 Task: Find connections with filter location Monte Azul Paulista with filter topic #Humanresourcewith filter profile language French with filter current company Awfis Space Solutions Private Limited with filter school Babu Banarsi Das University, Lucknow with filter industry Personal and Laundry Services with filter service category Event Planning with filter keywords title Meals on Wheels Driver
Action: Mouse moved to (637, 114)
Screenshot: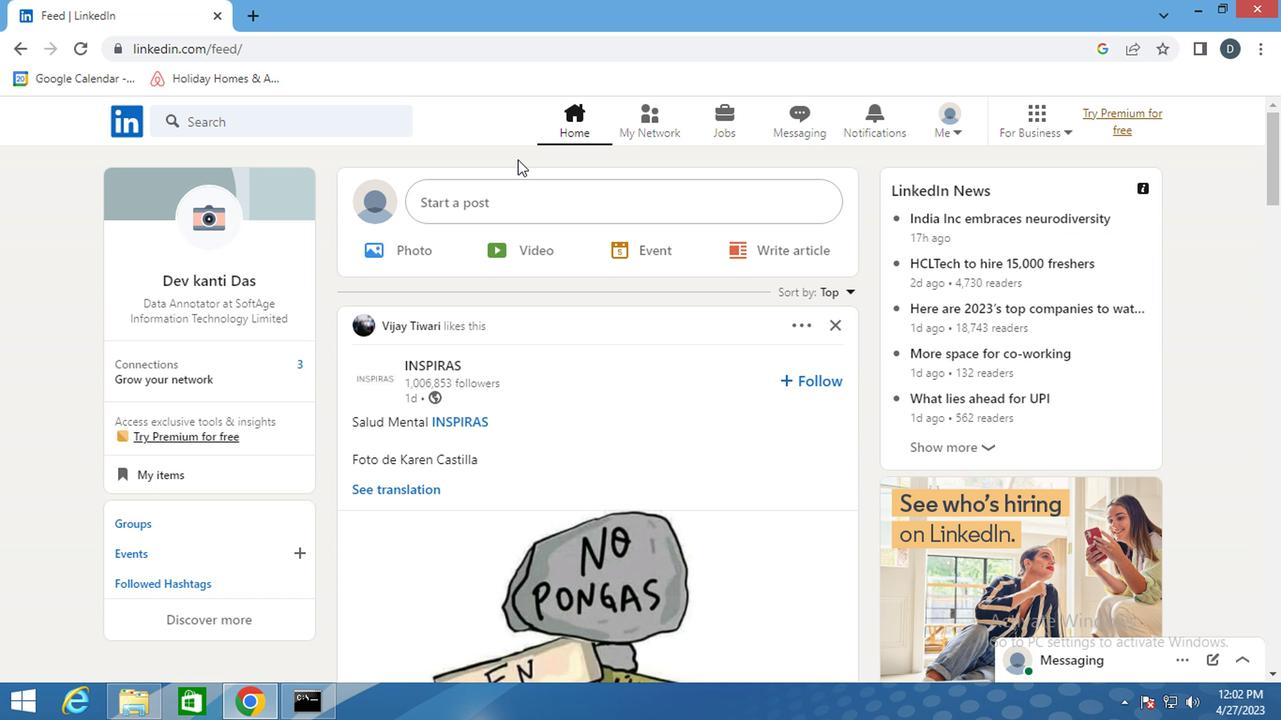 
Action: Mouse pressed left at (637, 114)
Screenshot: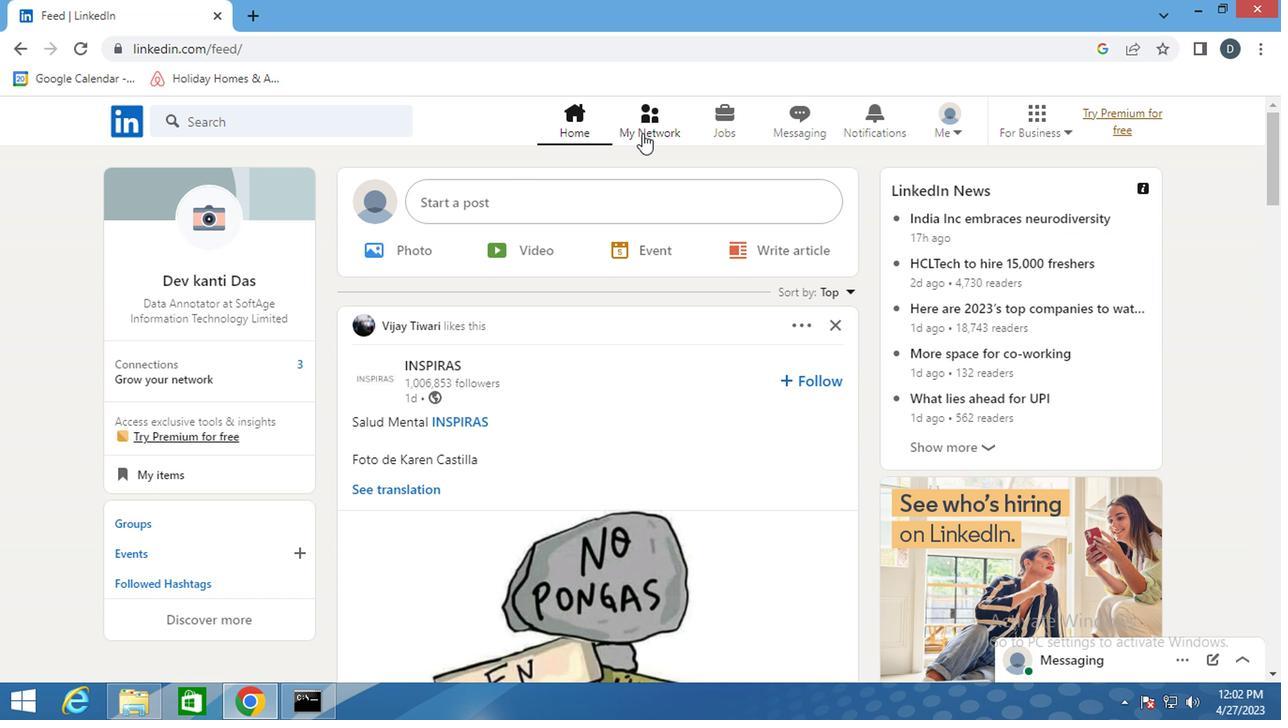
Action: Mouse moved to (342, 199)
Screenshot: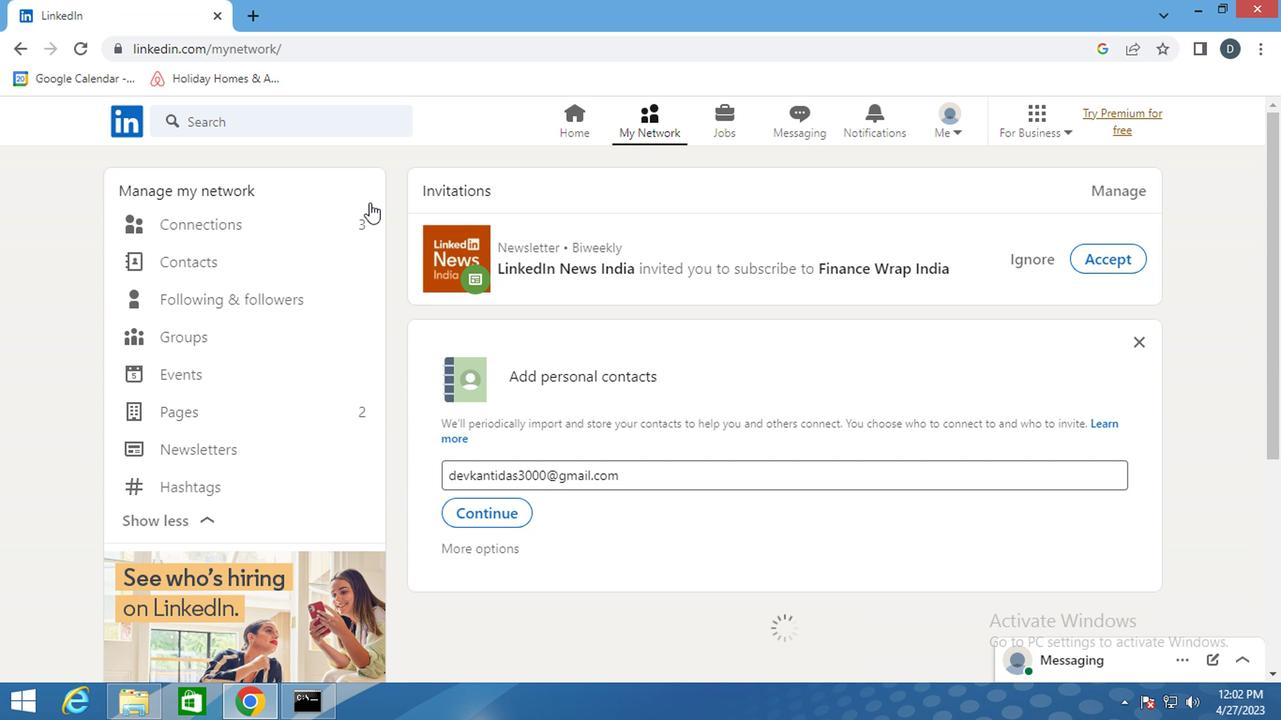 
Action: Mouse pressed left at (342, 199)
Screenshot: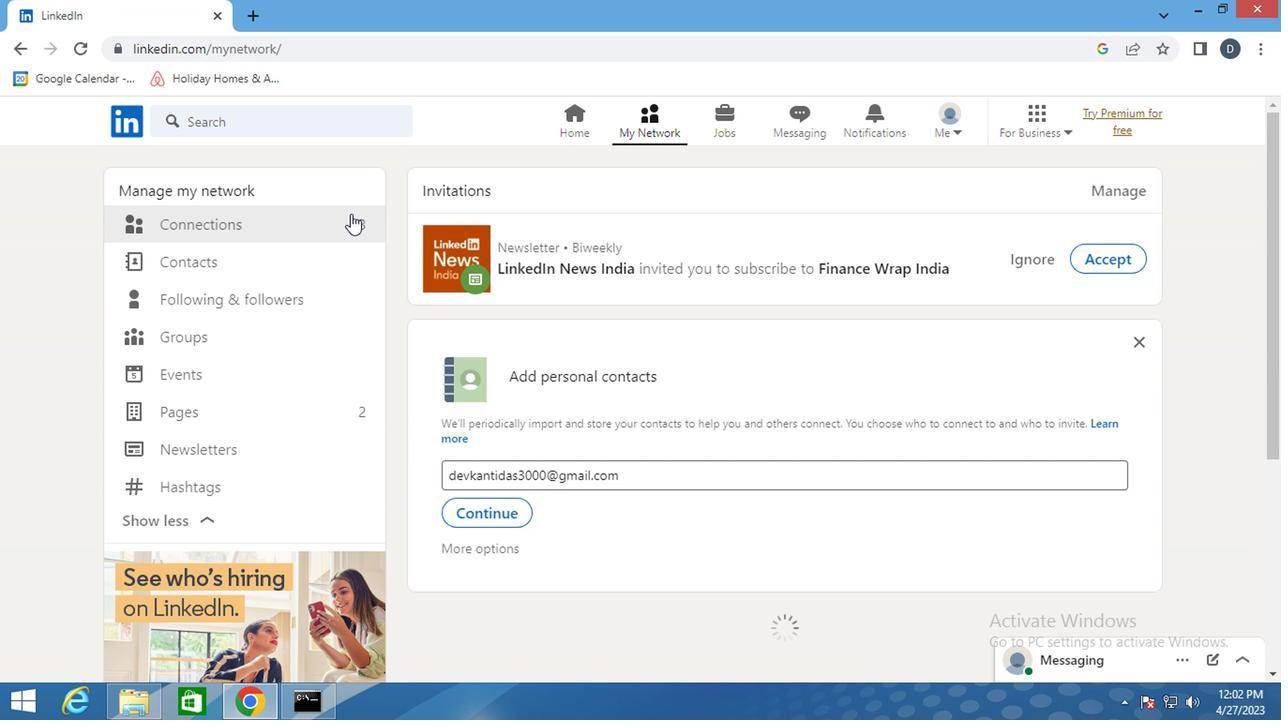 
Action: Mouse pressed left at (342, 199)
Screenshot: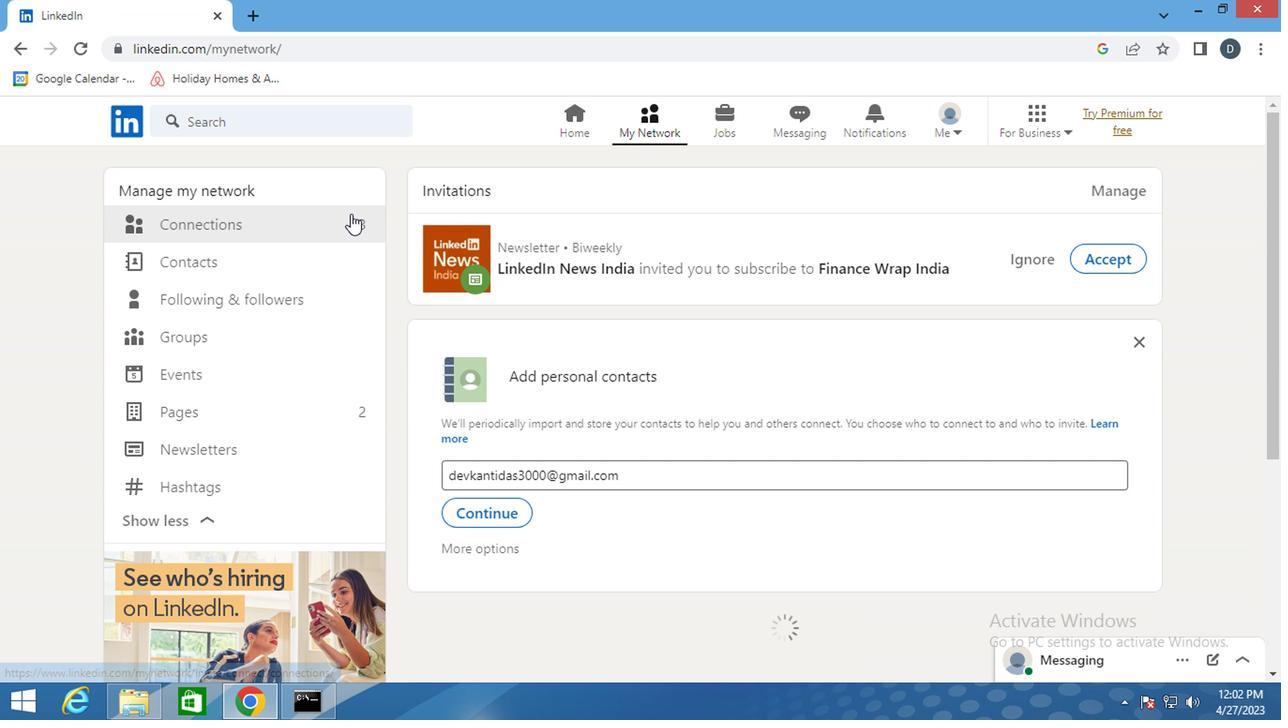 
Action: Mouse moved to (775, 210)
Screenshot: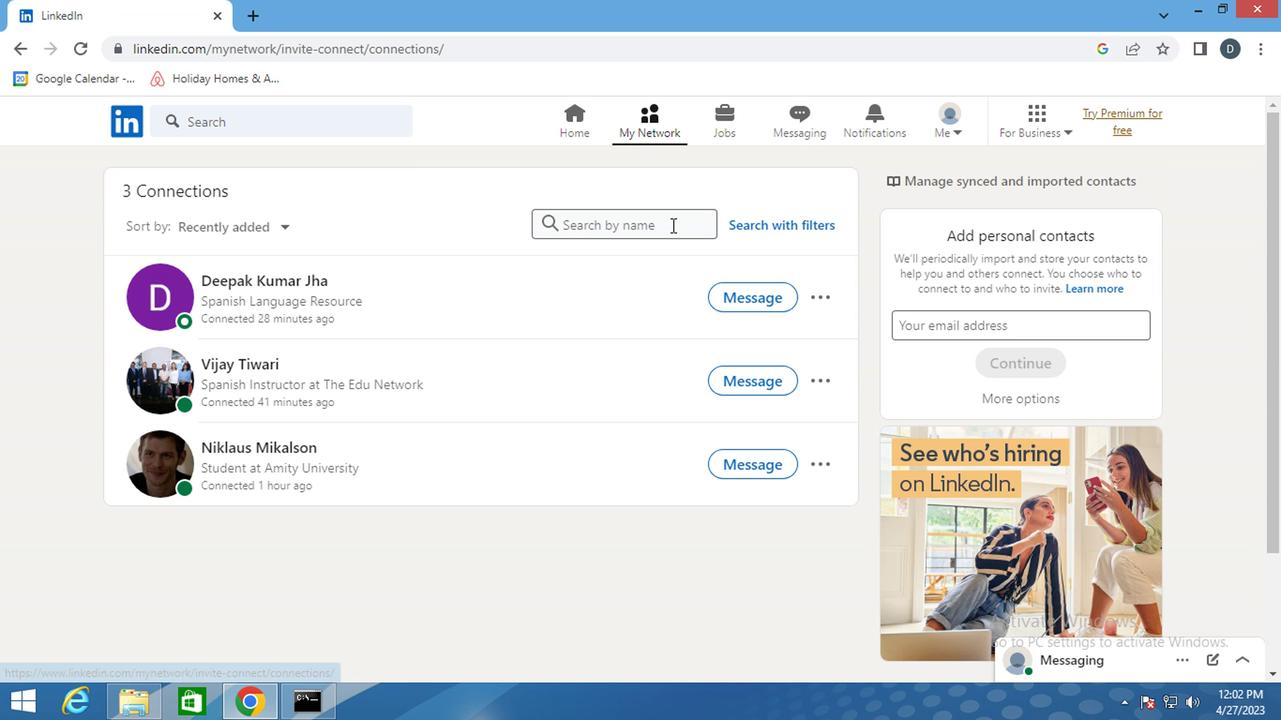 
Action: Mouse pressed left at (775, 210)
Screenshot: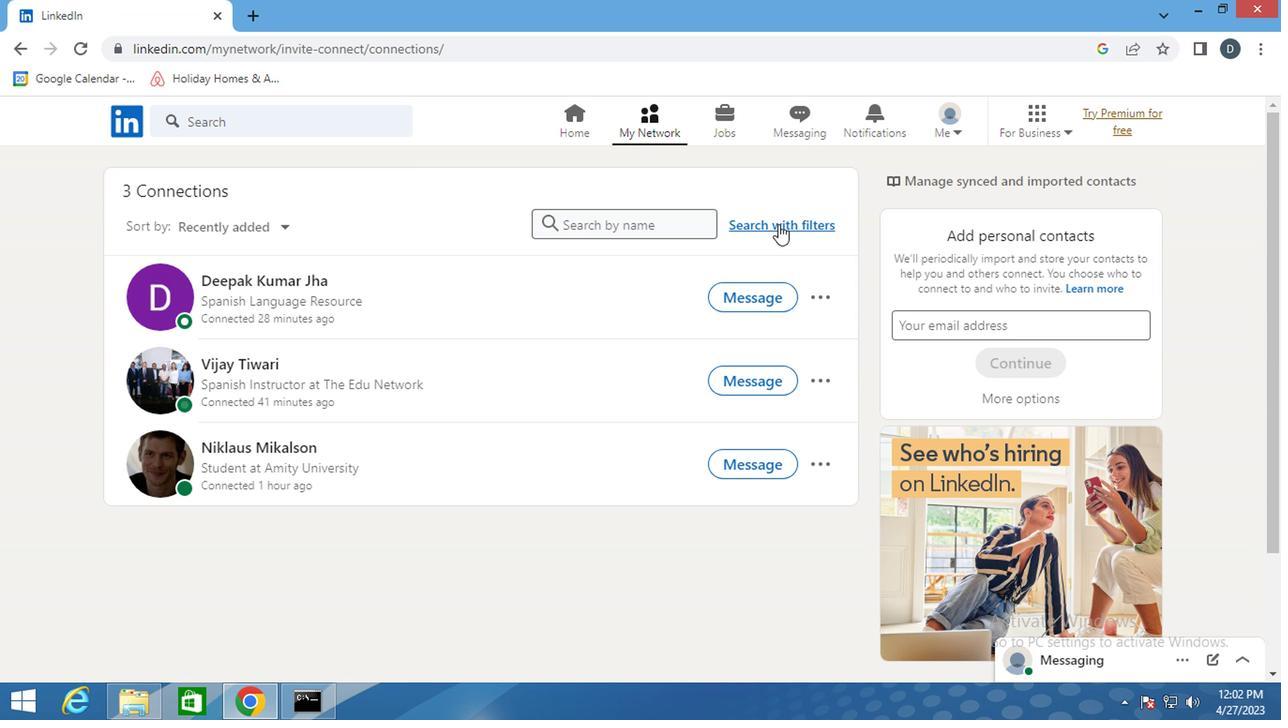 
Action: Mouse moved to (688, 162)
Screenshot: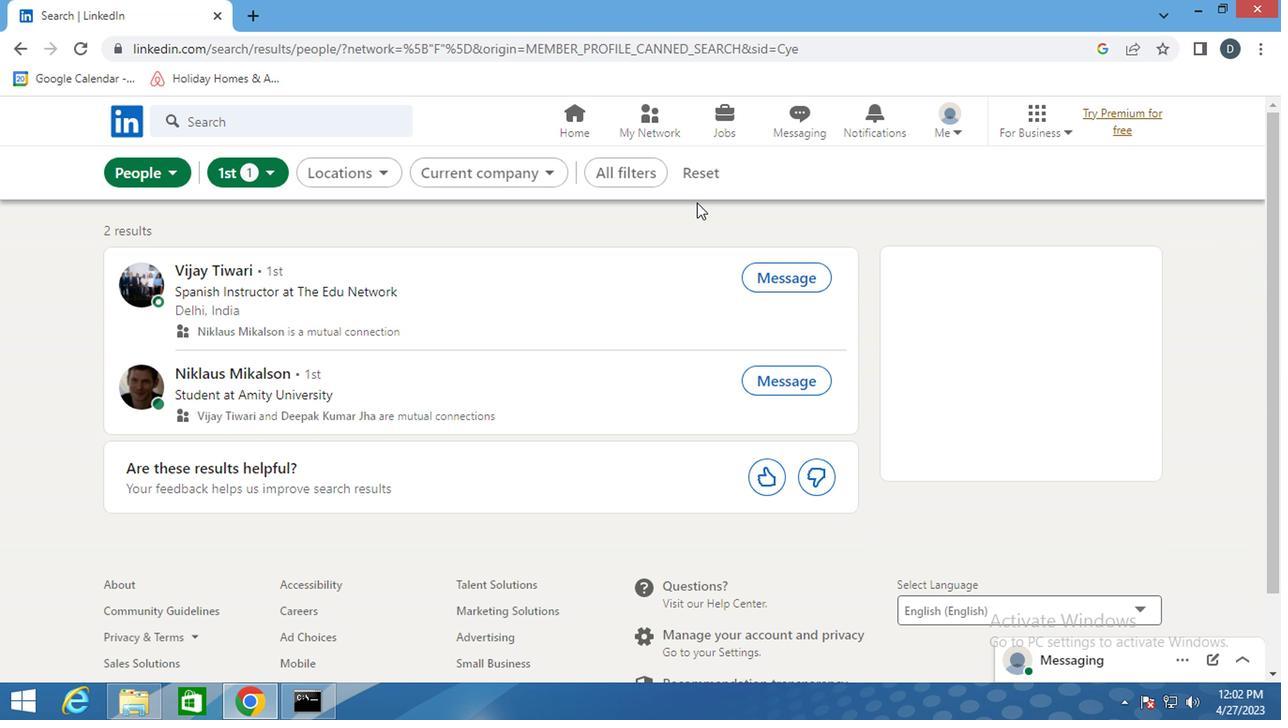 
Action: Mouse pressed left at (688, 162)
Screenshot: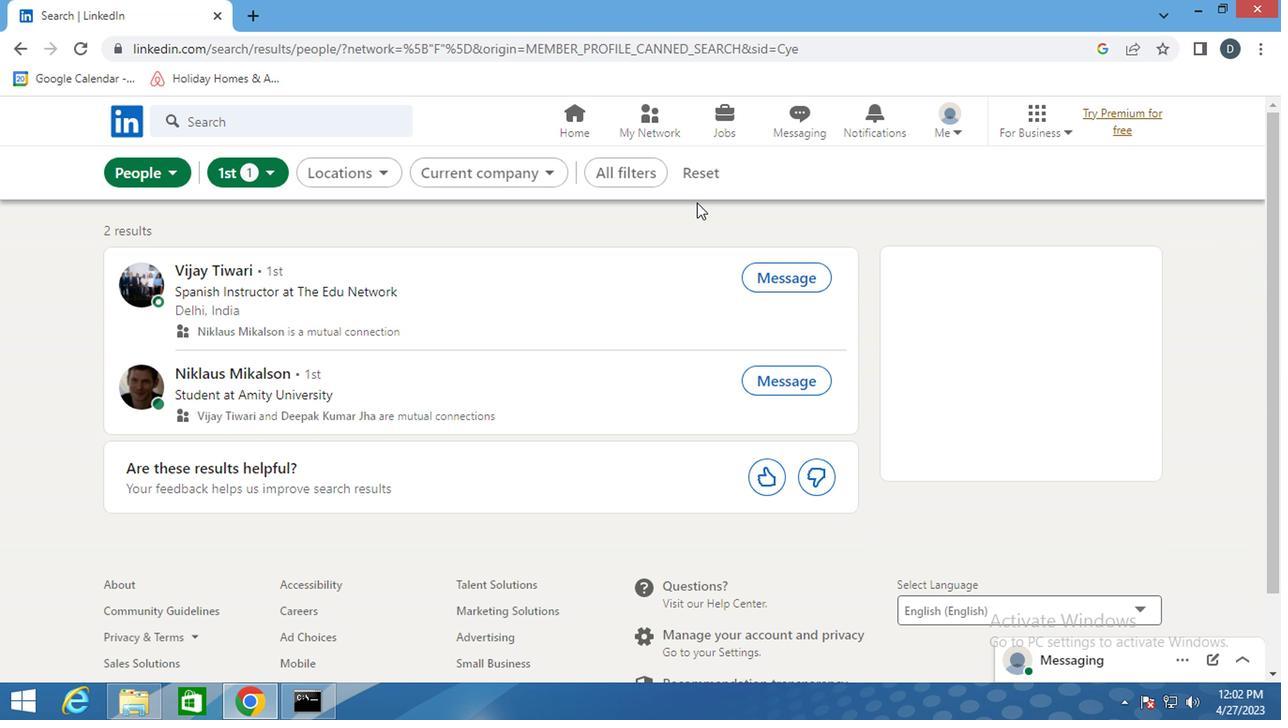 
Action: Mouse moved to (694, 155)
Screenshot: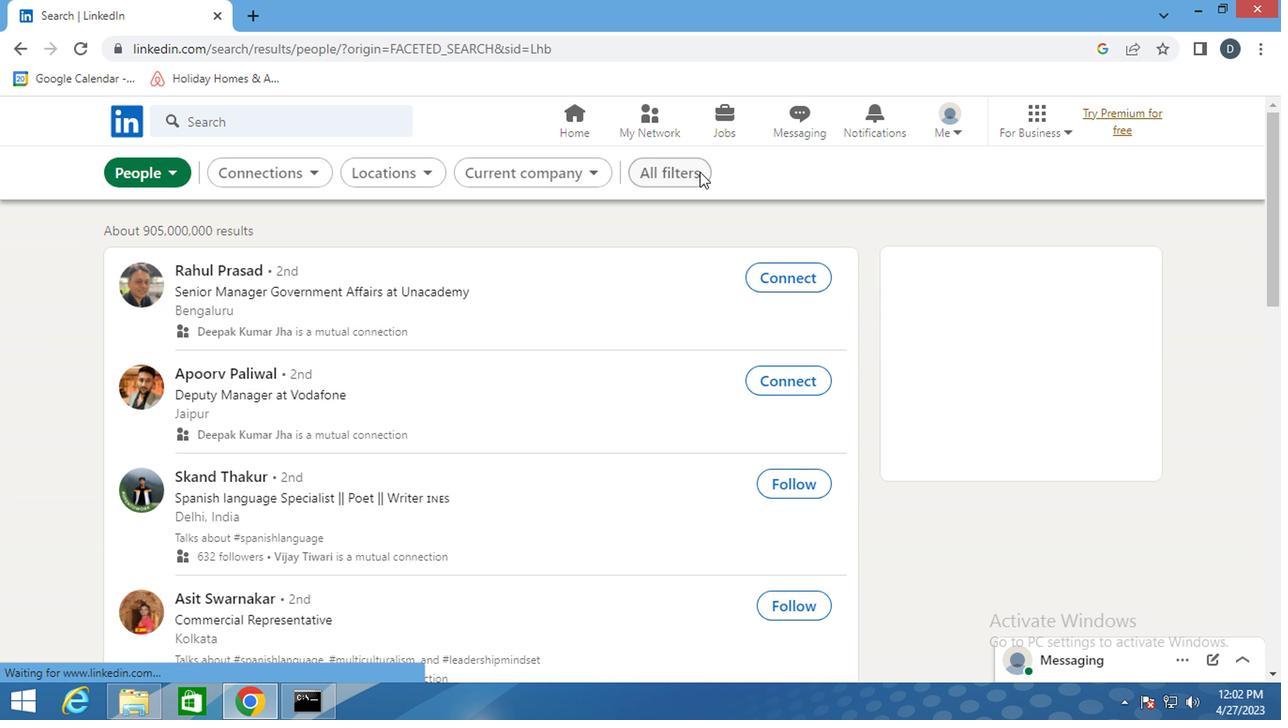 
Action: Mouse pressed left at (694, 155)
Screenshot: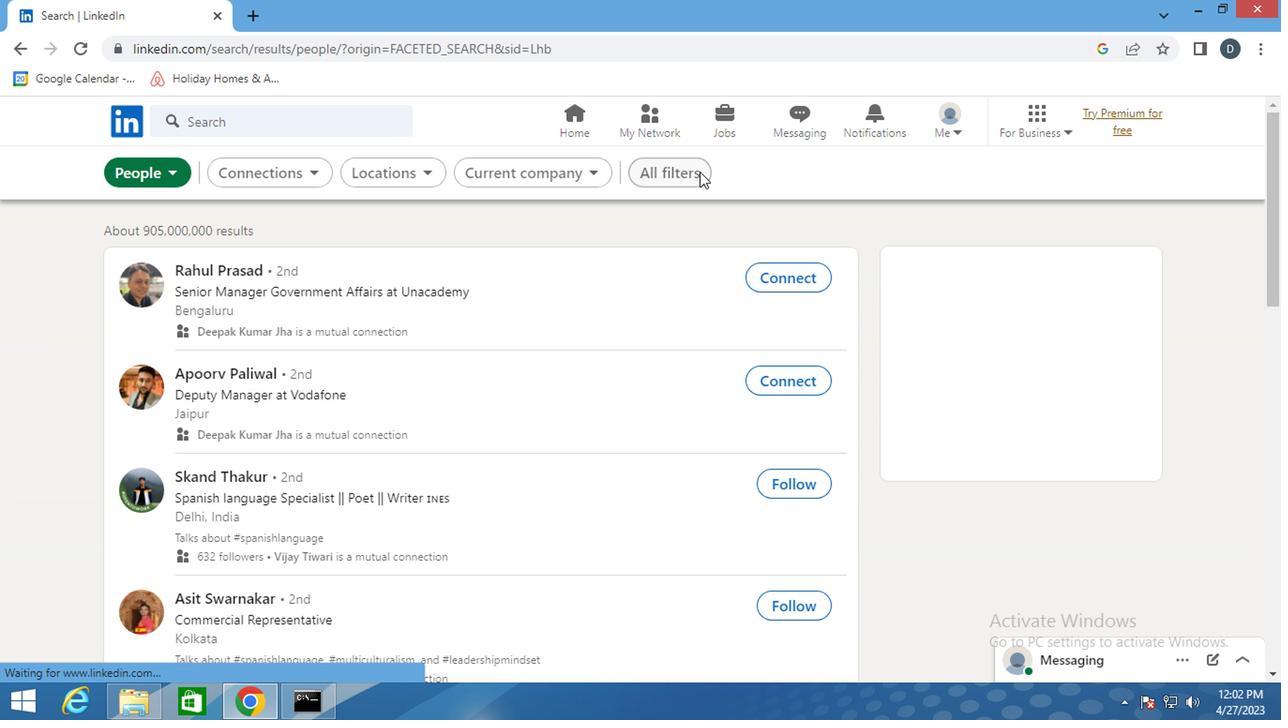 
Action: Mouse moved to (1014, 419)
Screenshot: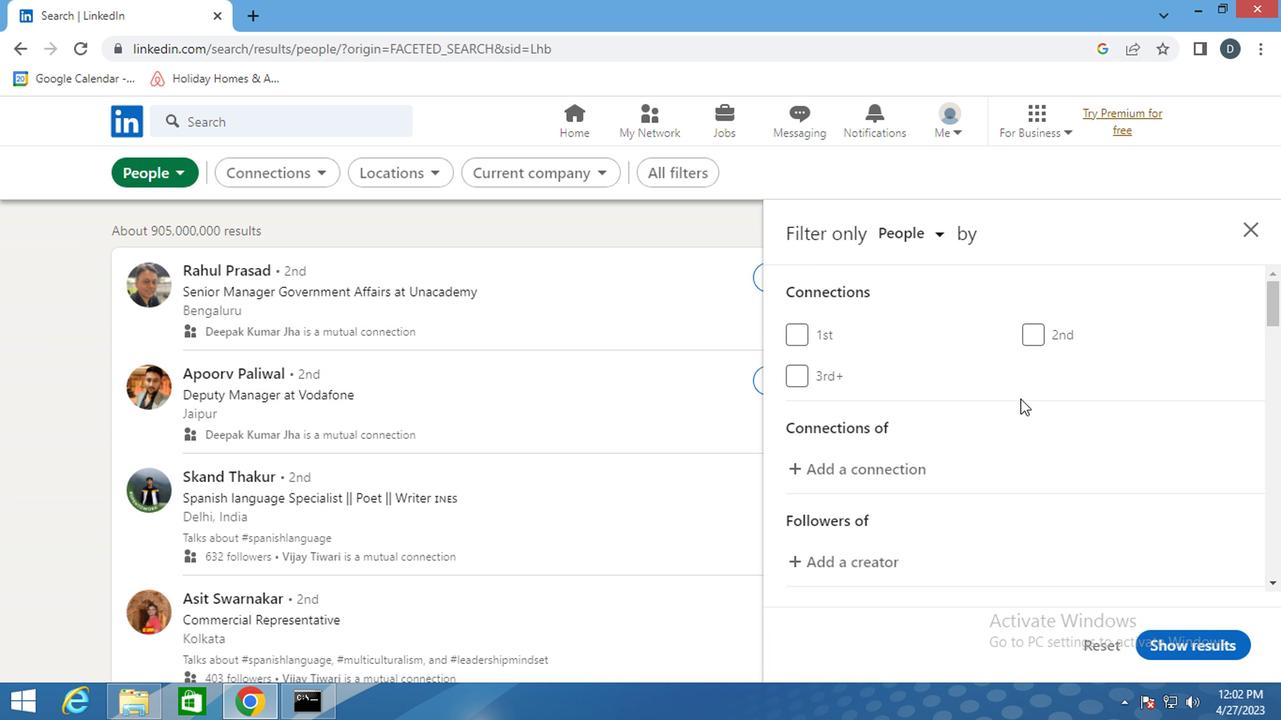 
Action: Mouse scrolled (1014, 419) with delta (0, 0)
Screenshot: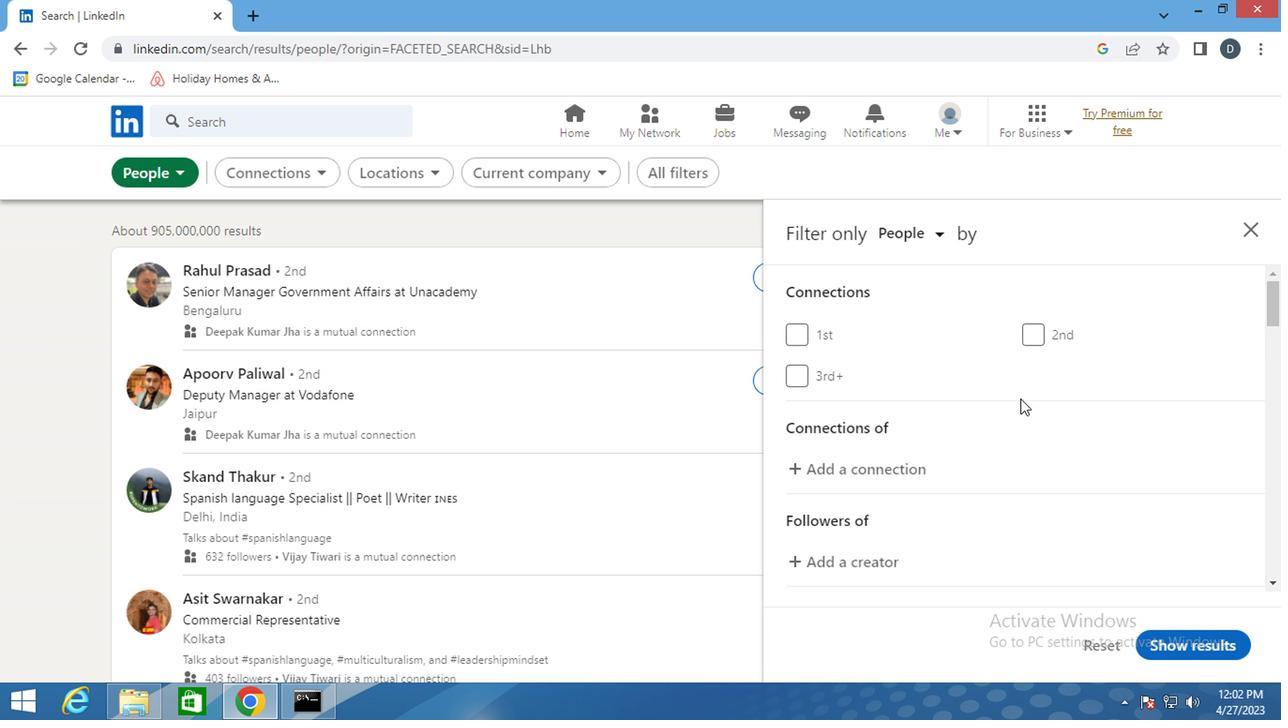 
Action: Mouse scrolled (1014, 419) with delta (0, 0)
Screenshot: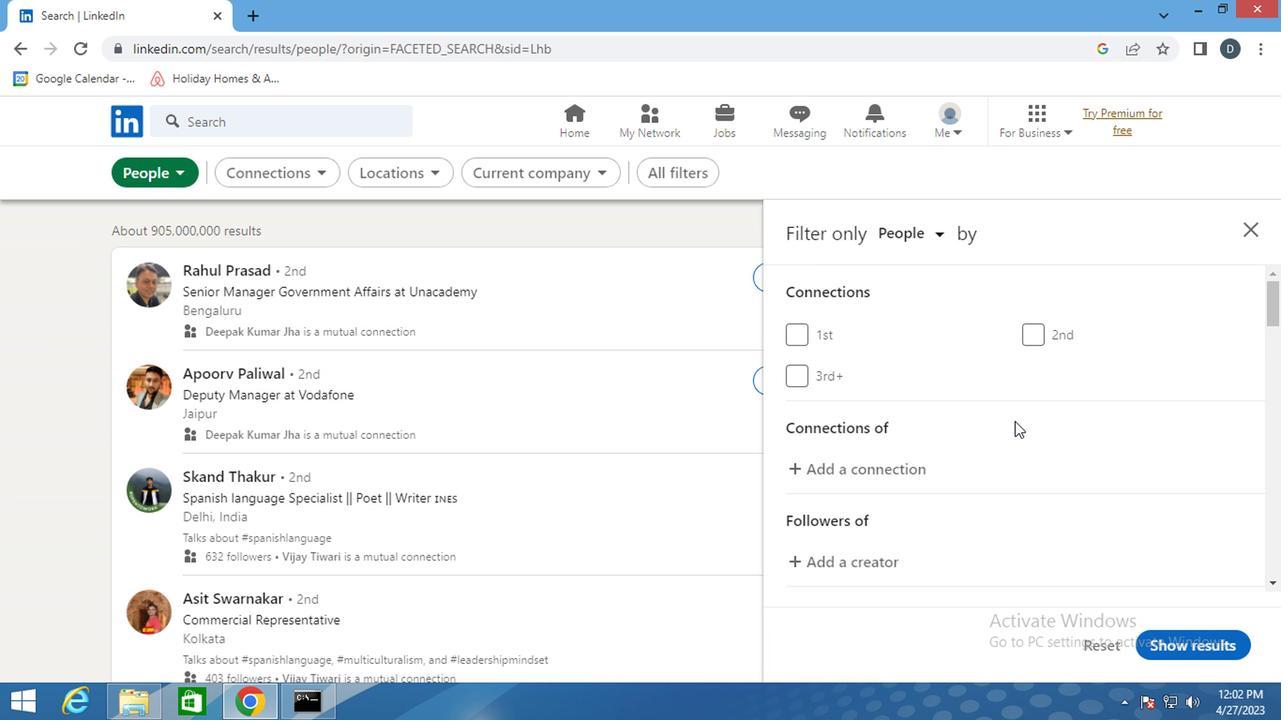 
Action: Mouse scrolled (1014, 419) with delta (0, 0)
Screenshot: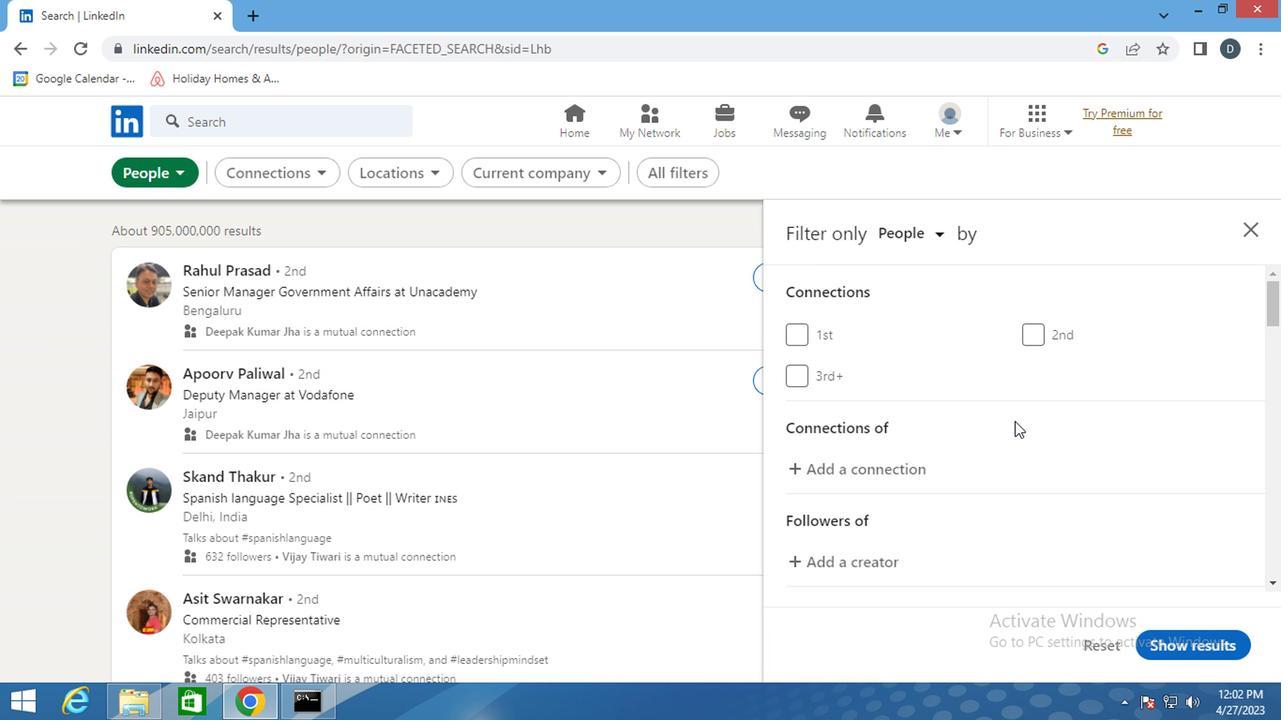 
Action: Mouse moved to (1068, 467)
Screenshot: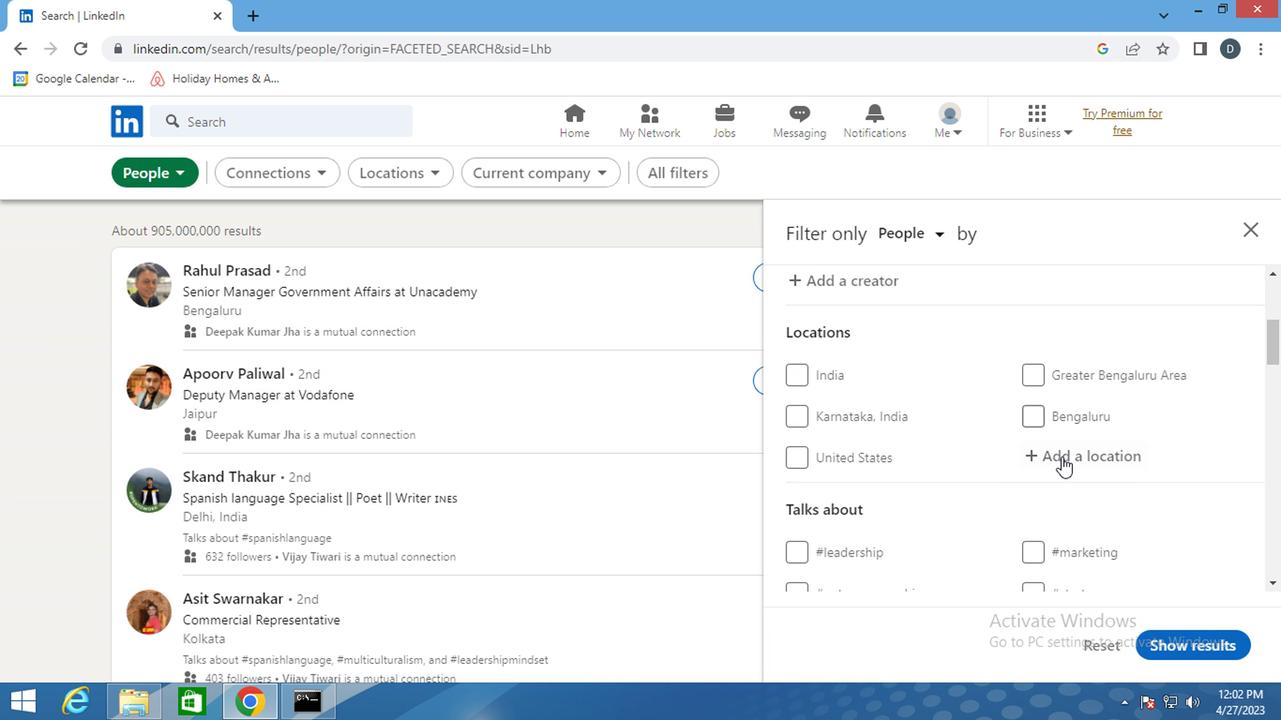 
Action: Mouse pressed left at (1068, 467)
Screenshot: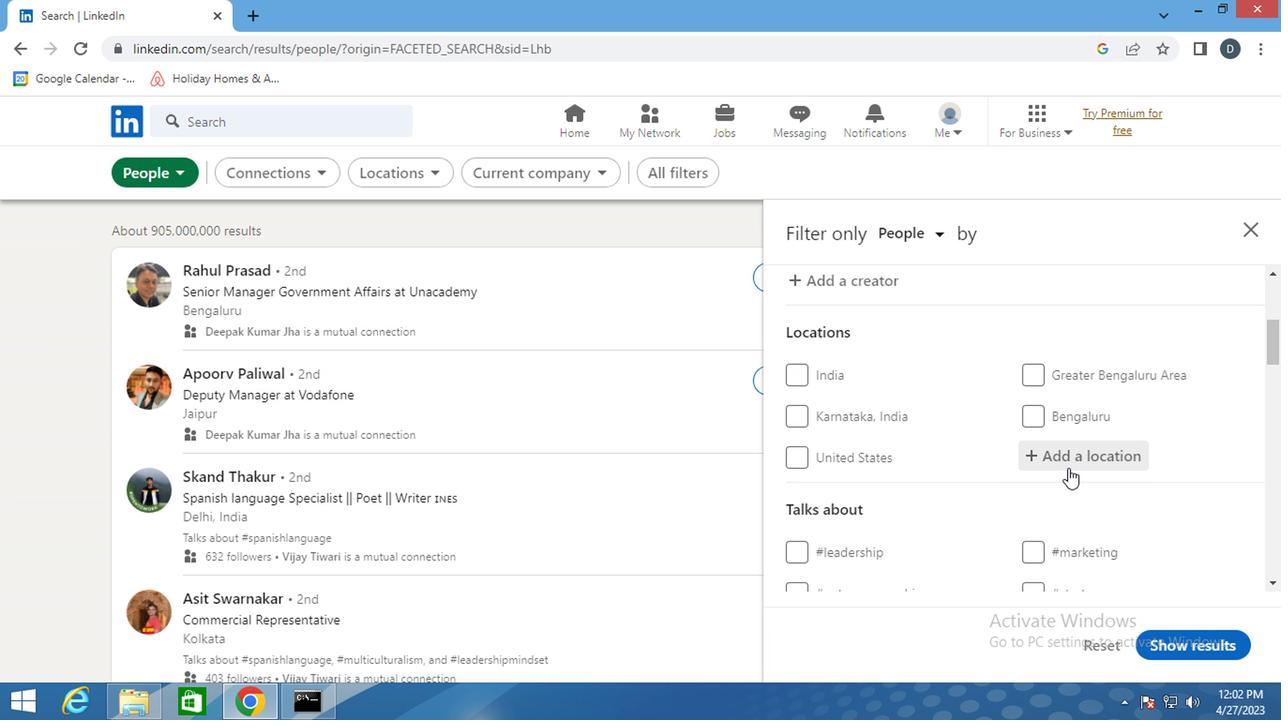 
Action: Mouse moved to (1062, 458)
Screenshot: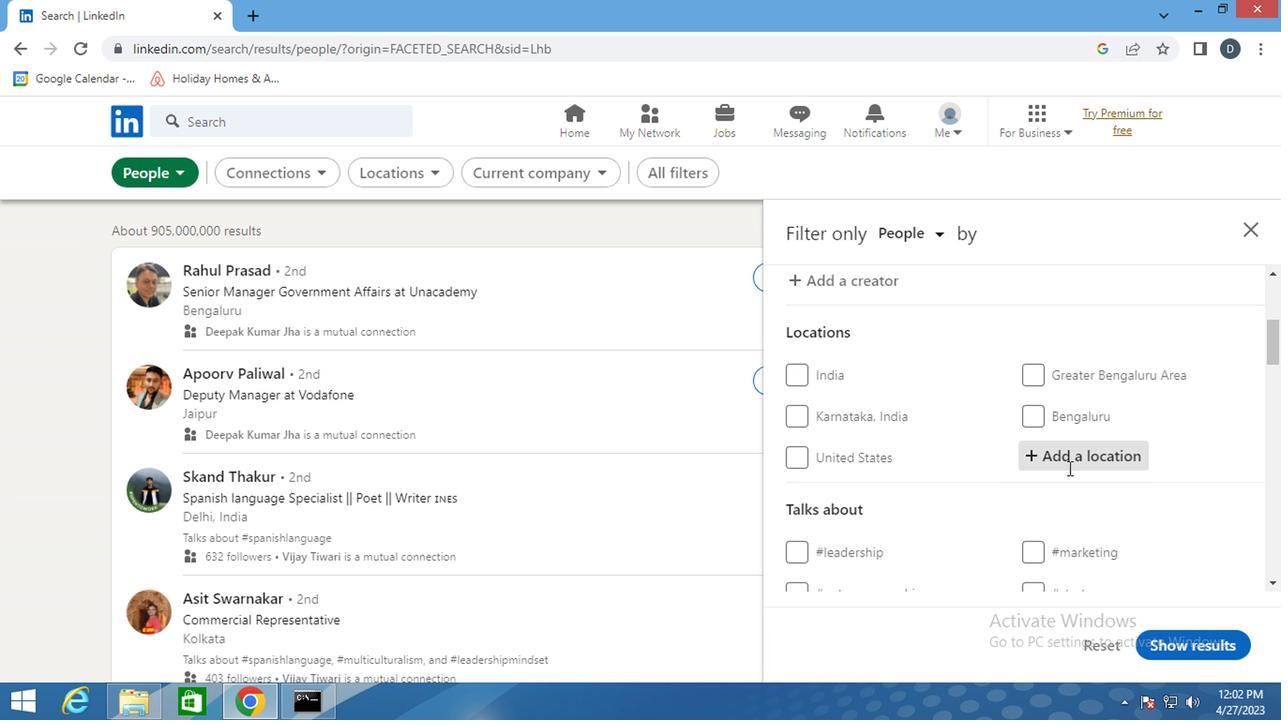 
Action: Key pressed <Key.shift_r>Monte<Key.space><Key.shift><Key.caps_lock><Key.shift>A<Key.backspace><Key.caps_lock><Key.shift>AZUL
Screenshot: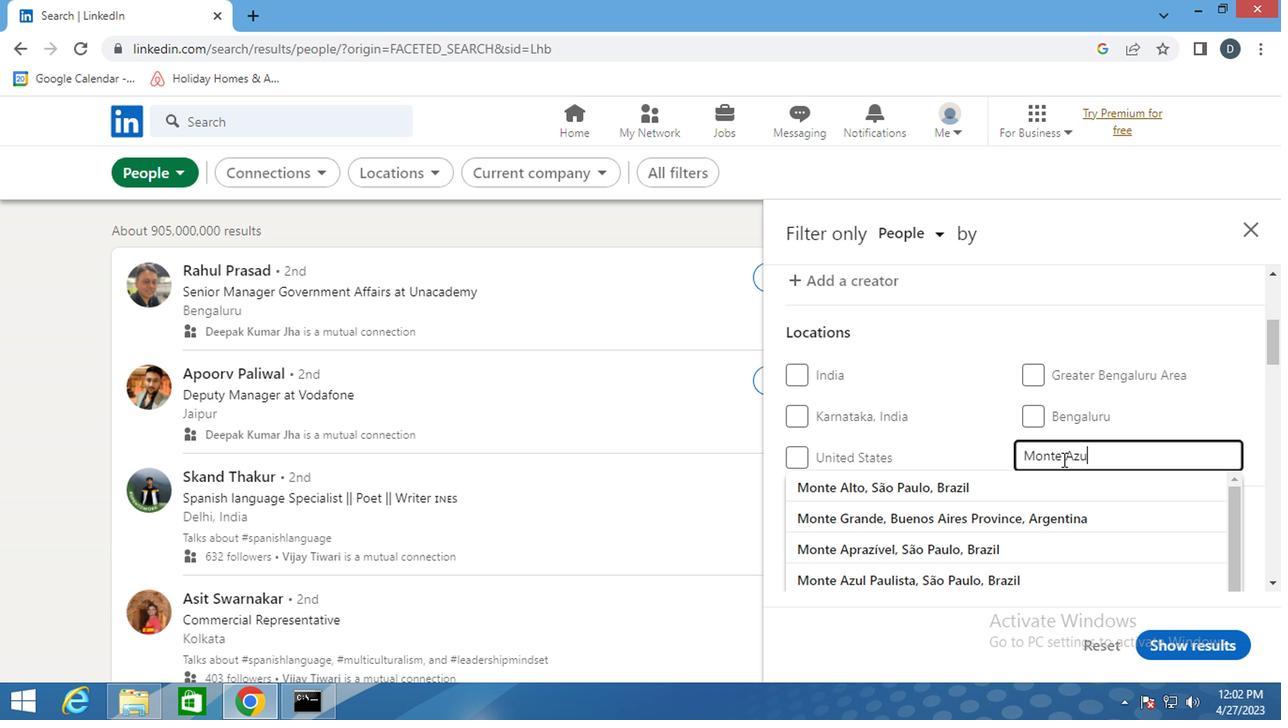 
Action: Mouse moved to (1031, 529)
Screenshot: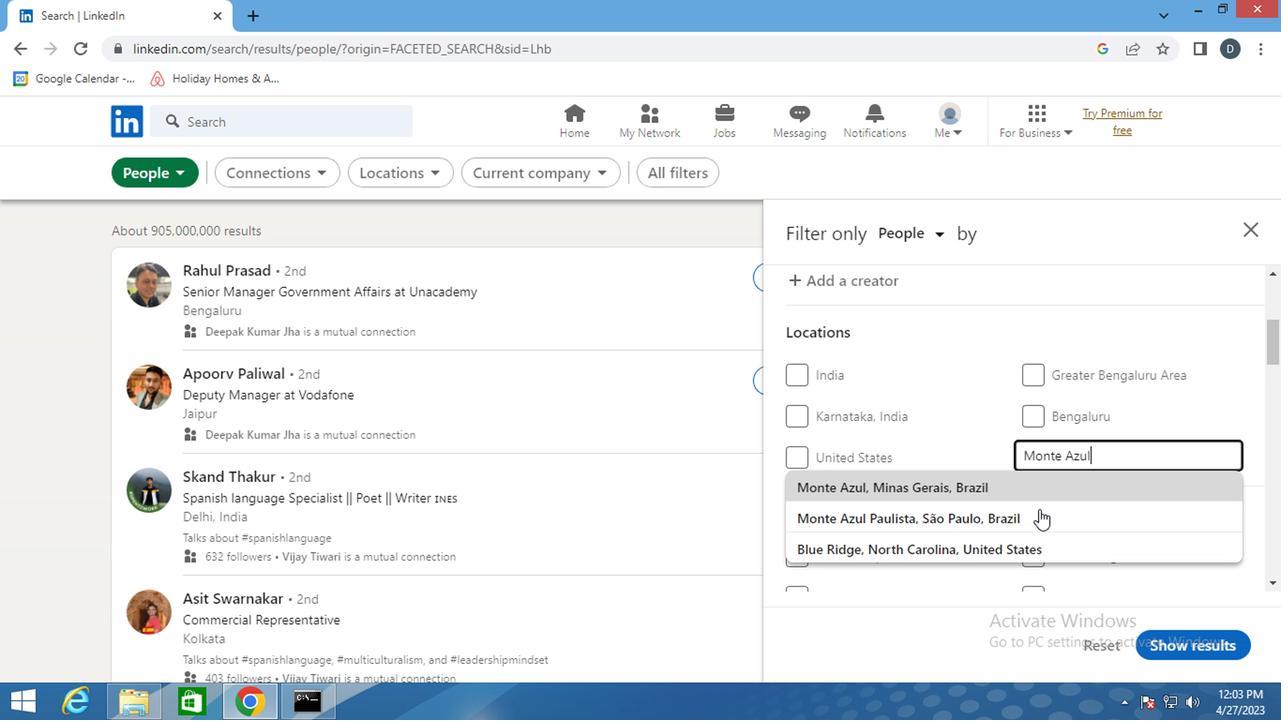 
Action: Mouse pressed left at (1031, 529)
Screenshot: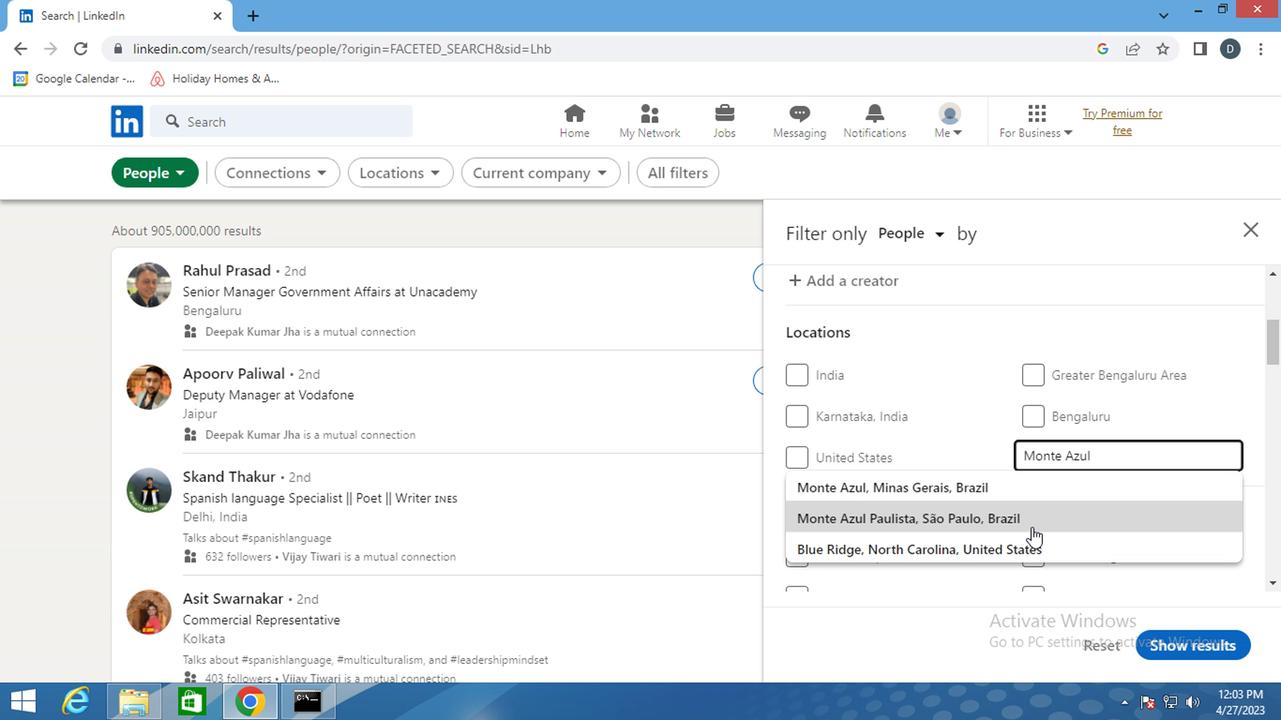
Action: Mouse scrolled (1031, 528) with delta (0, 0)
Screenshot: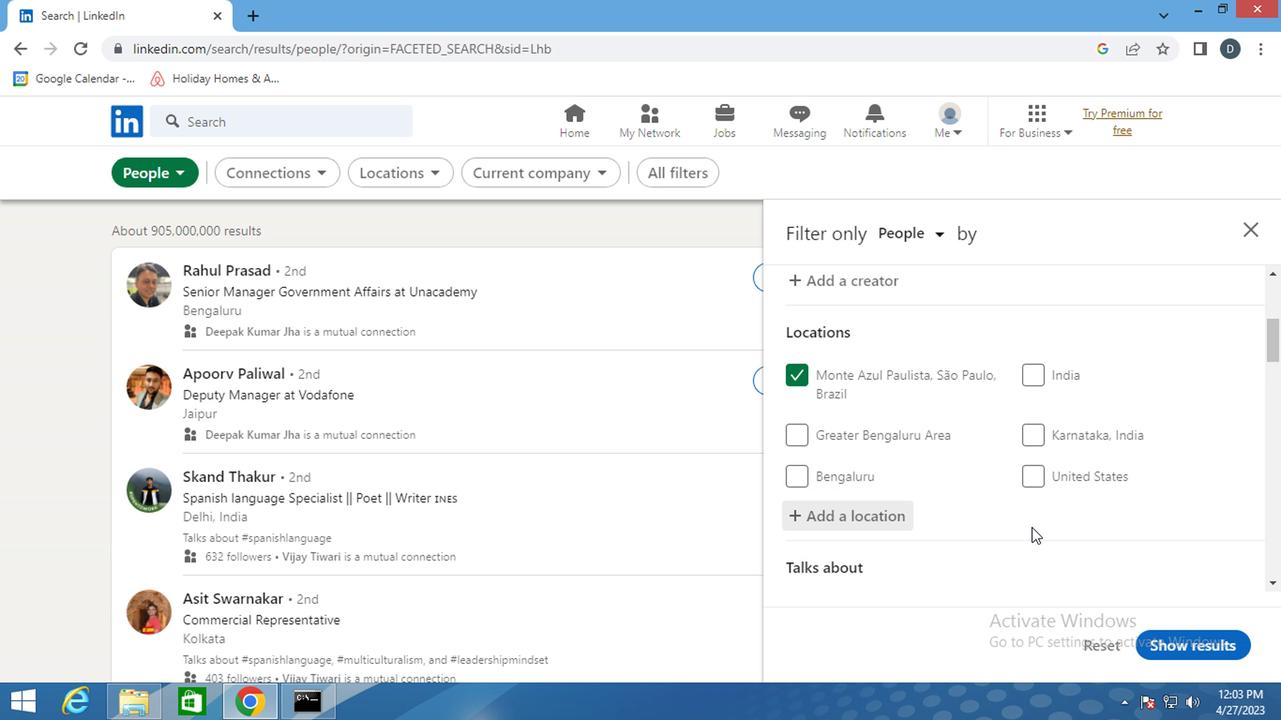 
Action: Mouse scrolled (1031, 528) with delta (0, 0)
Screenshot: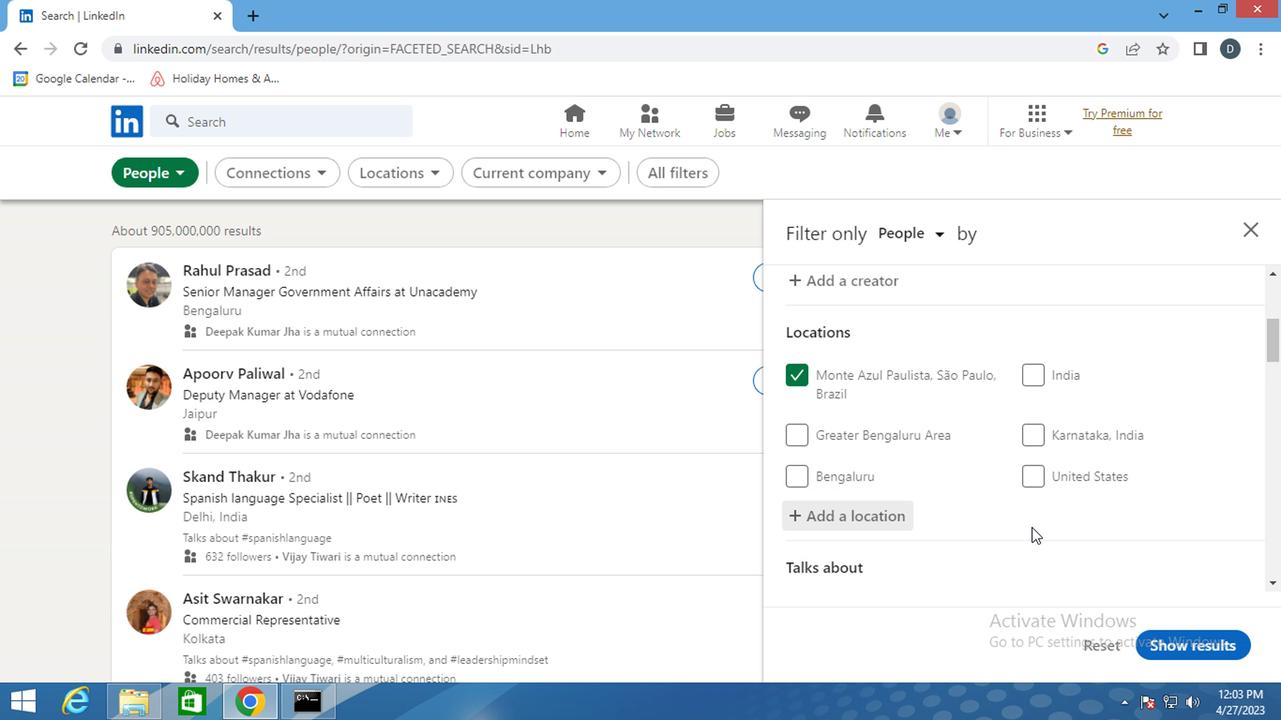 
Action: Mouse moved to (1058, 497)
Screenshot: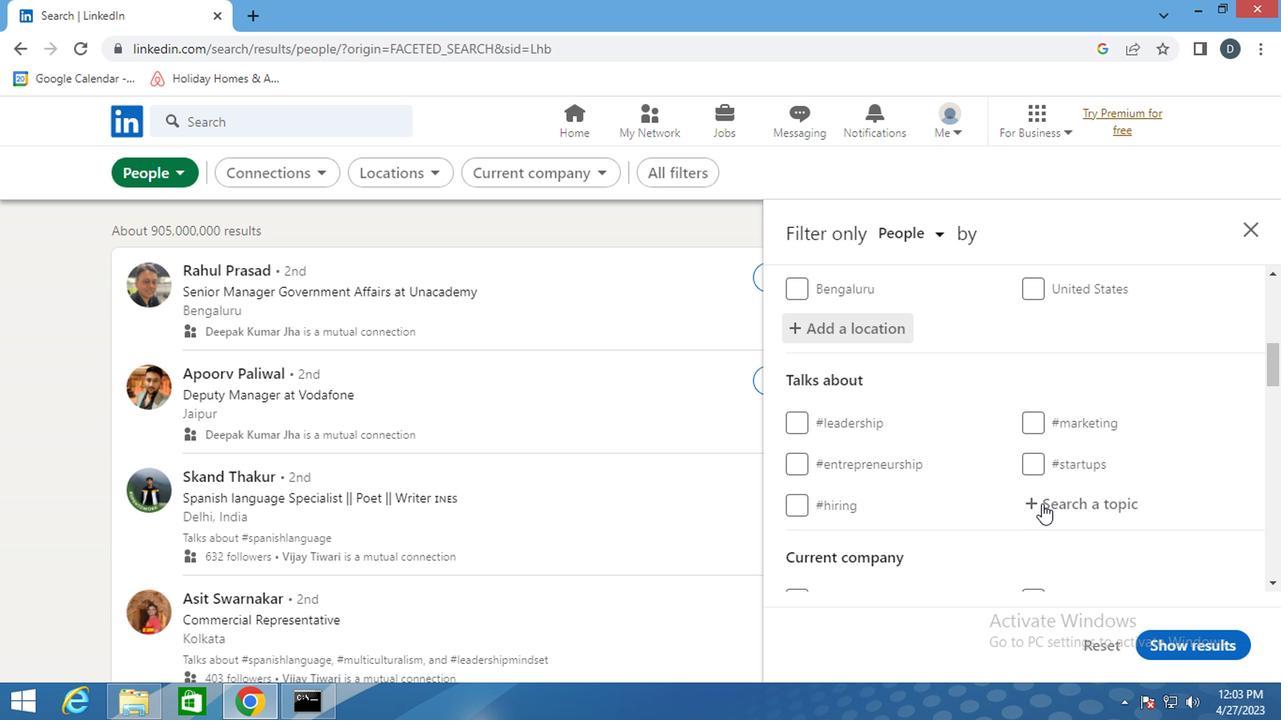 
Action: Mouse pressed left at (1058, 497)
Screenshot: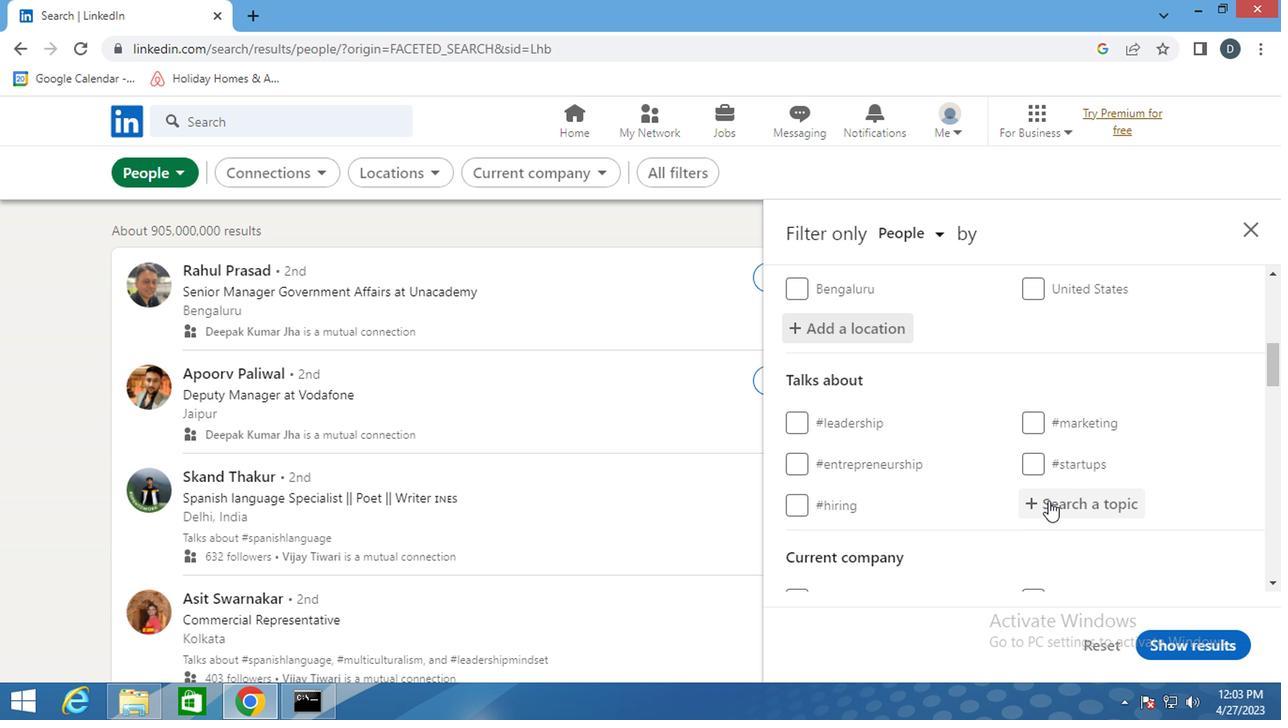 
Action: Key pressed <Key.shift><Key.shift><Key.shift>#<Key.shift>HUMANRESOURCE
Screenshot: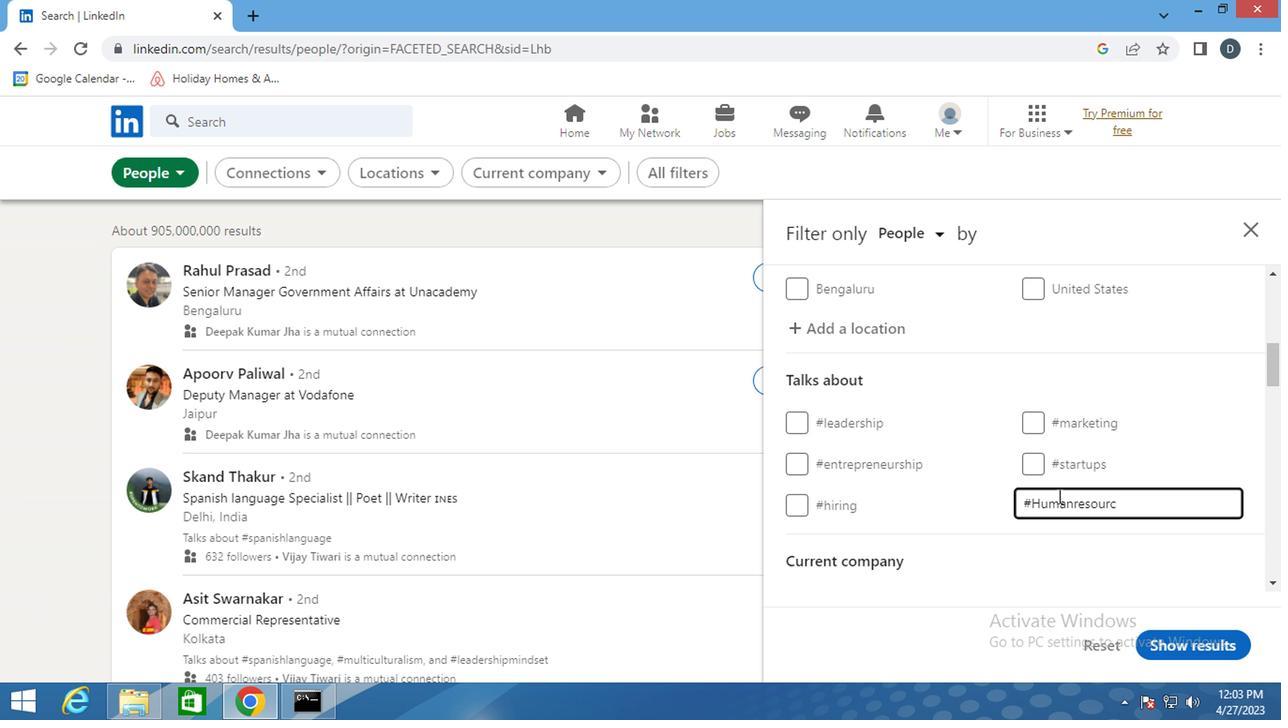 
Action: Mouse moved to (1053, 522)
Screenshot: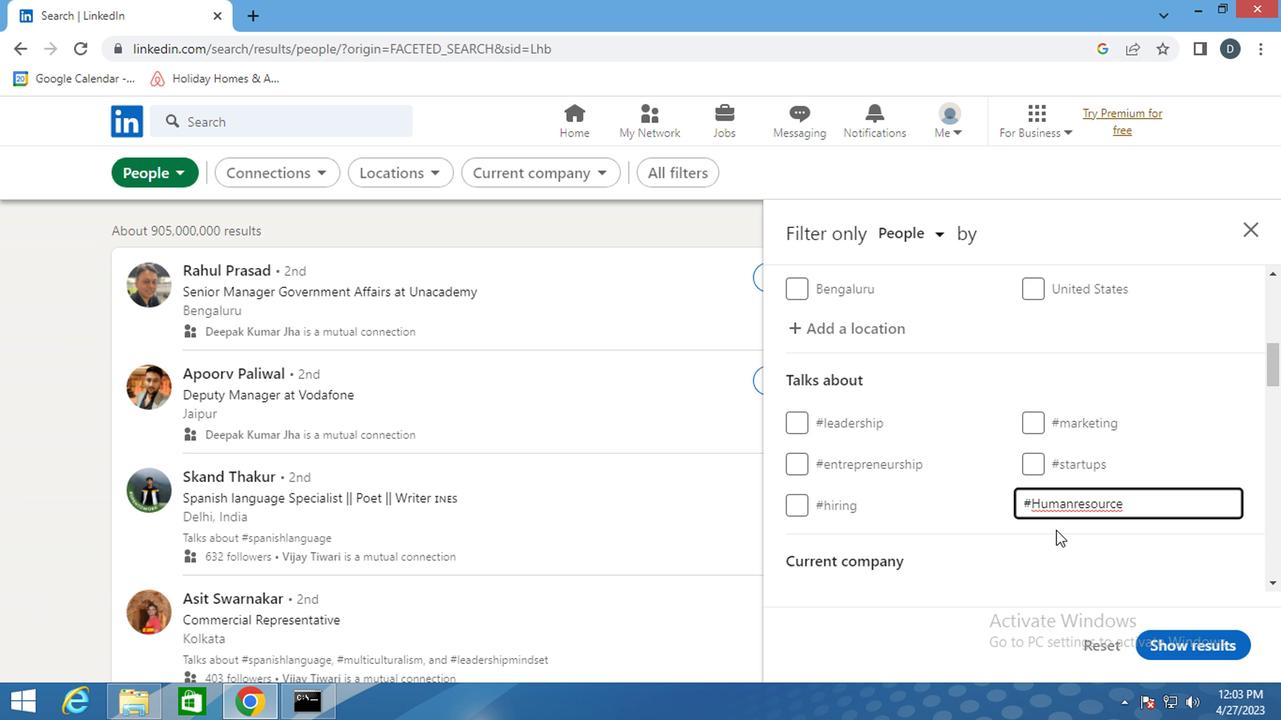 
Action: Mouse scrolled (1053, 522) with delta (0, 0)
Screenshot: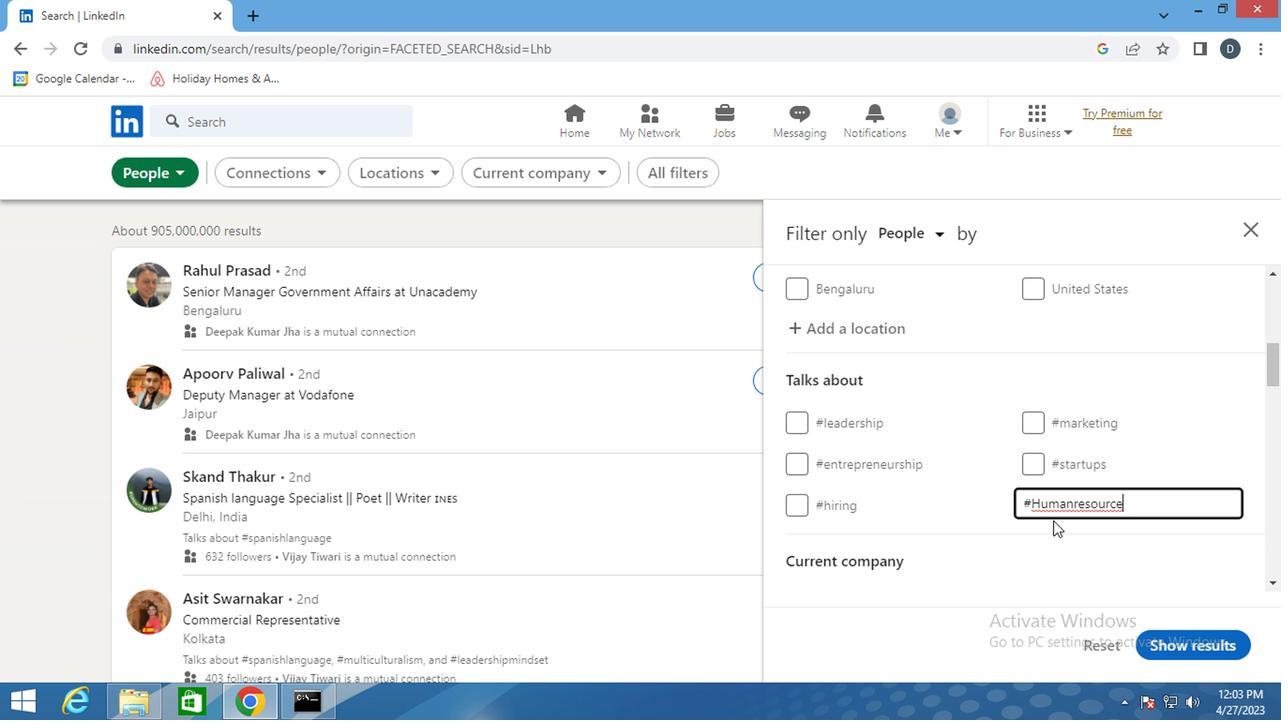 
Action: Mouse moved to (1053, 518)
Screenshot: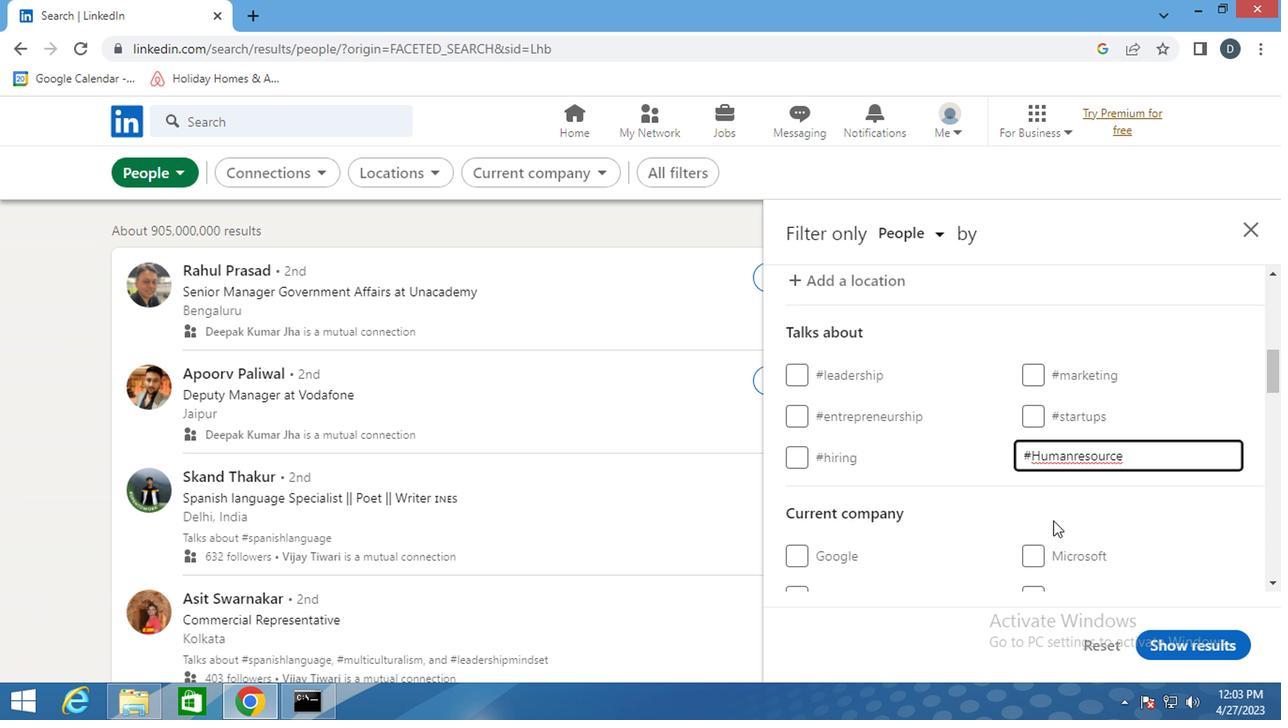 
Action: Mouse scrolled (1053, 516) with delta (0, -1)
Screenshot: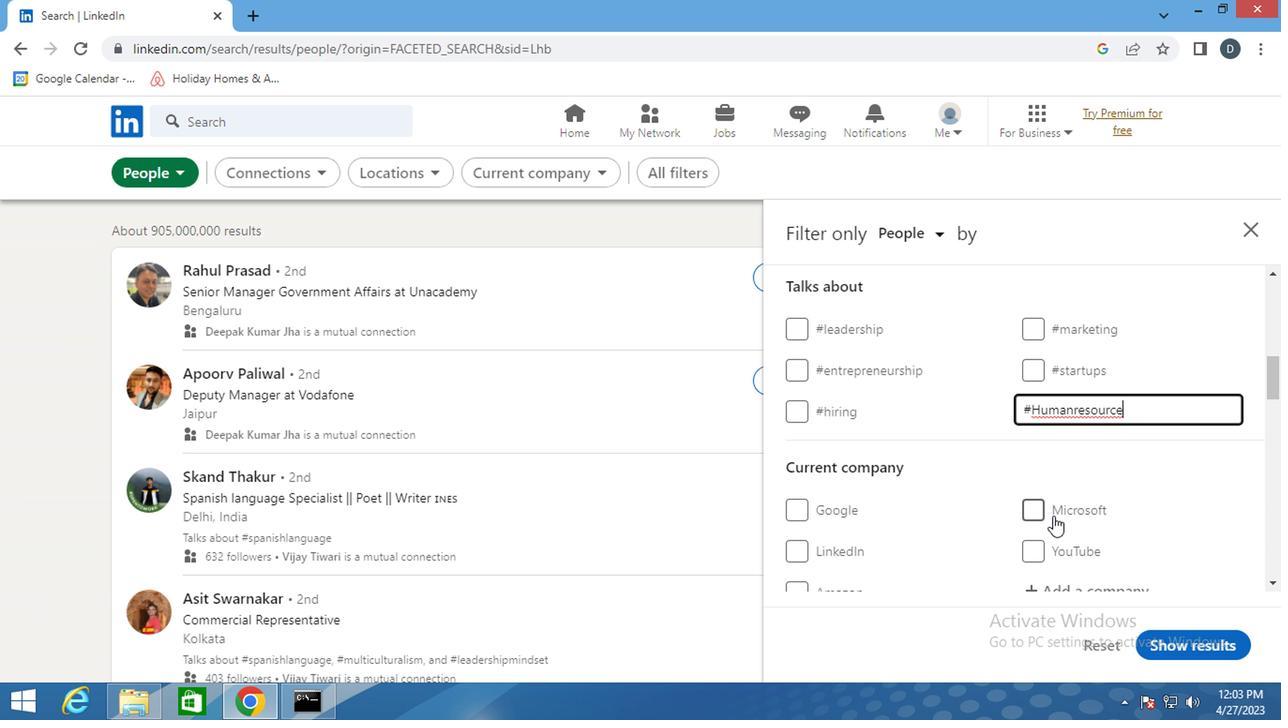 
Action: Mouse moved to (1066, 489)
Screenshot: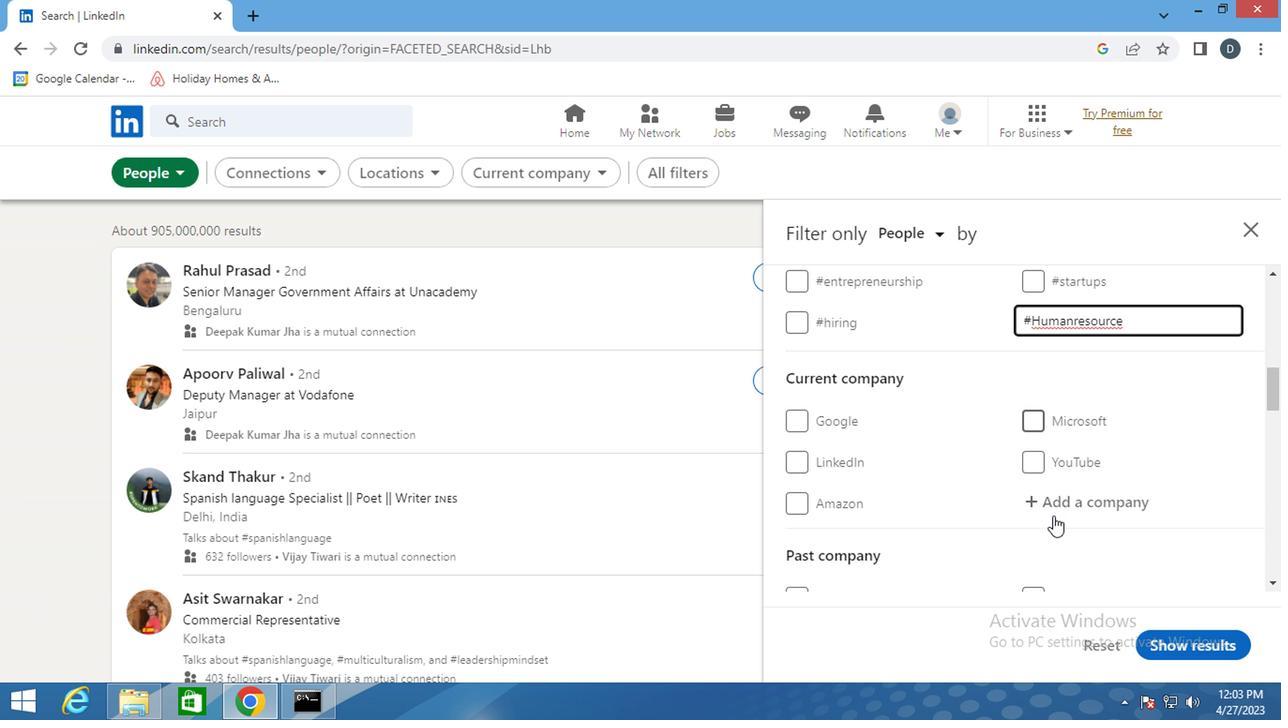 
Action: Mouse scrolled (1066, 489) with delta (0, 0)
Screenshot: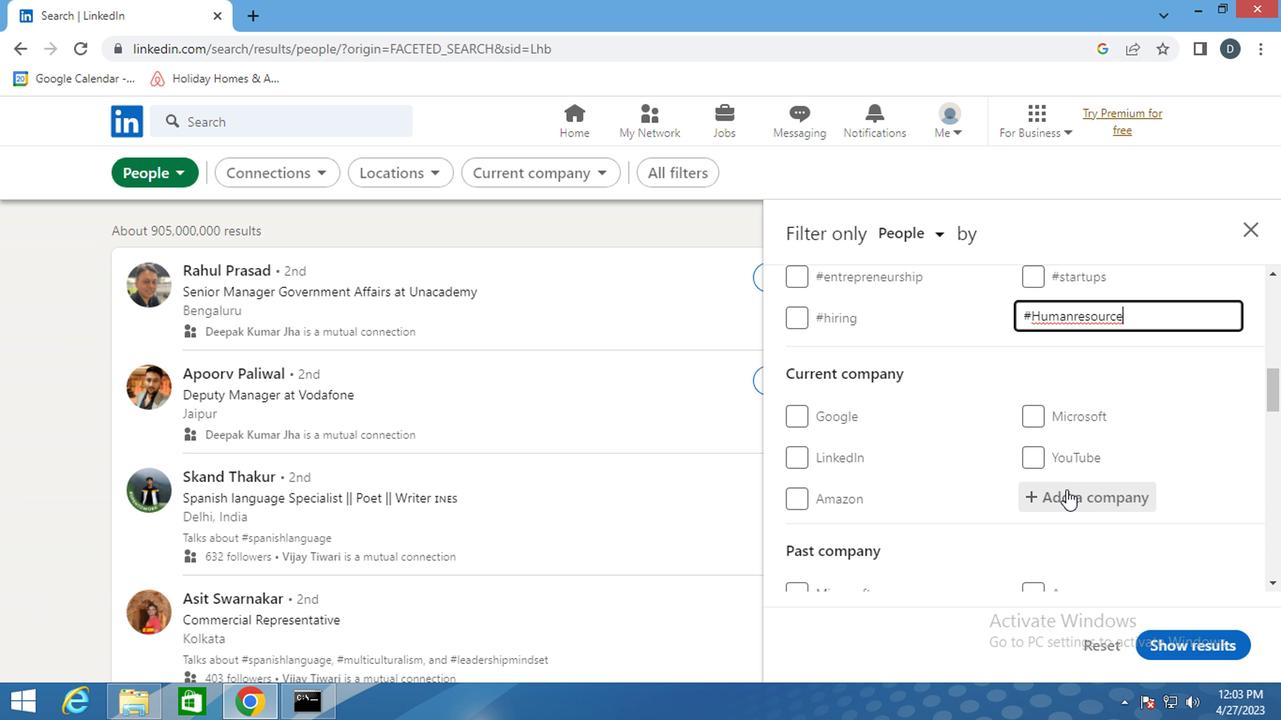 
Action: Mouse moved to (1066, 489)
Screenshot: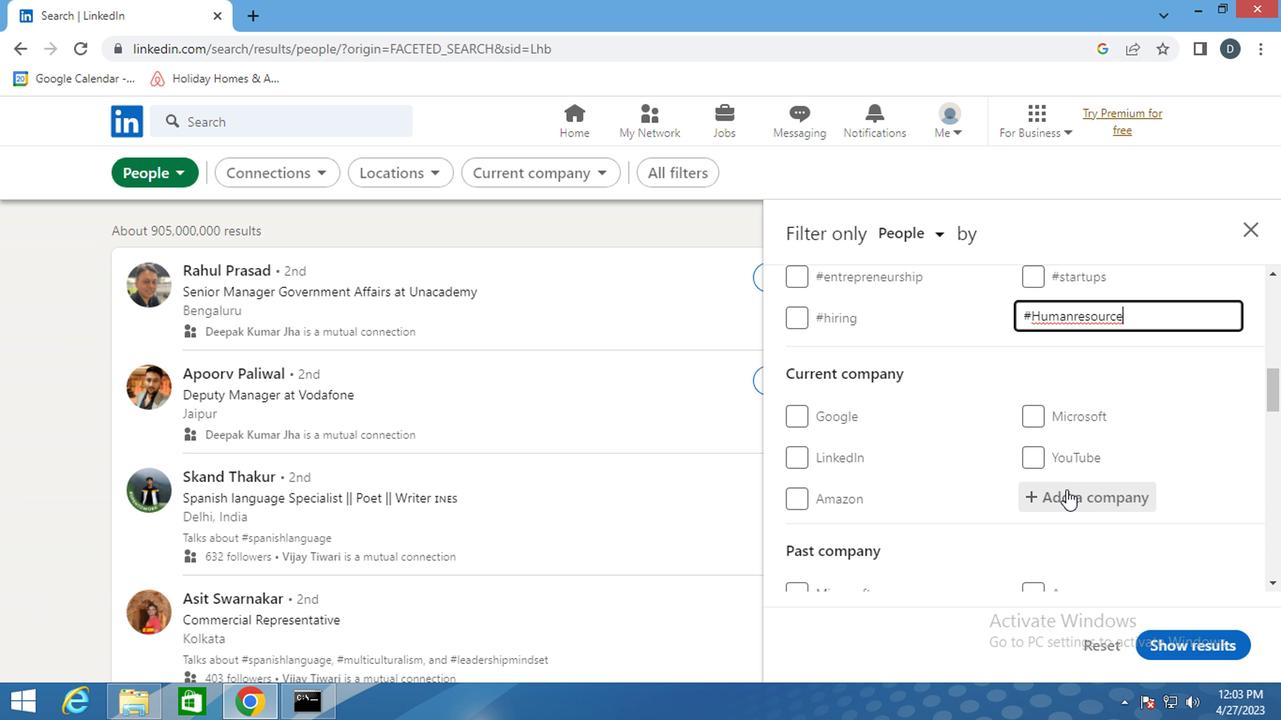 
Action: Mouse scrolled (1066, 489) with delta (0, 0)
Screenshot: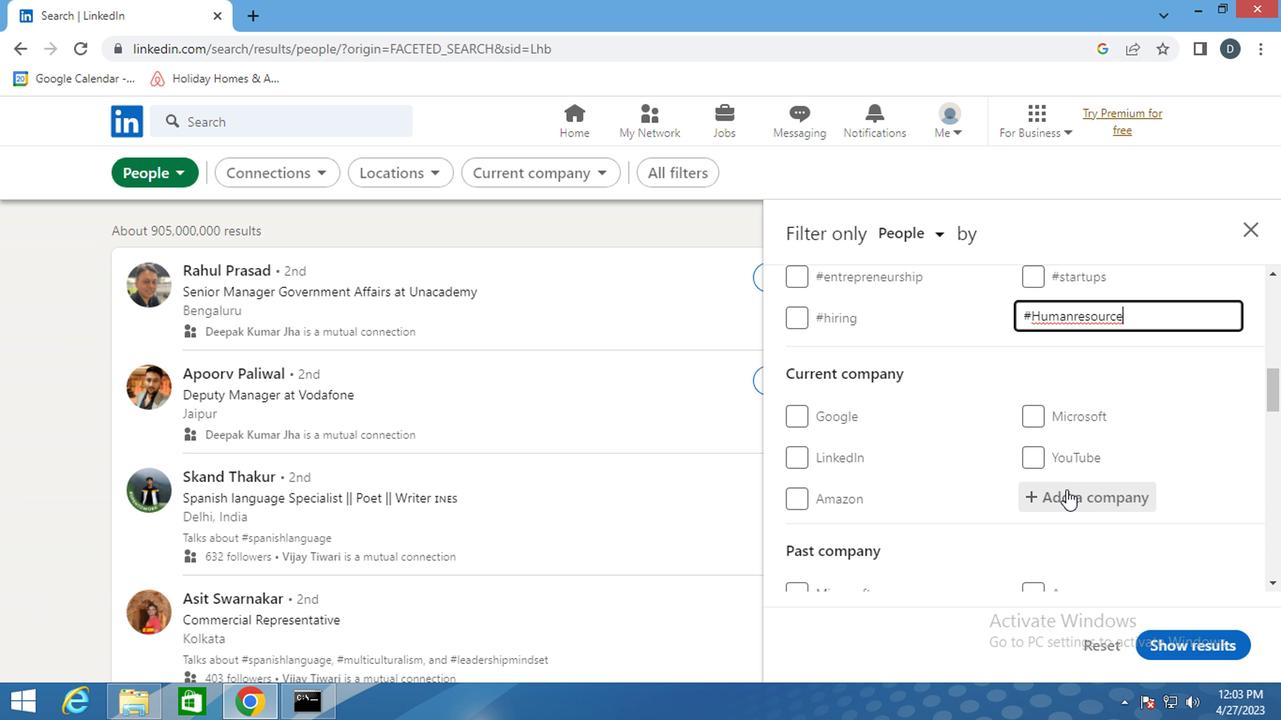 
Action: Mouse scrolled (1066, 489) with delta (0, 0)
Screenshot: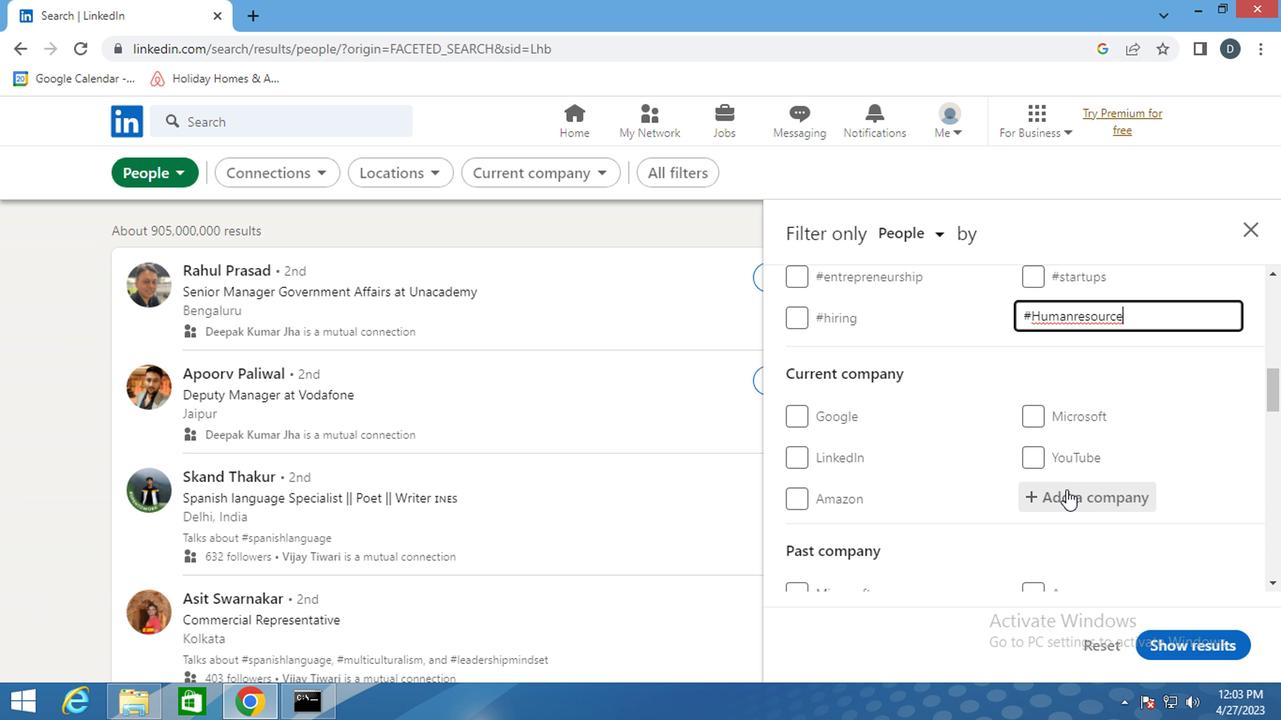 
Action: Mouse scrolled (1066, 489) with delta (0, 0)
Screenshot: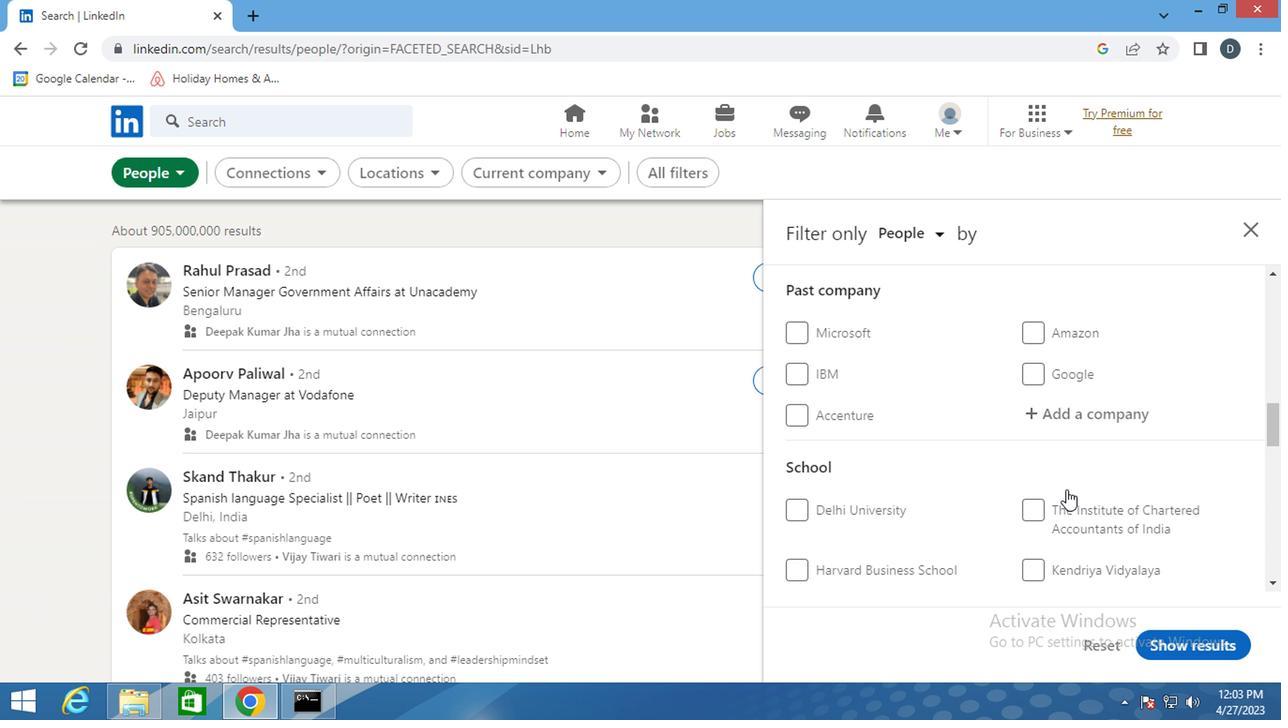 
Action: Mouse scrolled (1066, 489) with delta (0, 0)
Screenshot: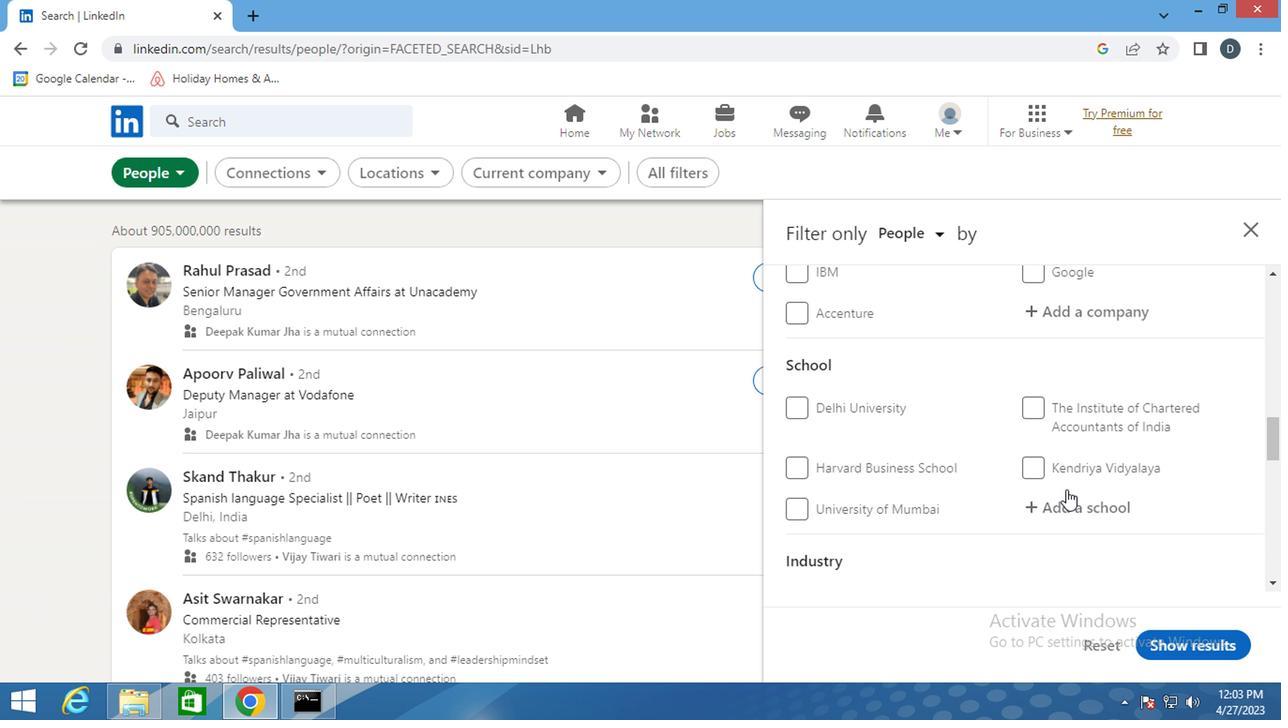 
Action: Mouse scrolled (1066, 489) with delta (0, 0)
Screenshot: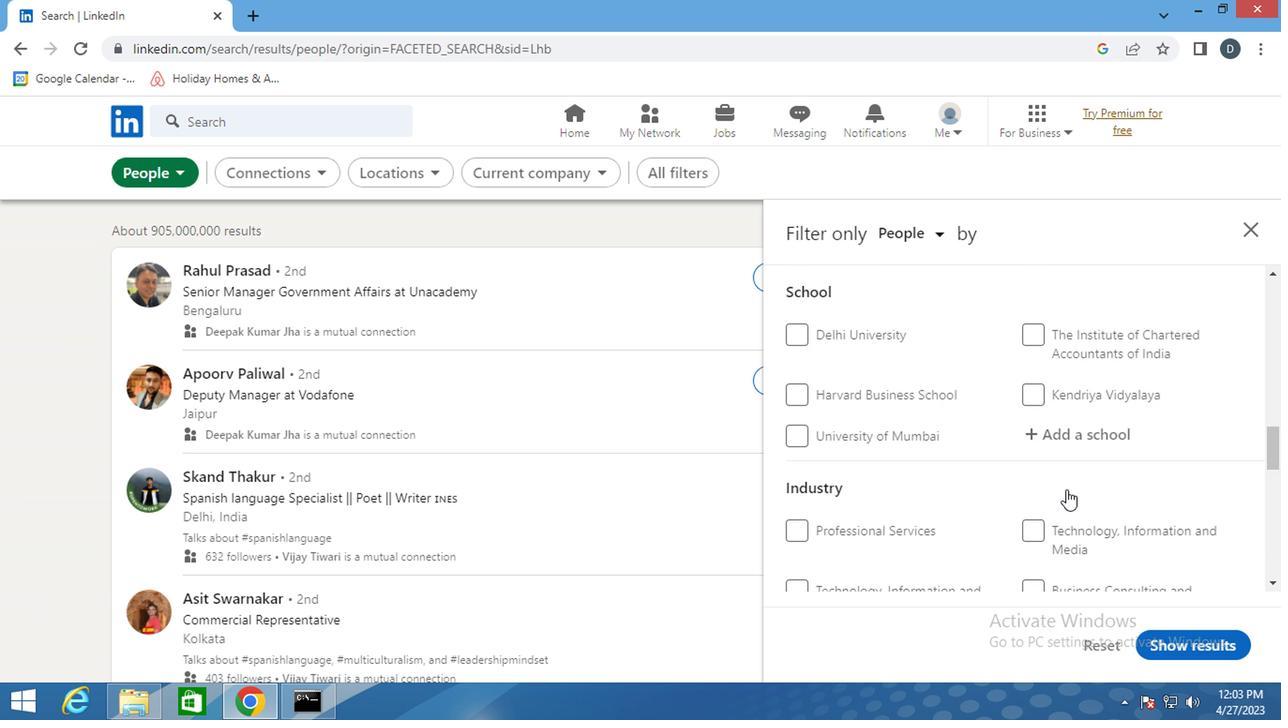 
Action: Mouse scrolled (1066, 489) with delta (0, 0)
Screenshot: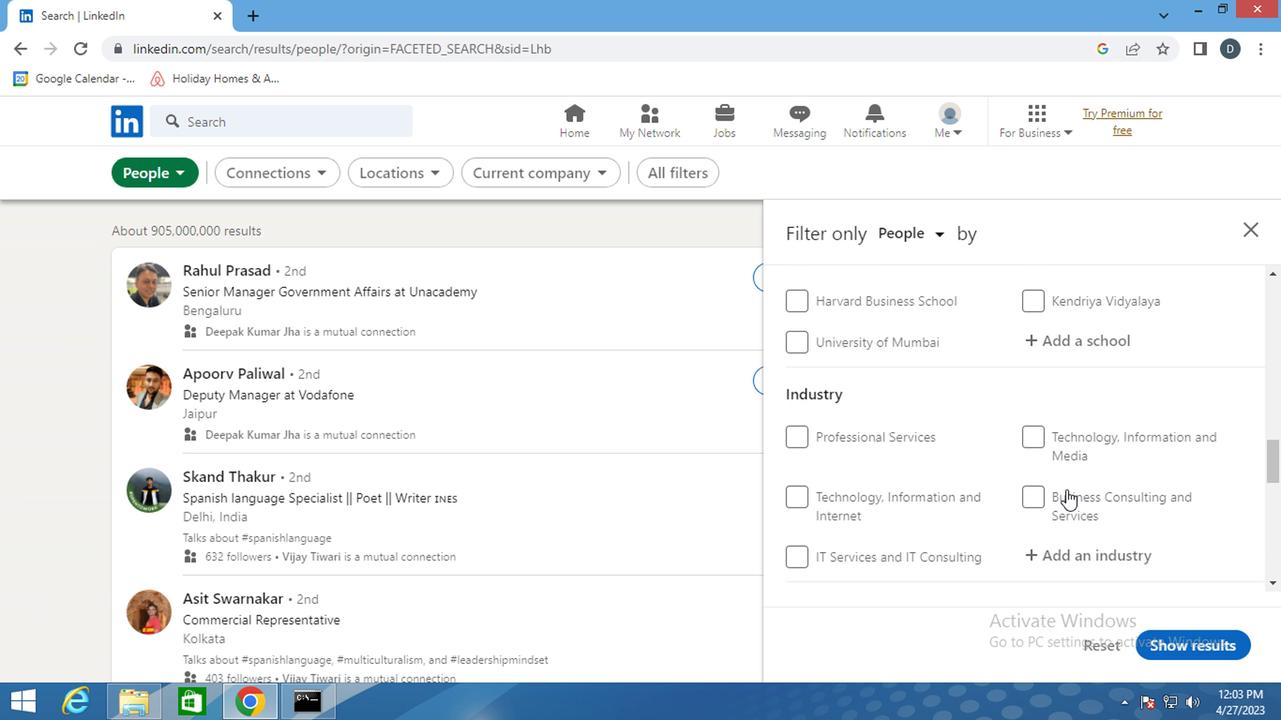 
Action: Mouse scrolled (1066, 489) with delta (0, 0)
Screenshot: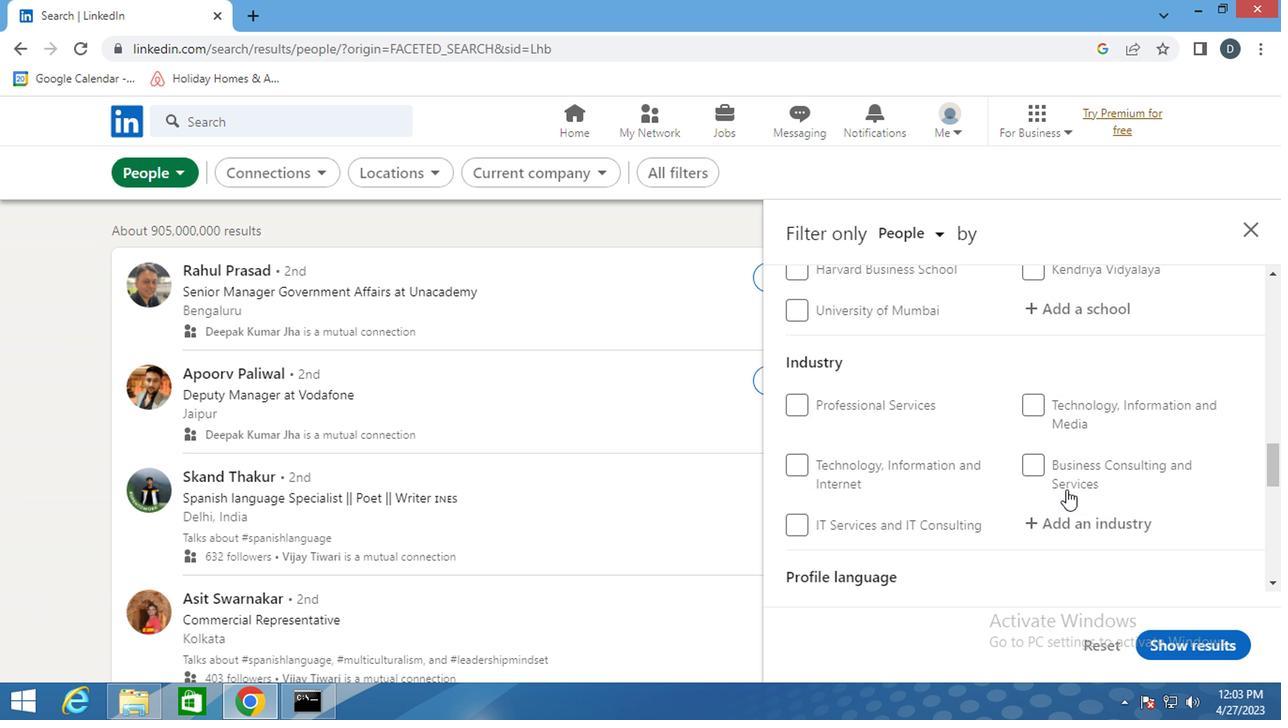 
Action: Mouse moved to (1060, 419)
Screenshot: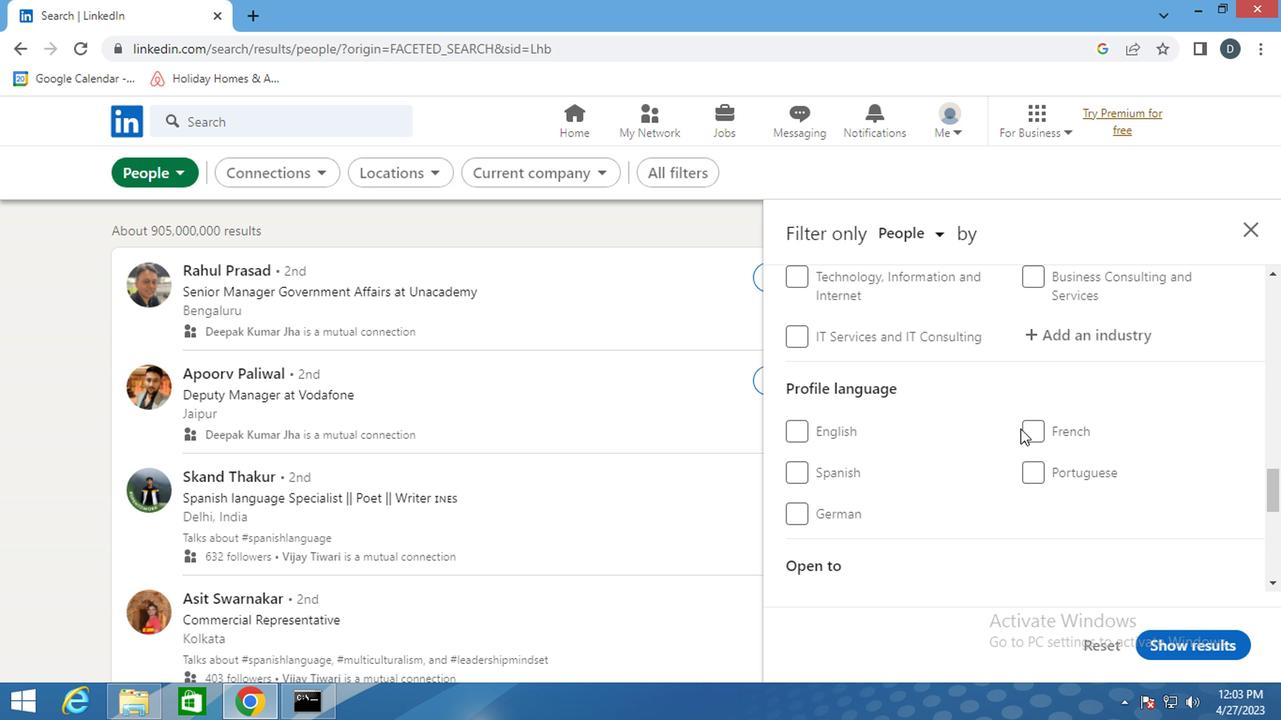 
Action: Mouse pressed left at (1060, 419)
Screenshot: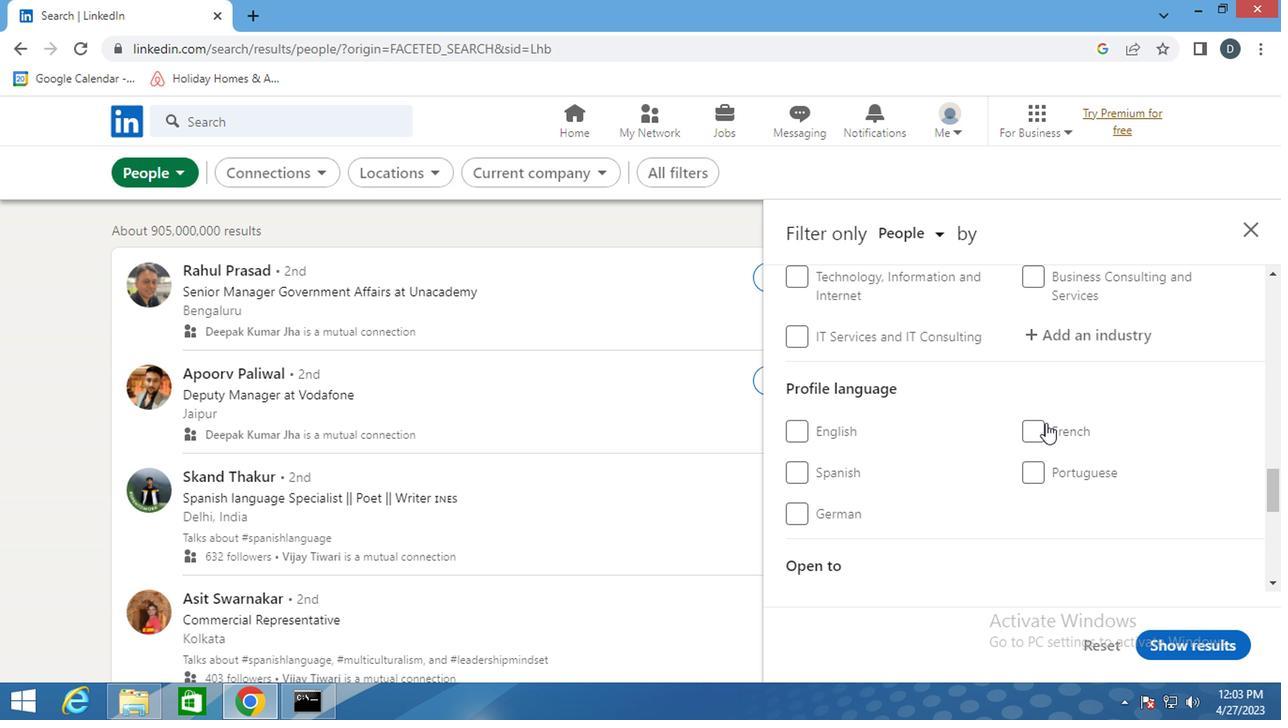 
Action: Mouse moved to (969, 446)
Screenshot: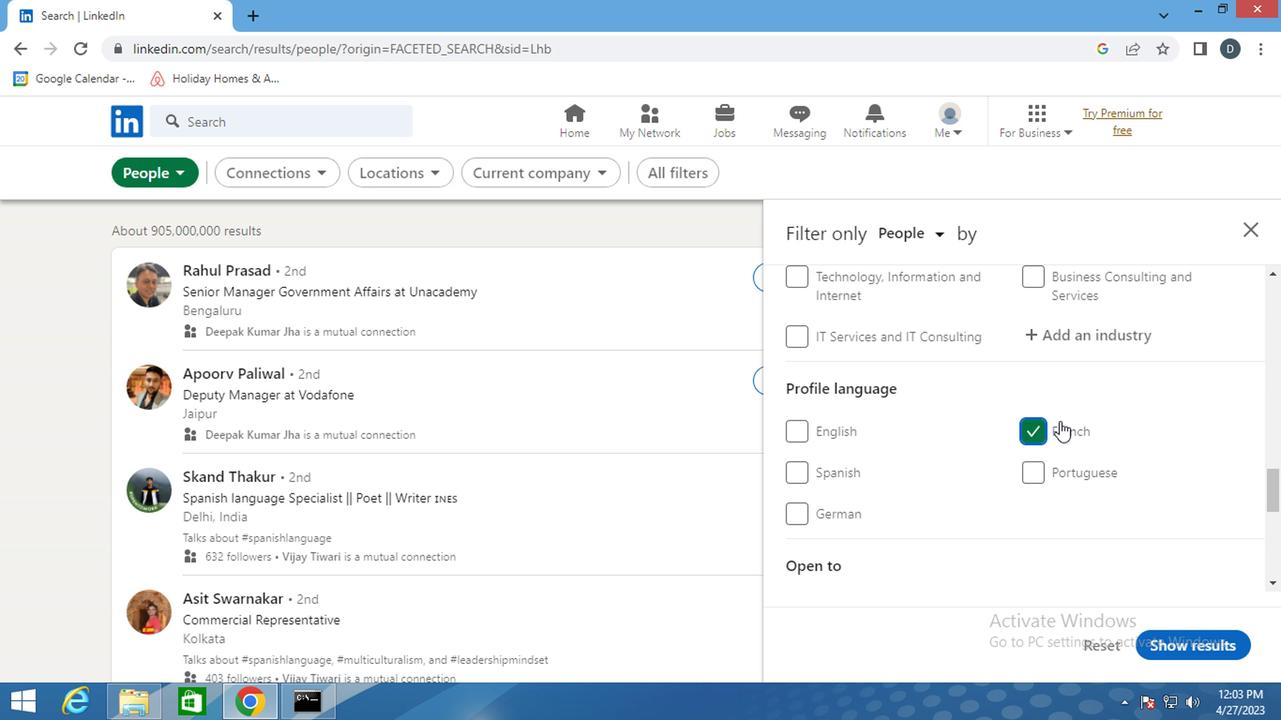 
Action: Mouse scrolled (969, 447) with delta (0, 1)
Screenshot: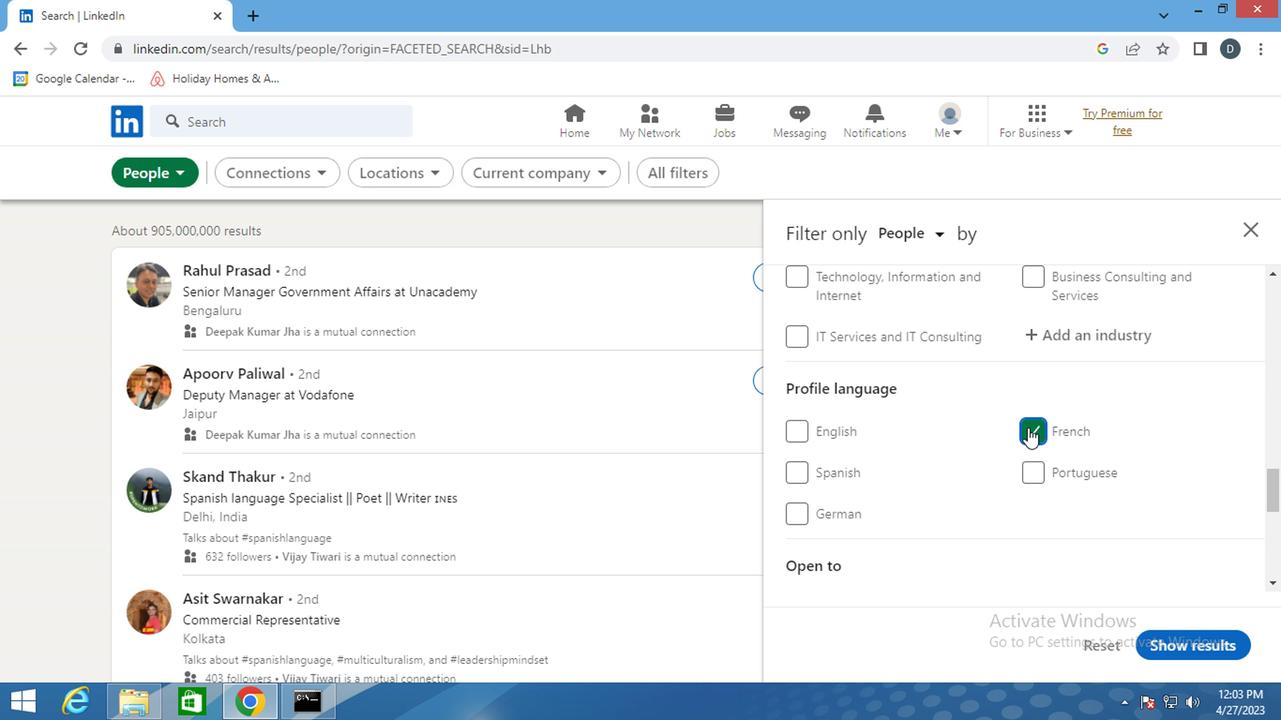 
Action: Mouse scrolled (969, 447) with delta (0, 1)
Screenshot: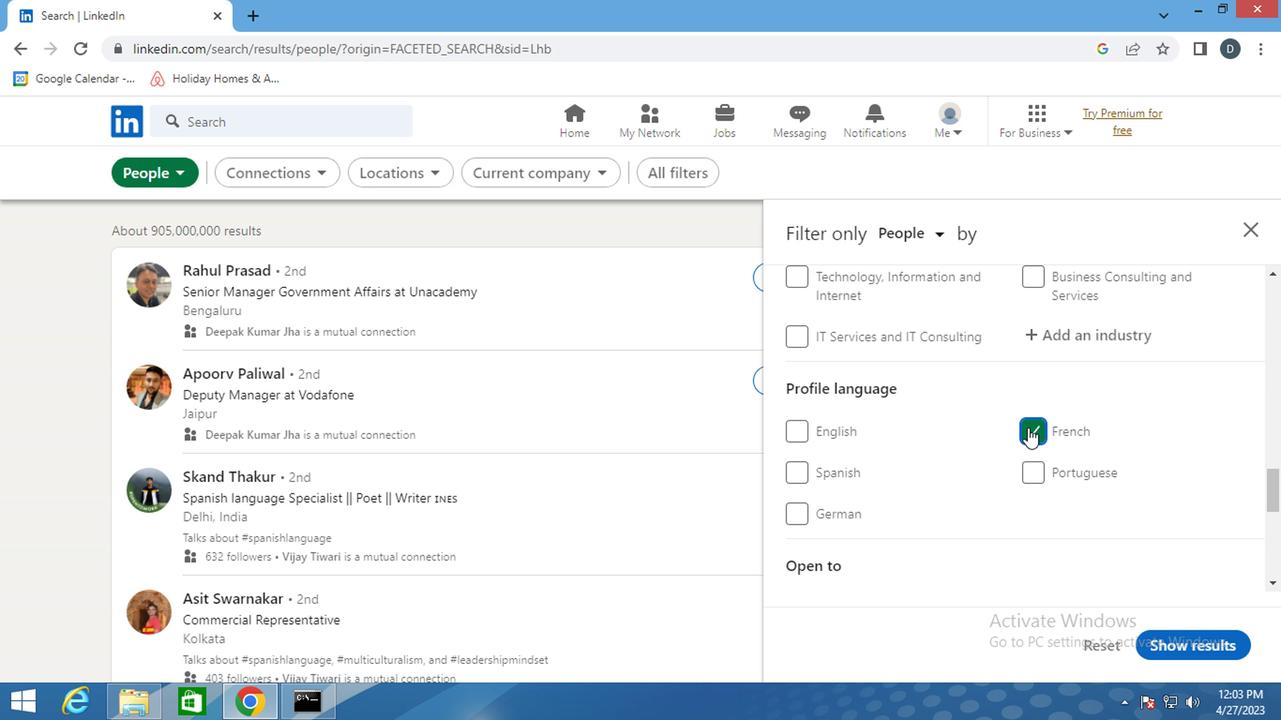 
Action: Mouse scrolled (969, 447) with delta (0, 1)
Screenshot: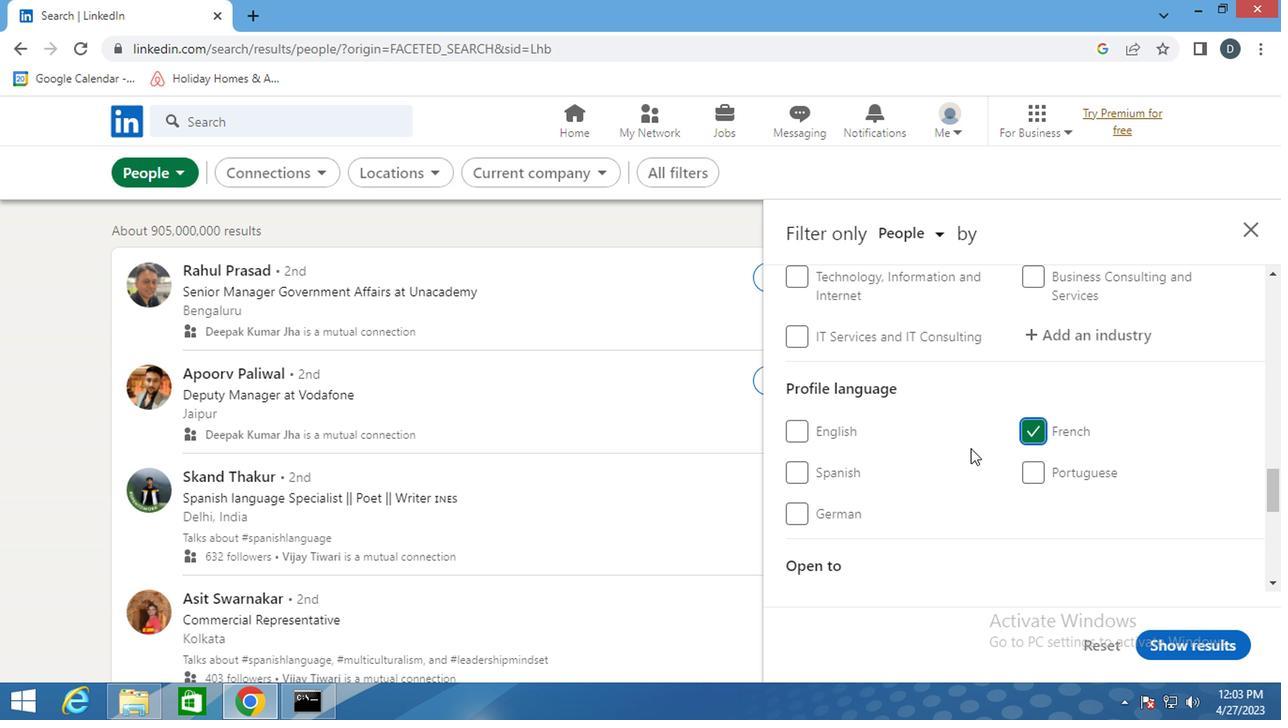 
Action: Mouse scrolled (969, 447) with delta (0, 1)
Screenshot: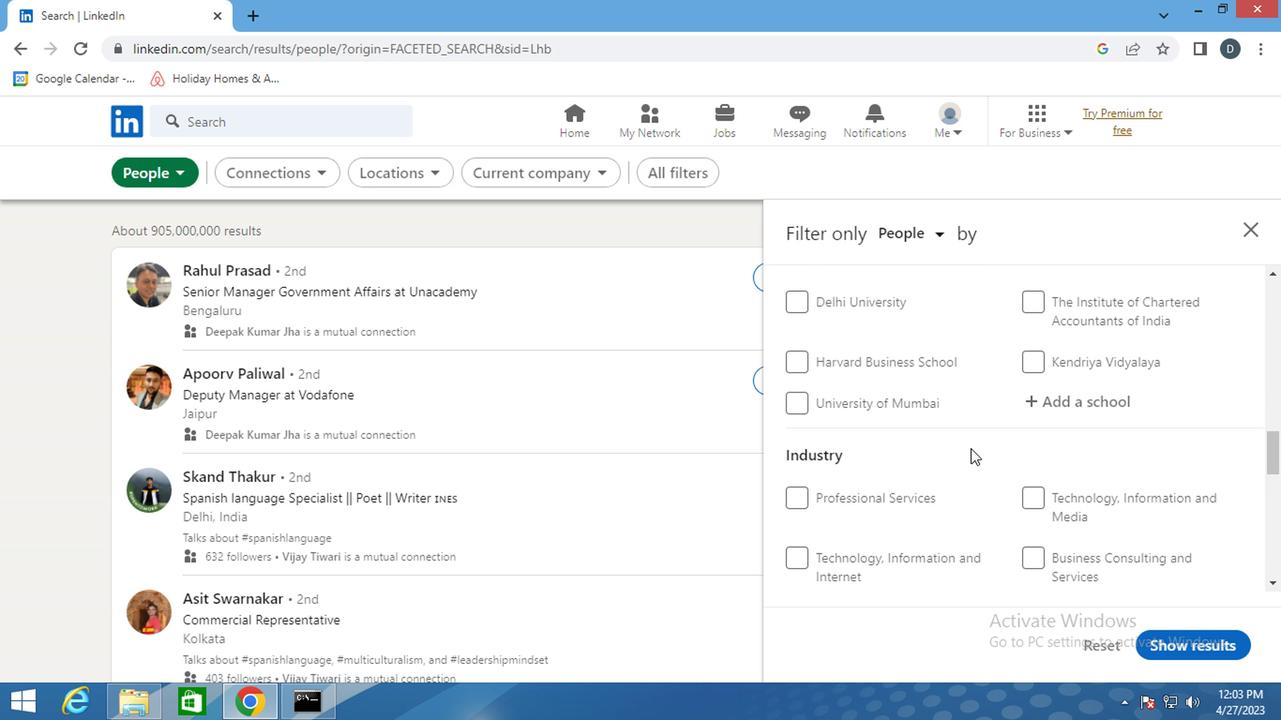 
Action: Mouse moved to (1052, 483)
Screenshot: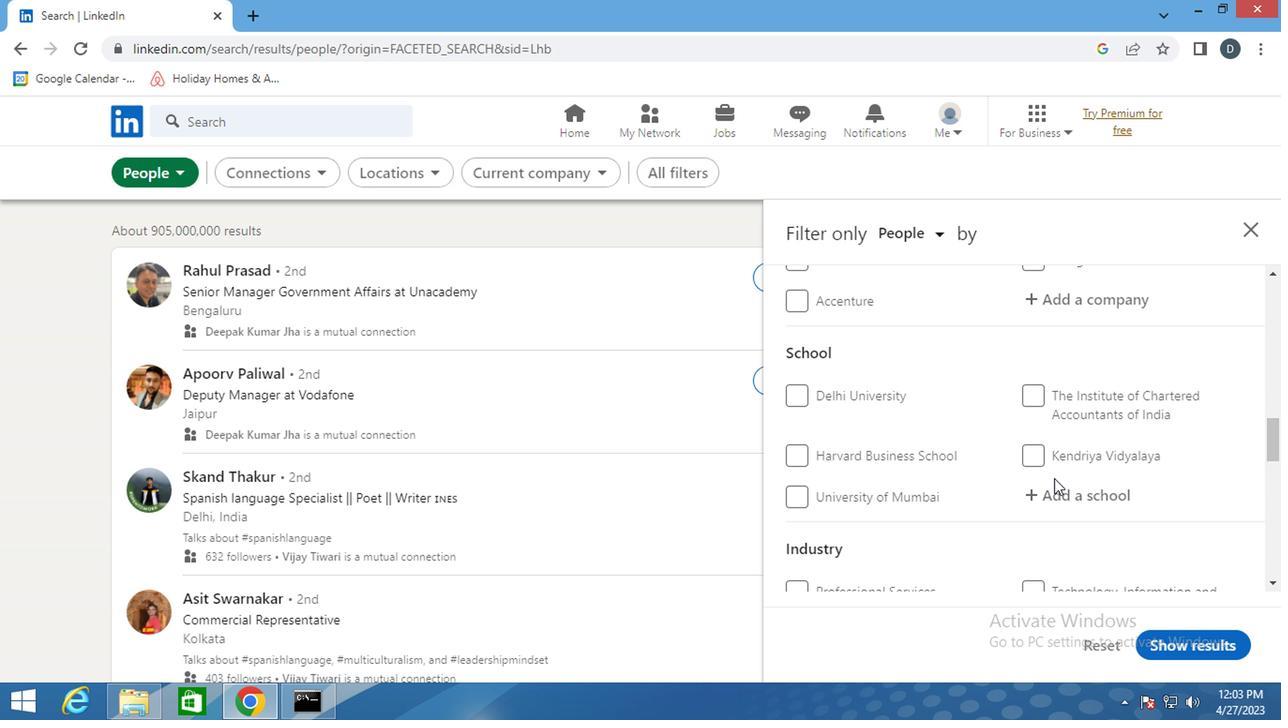 
Action: Mouse scrolled (1052, 483) with delta (0, 0)
Screenshot: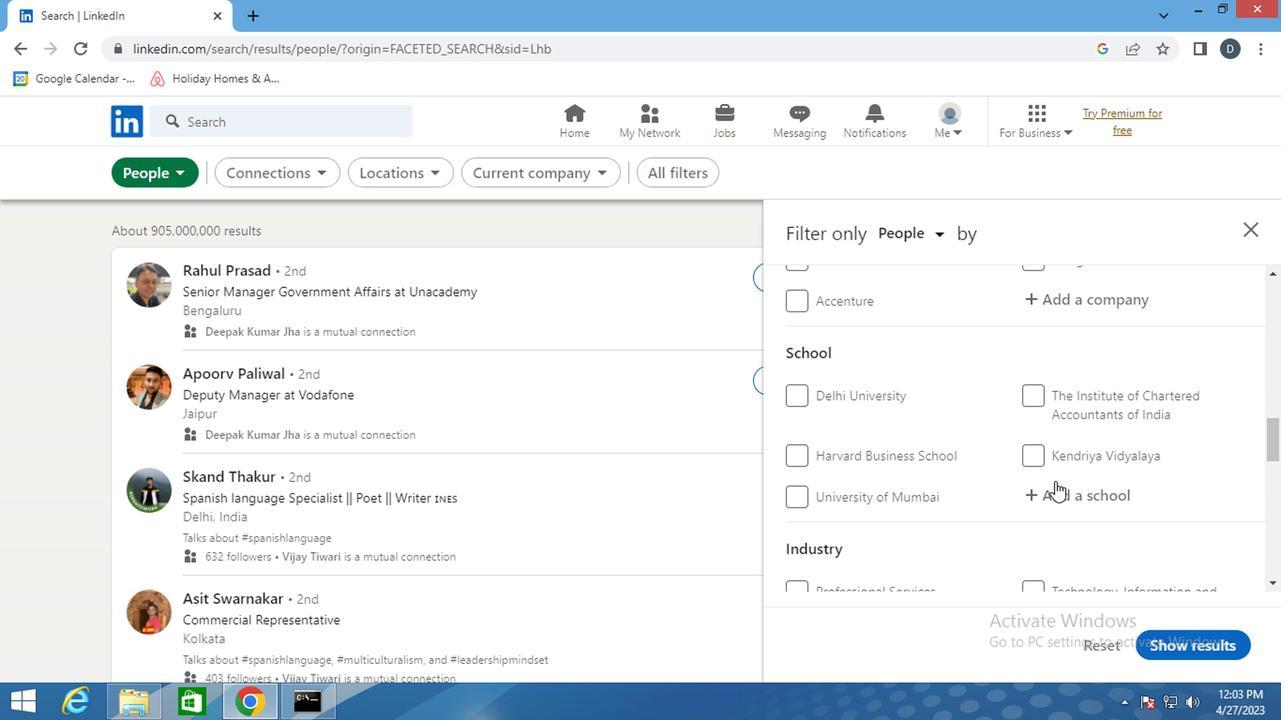 
Action: Mouse scrolled (1052, 483) with delta (0, 0)
Screenshot: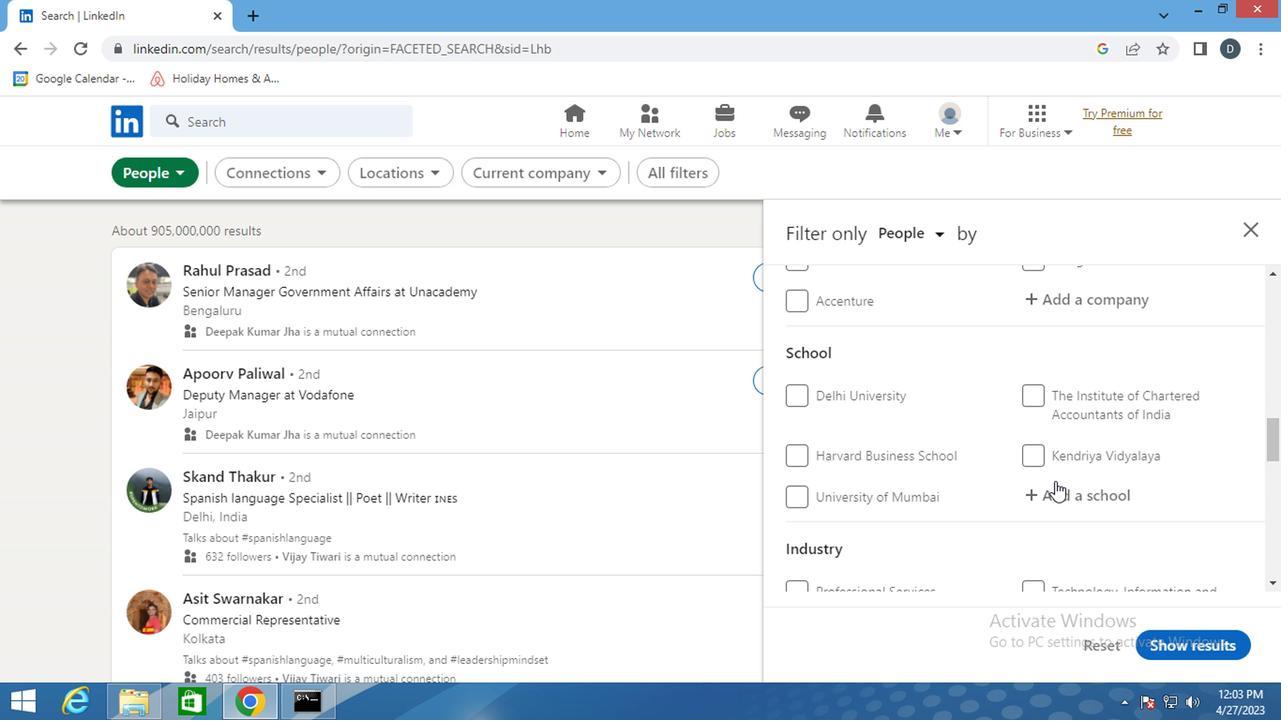 
Action: Mouse moved to (1052, 477)
Screenshot: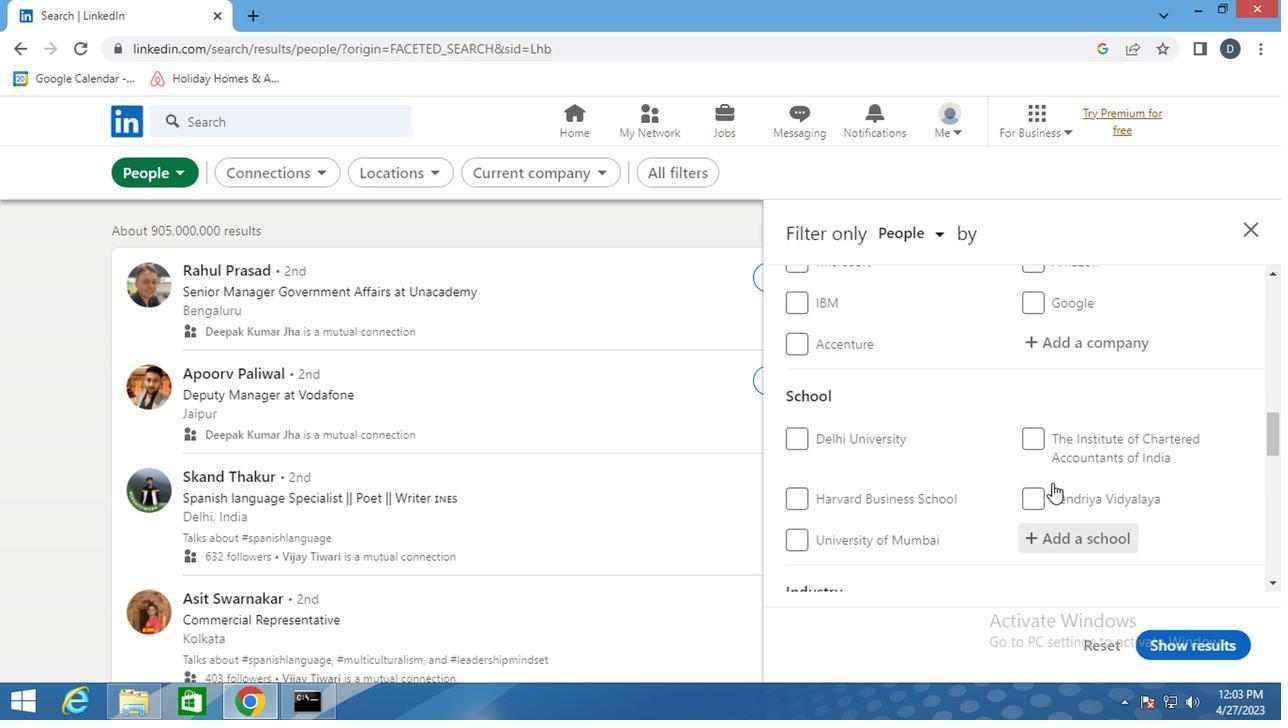 
Action: Mouse scrolled (1052, 478) with delta (0, 1)
Screenshot: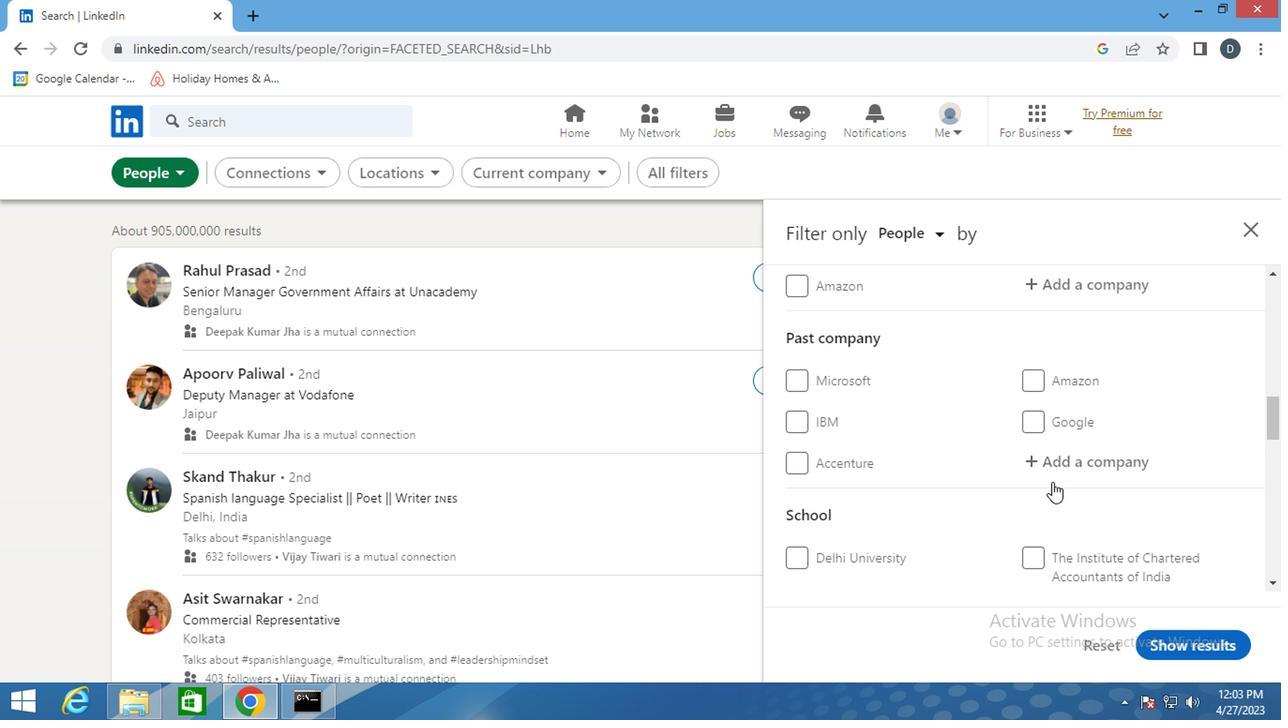 
Action: Mouse scrolled (1052, 478) with delta (0, 1)
Screenshot: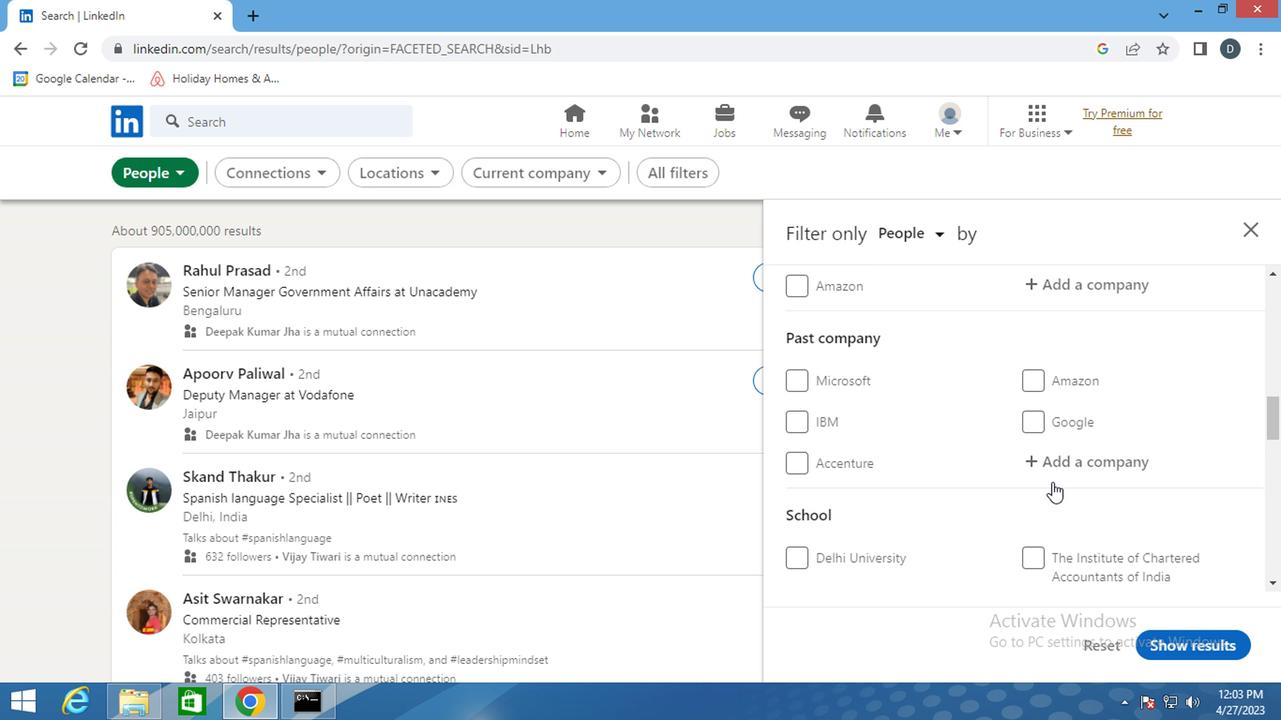 
Action: Mouse moved to (1059, 487)
Screenshot: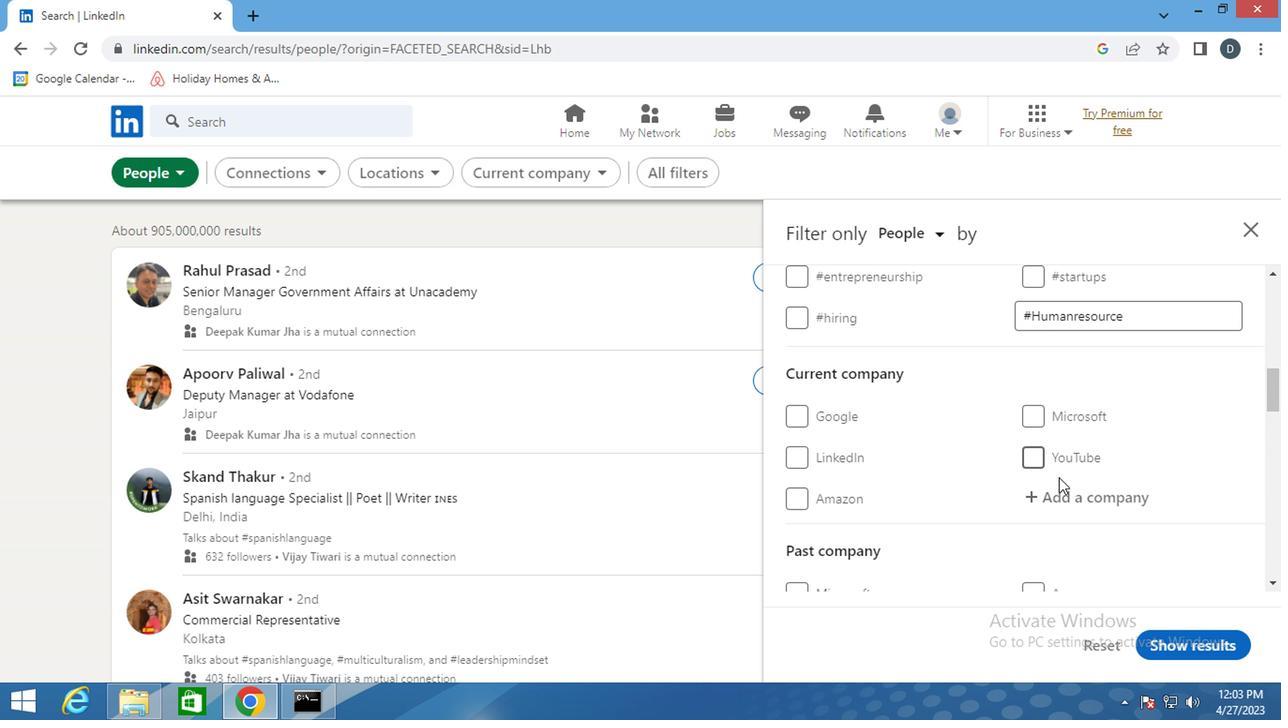 
Action: Mouse pressed left at (1059, 487)
Screenshot: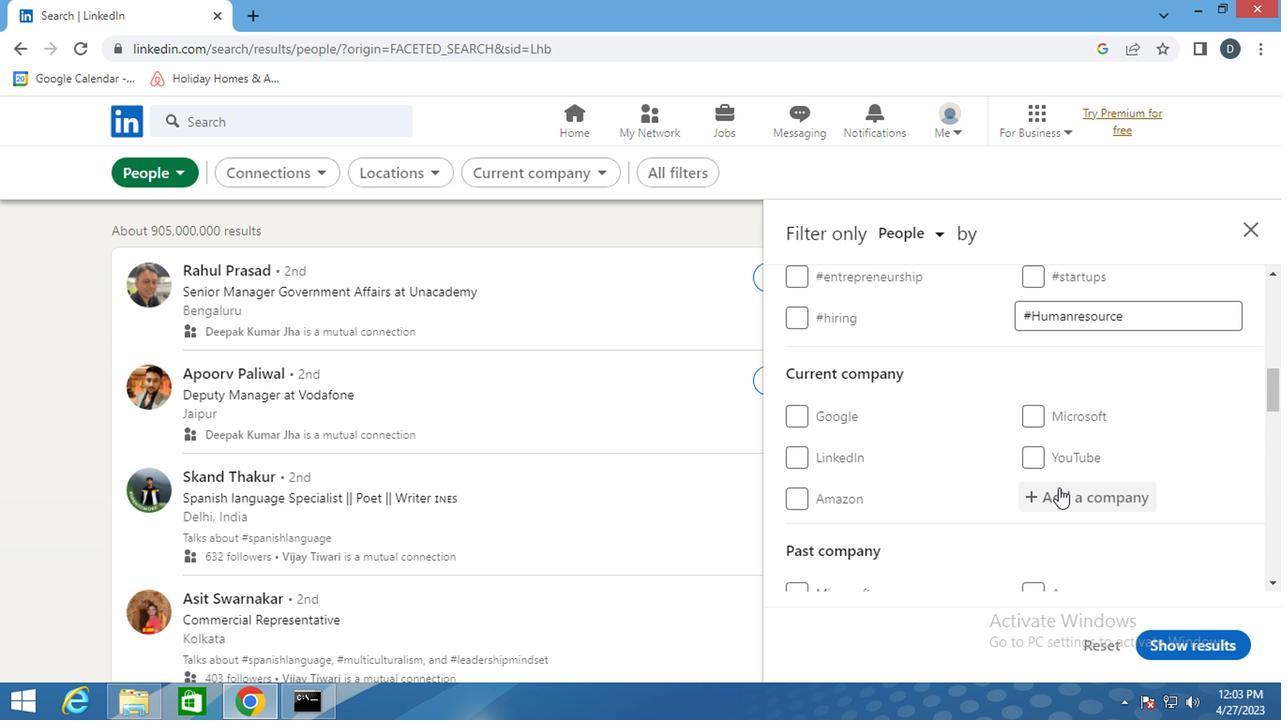 
Action: Mouse moved to (1049, 487)
Screenshot: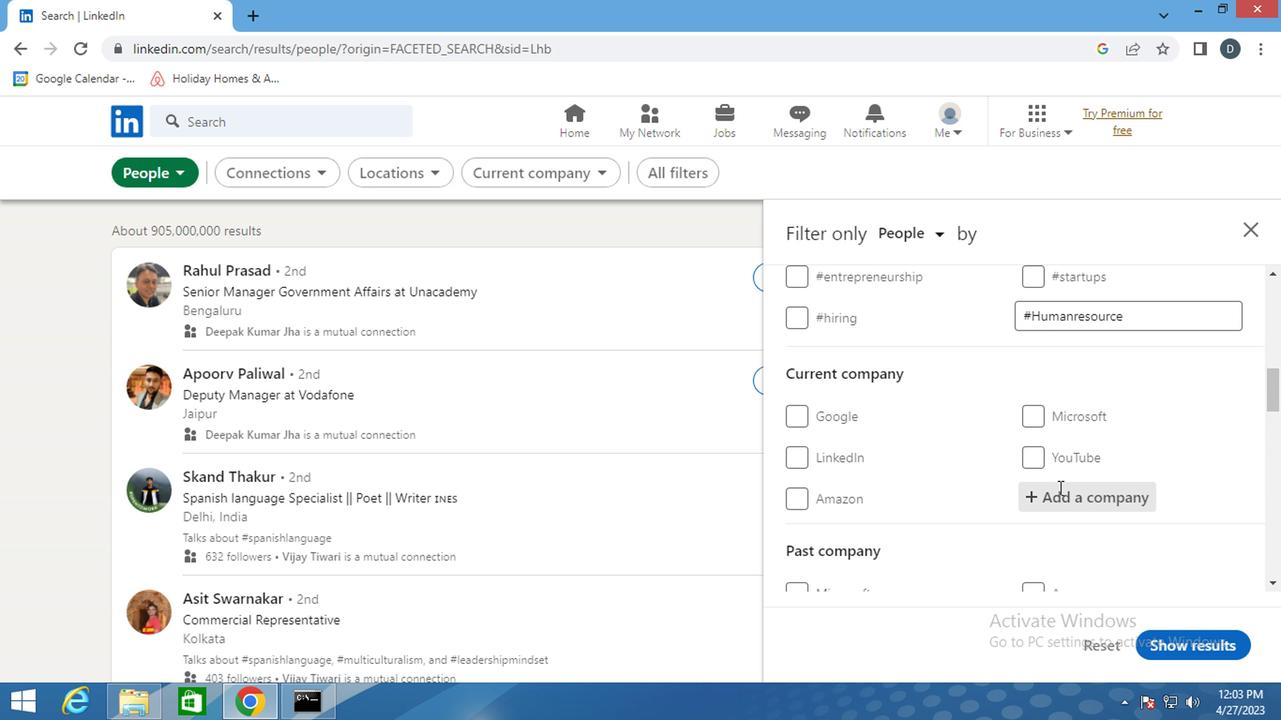 
Action: Key pressed <Key.shift>AWFIS<Key.space><Key.shift>SPACE
Screenshot: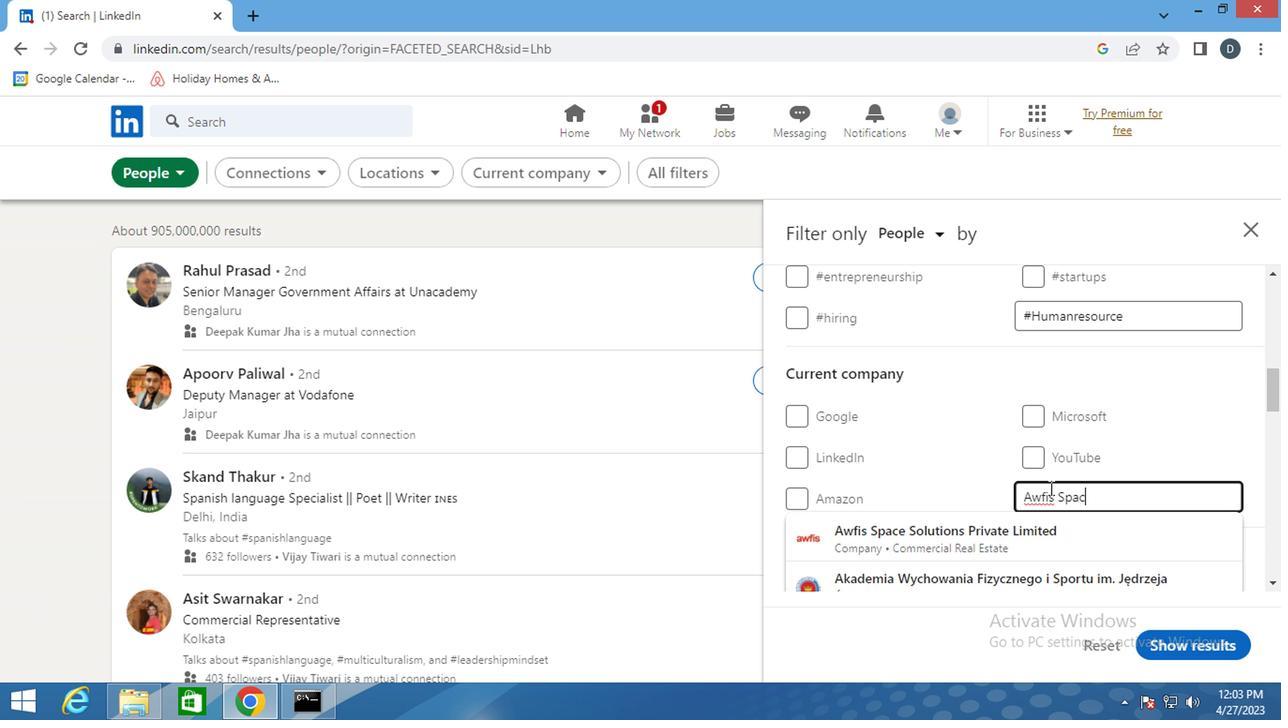 
Action: Mouse moved to (1041, 532)
Screenshot: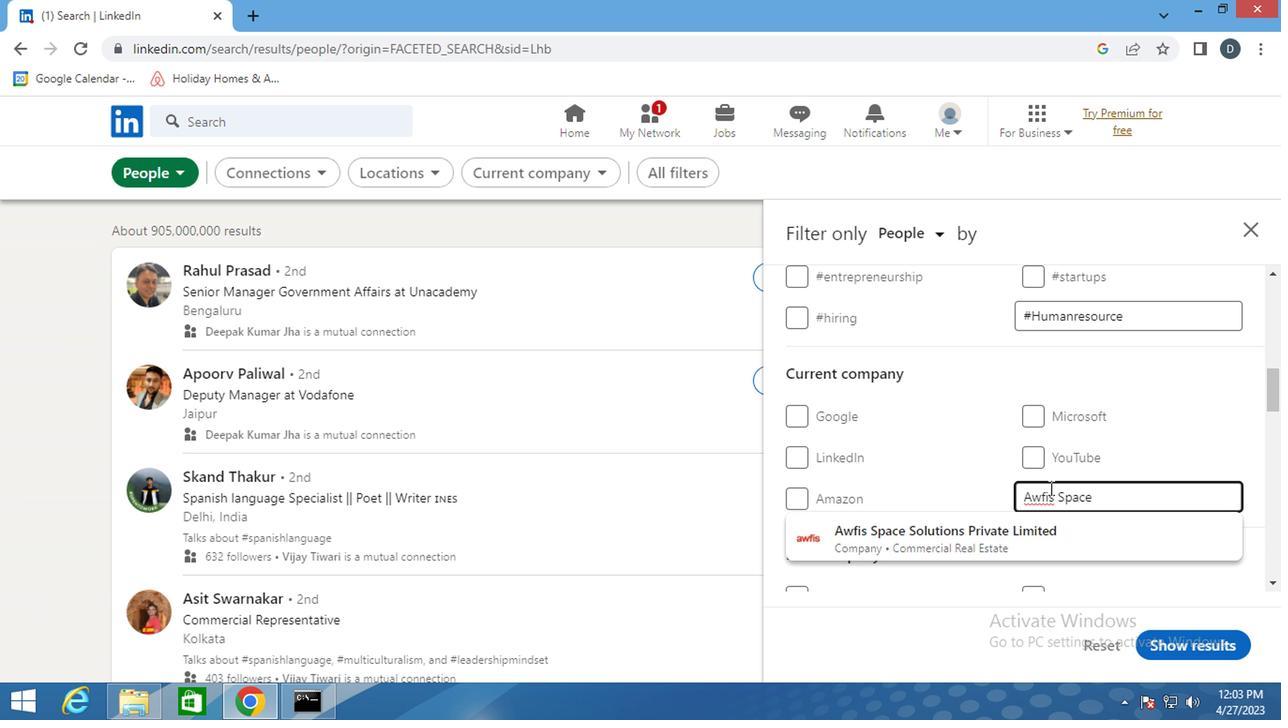 
Action: Mouse pressed left at (1041, 532)
Screenshot: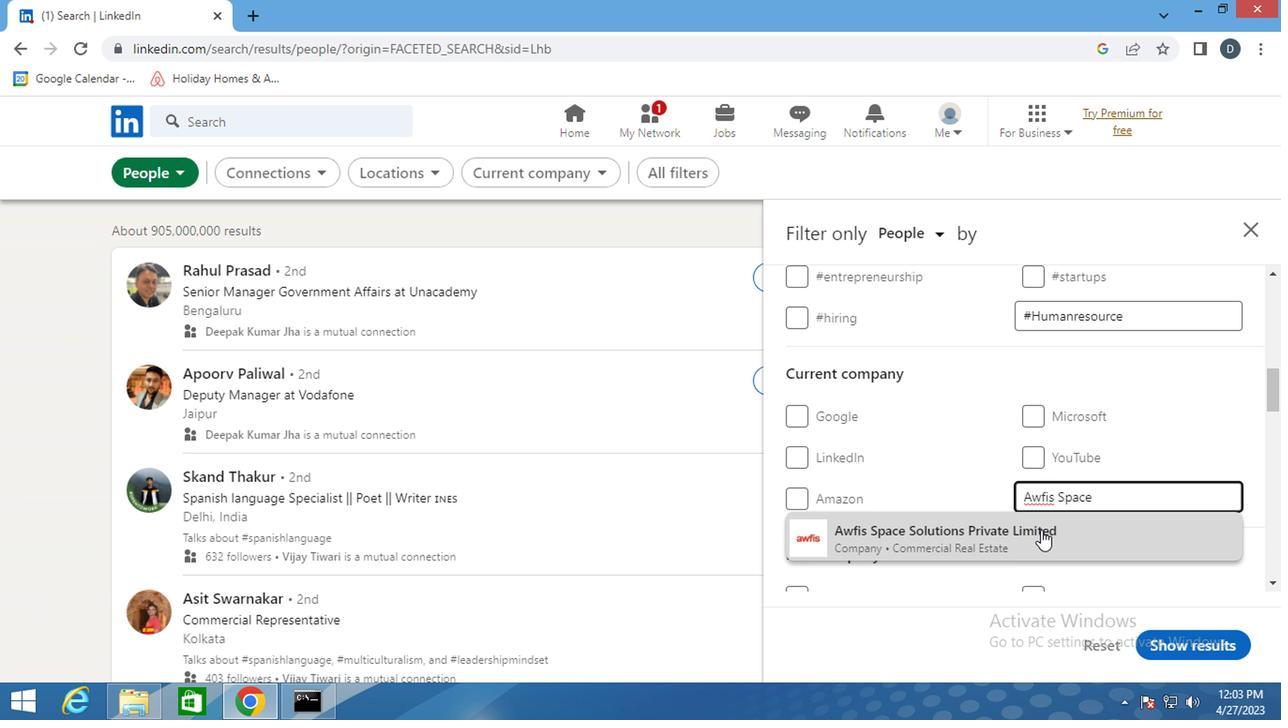 
Action: Mouse moved to (1038, 534)
Screenshot: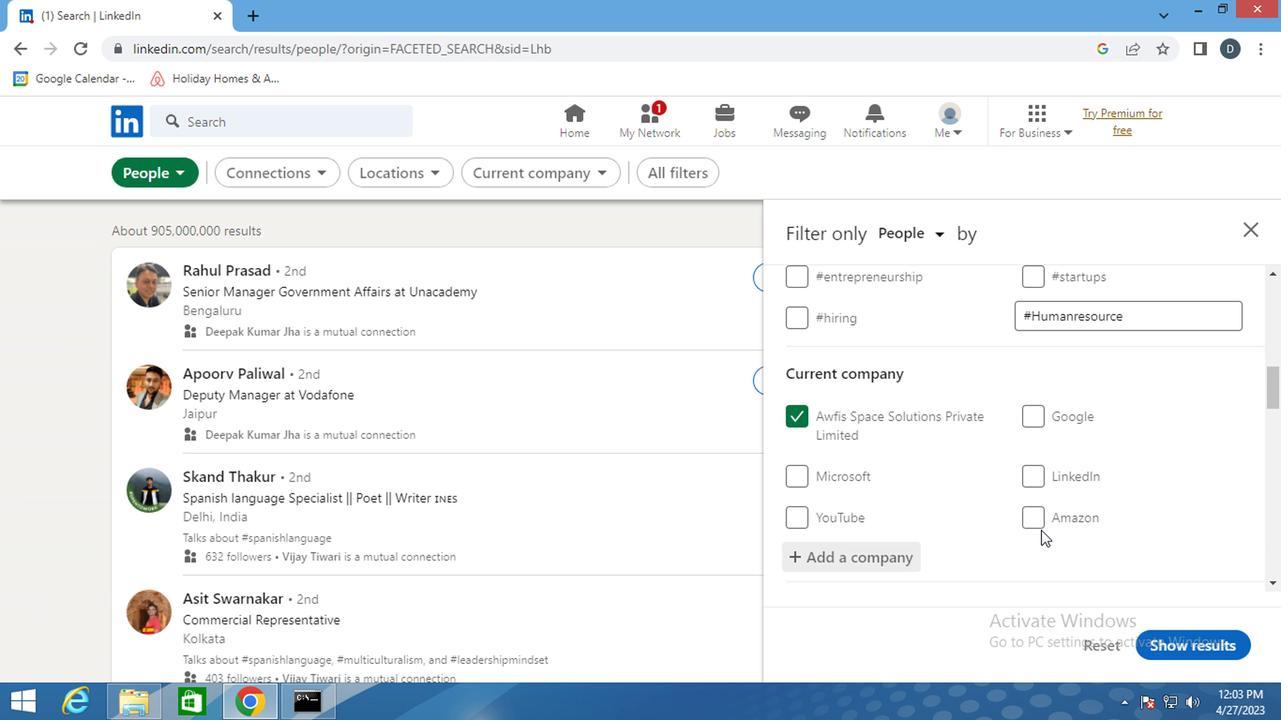 
Action: Mouse scrolled (1038, 533) with delta (0, -1)
Screenshot: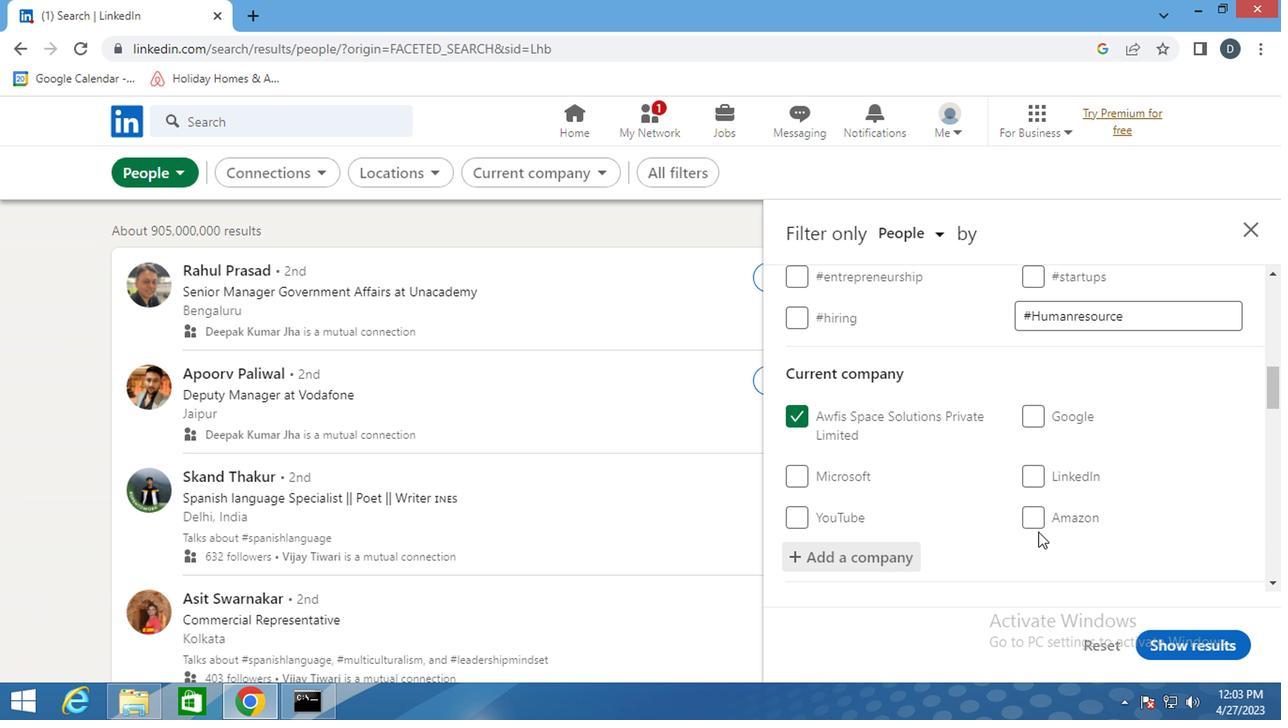 
Action: Mouse scrolled (1038, 533) with delta (0, -1)
Screenshot: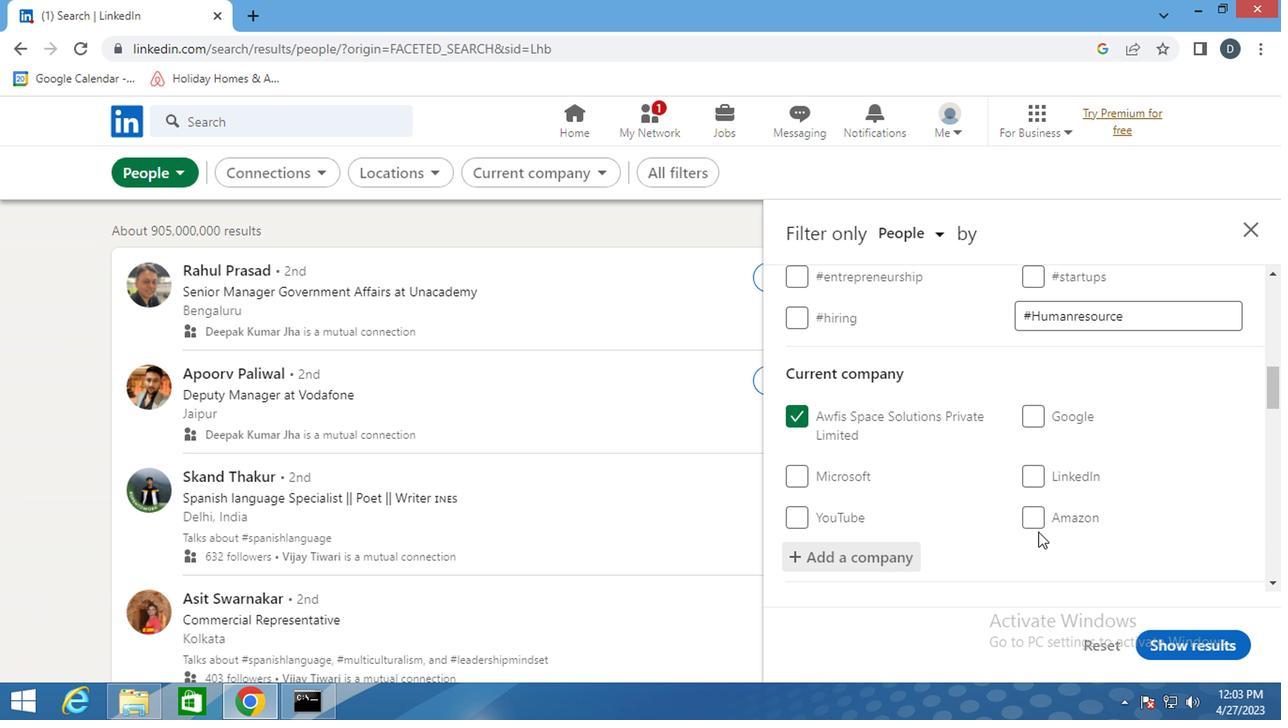 
Action: Mouse scrolled (1038, 533) with delta (0, -1)
Screenshot: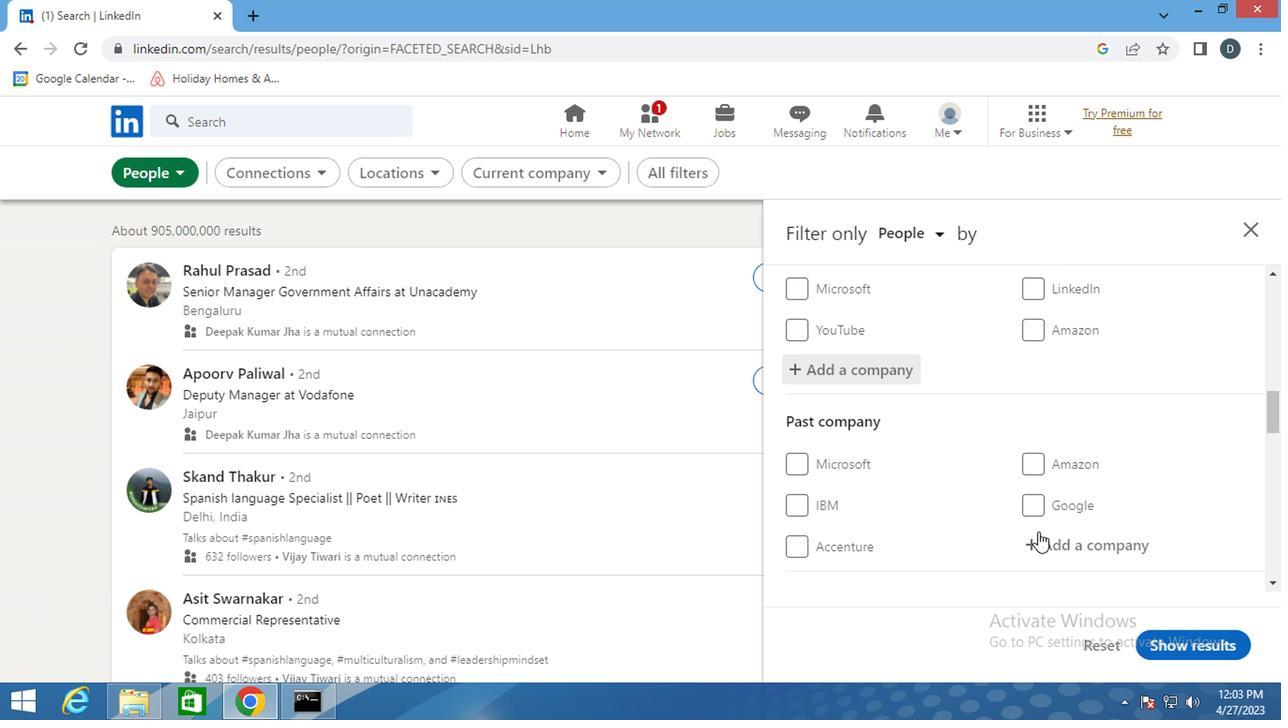
Action: Mouse scrolled (1038, 533) with delta (0, -1)
Screenshot: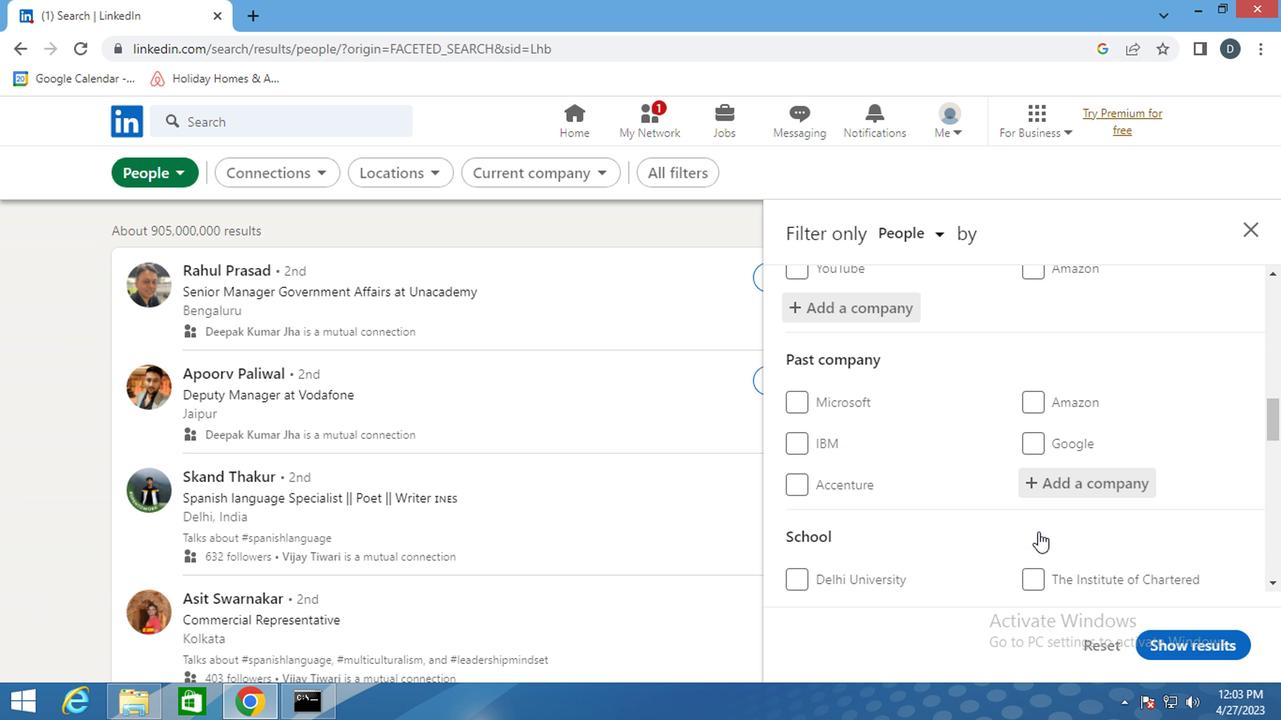 
Action: Mouse moved to (1048, 566)
Screenshot: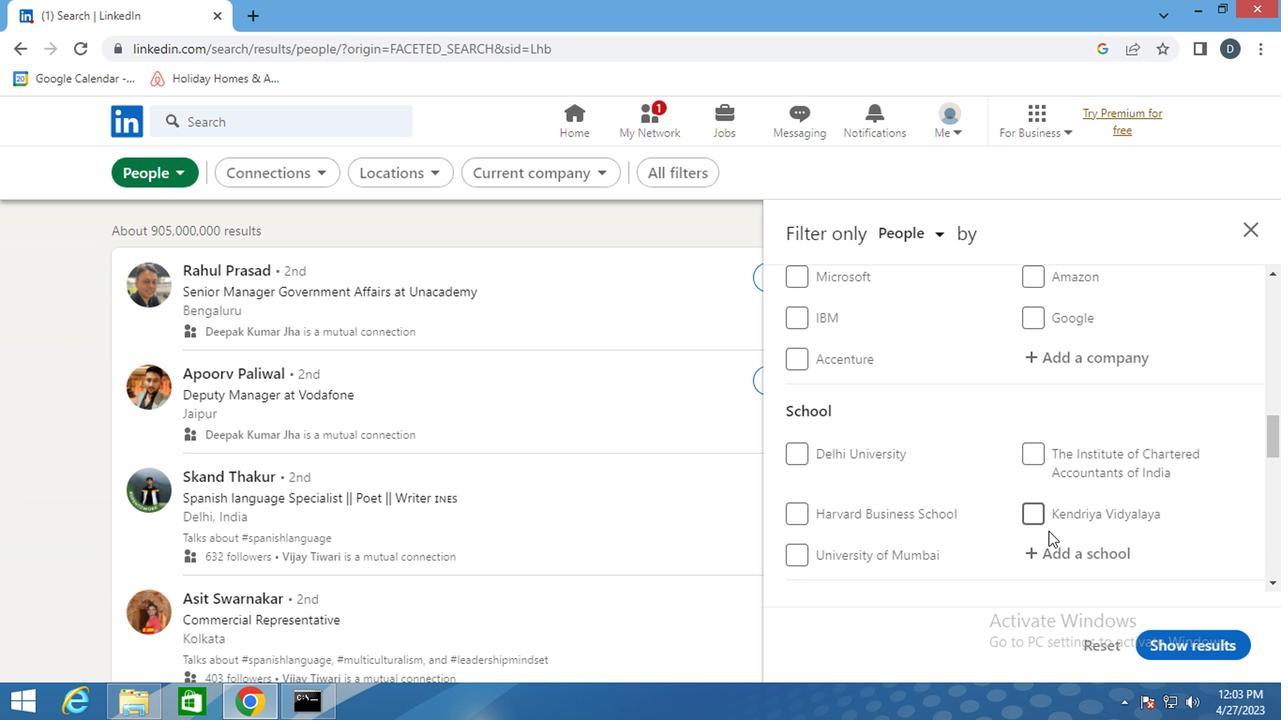 
Action: Mouse pressed left at (1048, 566)
Screenshot: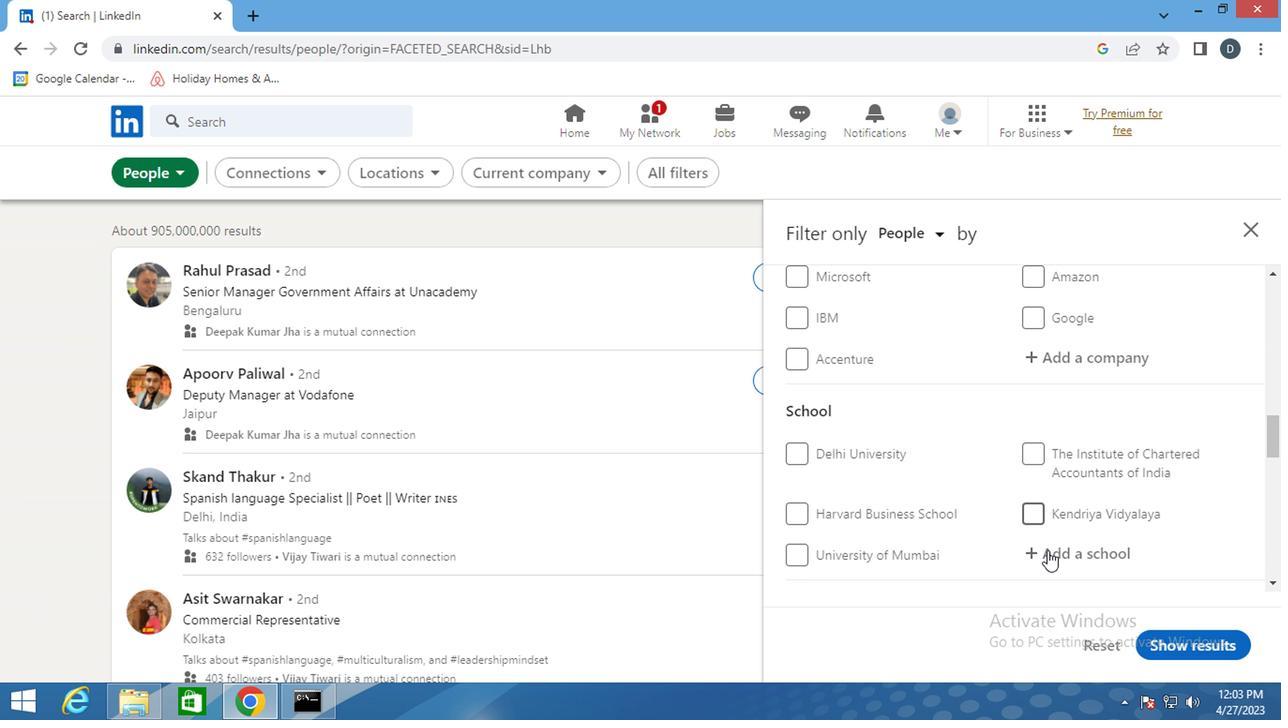 
Action: Mouse moved to (1044, 524)
Screenshot: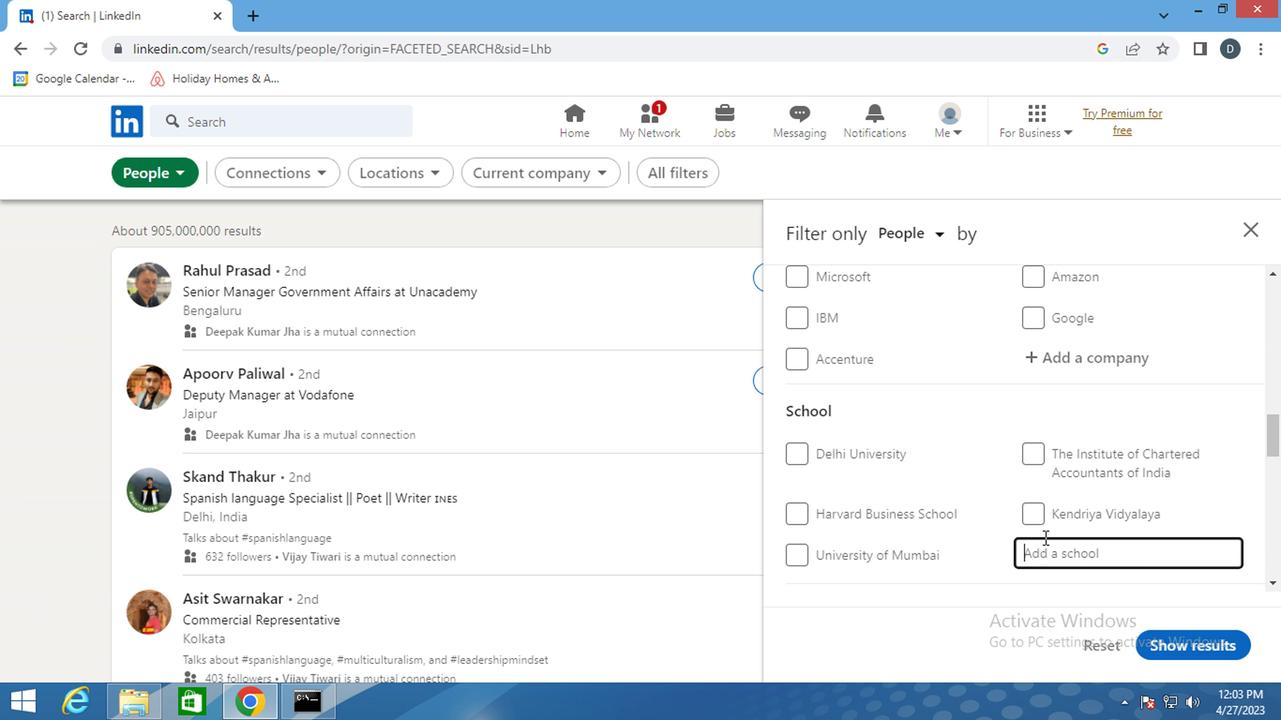 
Action: Mouse scrolled (1044, 522) with delta (0, -1)
Screenshot: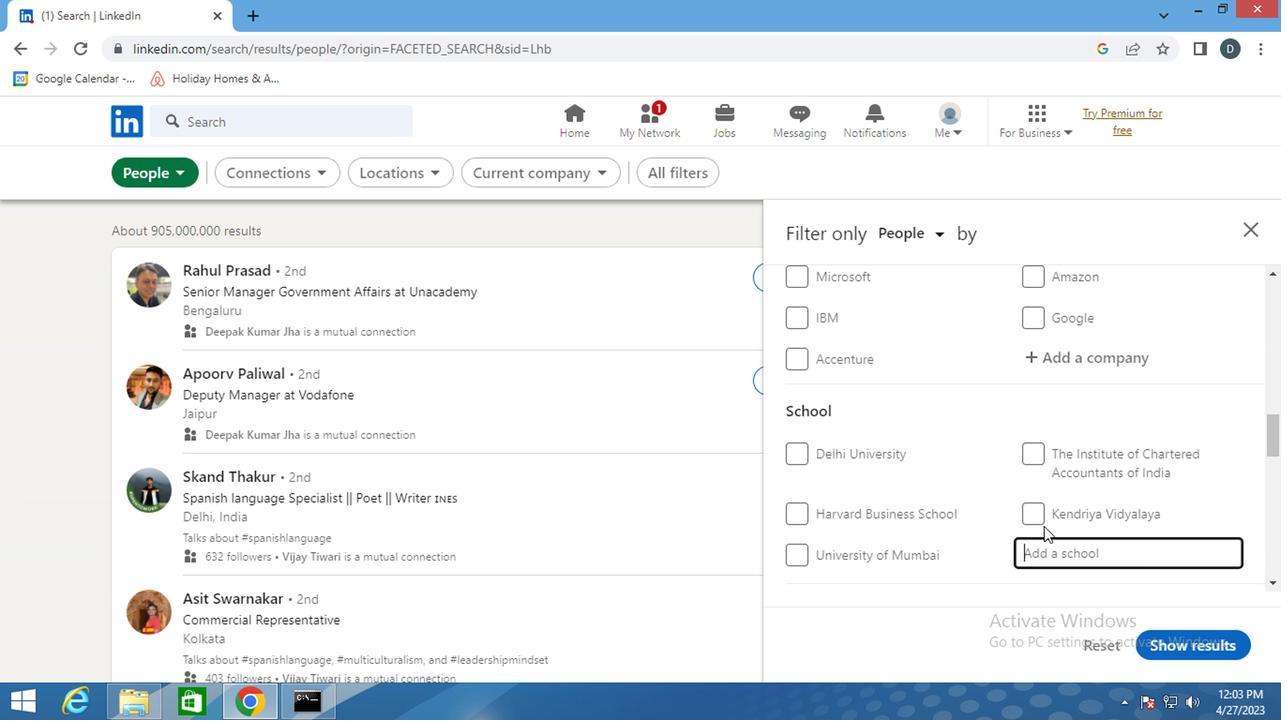 
Action: Mouse scrolled (1044, 522) with delta (0, -1)
Screenshot: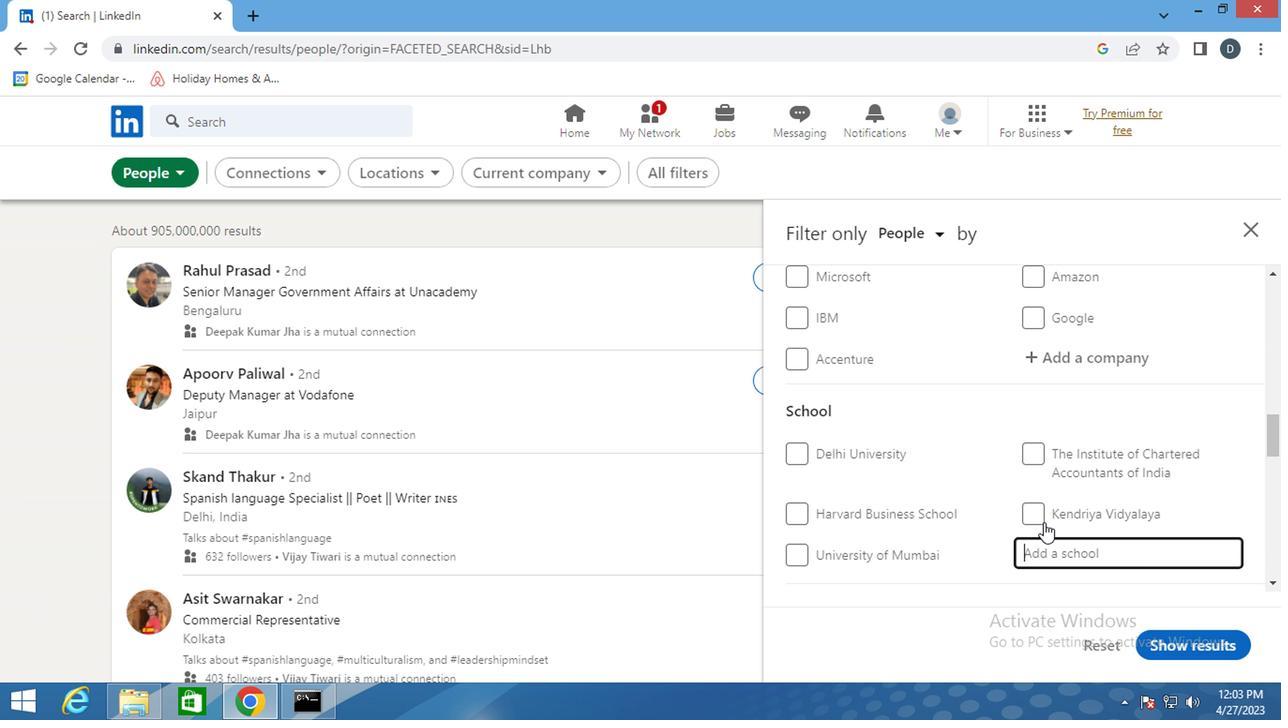 
Action: Mouse scrolled (1044, 524) with delta (0, 0)
Screenshot: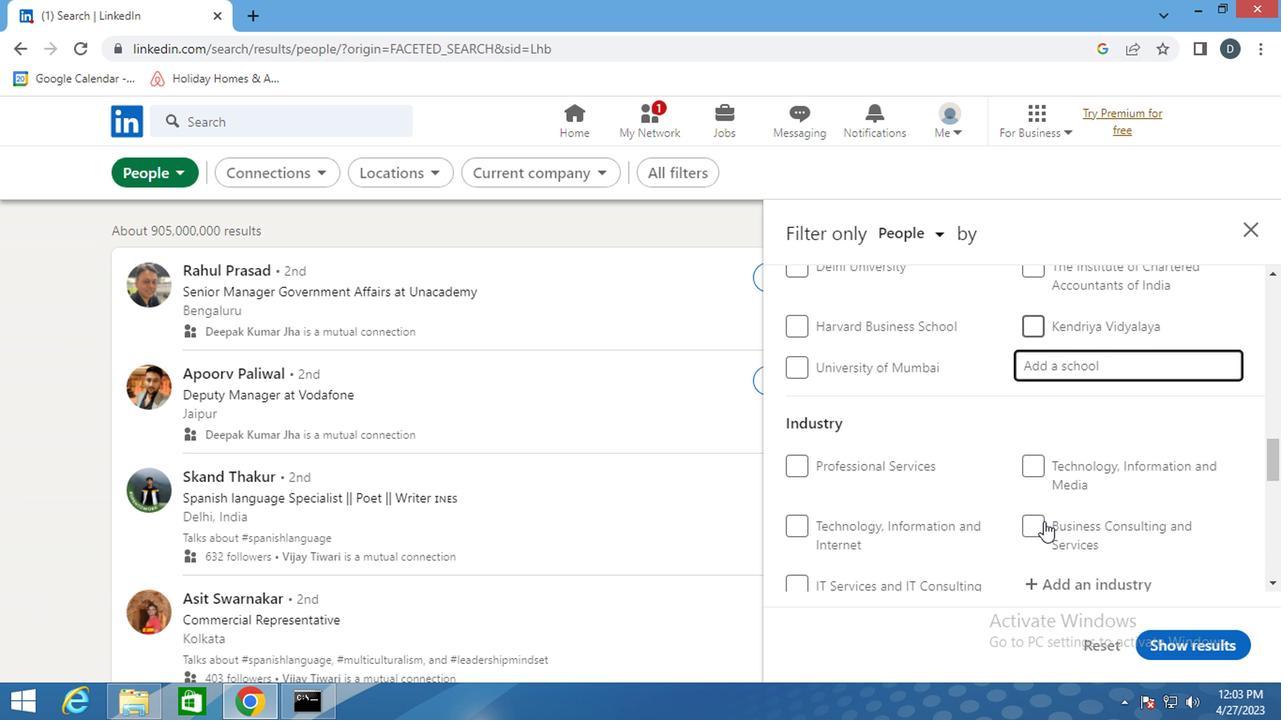 
Action: Mouse moved to (1035, 528)
Screenshot: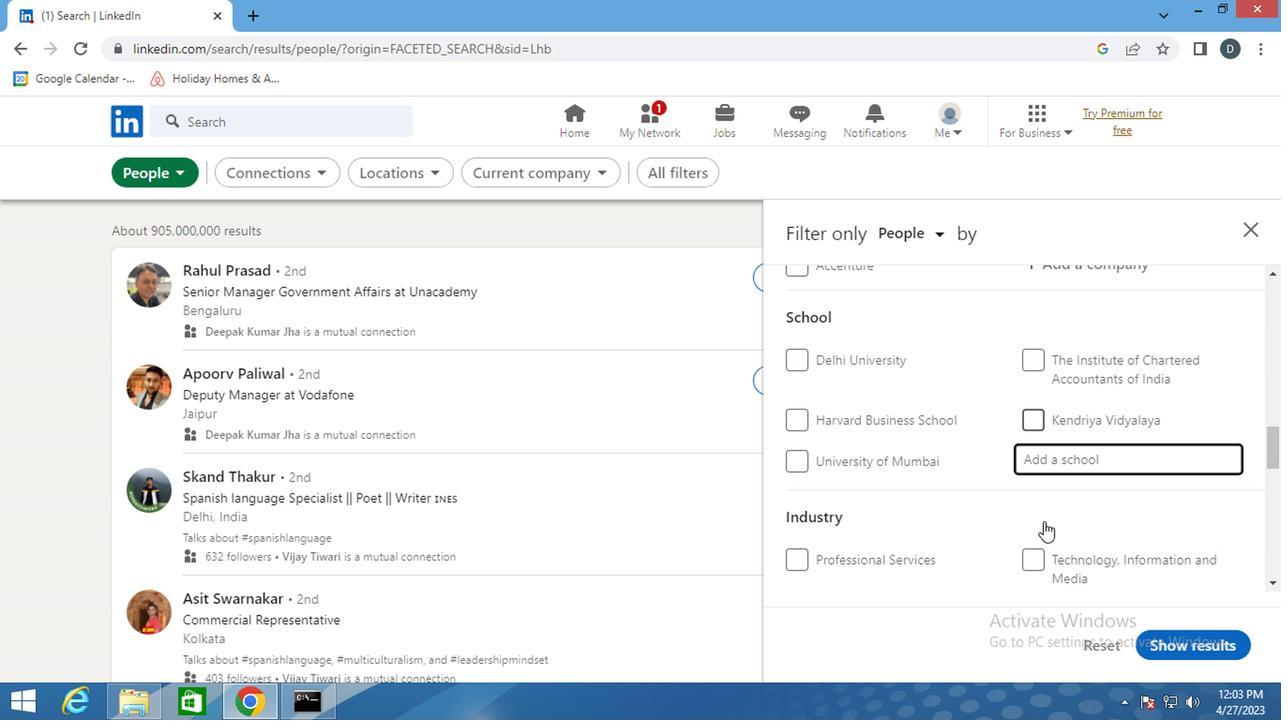 
Action: Key pressed <Key.shift><Key.shift><Key.shift><Key.shift><Key.shift><Key.shift><Key.shift><Key.shift>BABU<Key.space><Key.shift><Key.shift><Key.shift><Key.shift><Key.shift><Key.shift><Key.shift><Key.shift><Key.shift><Key.shift>BANARSI
Screenshot: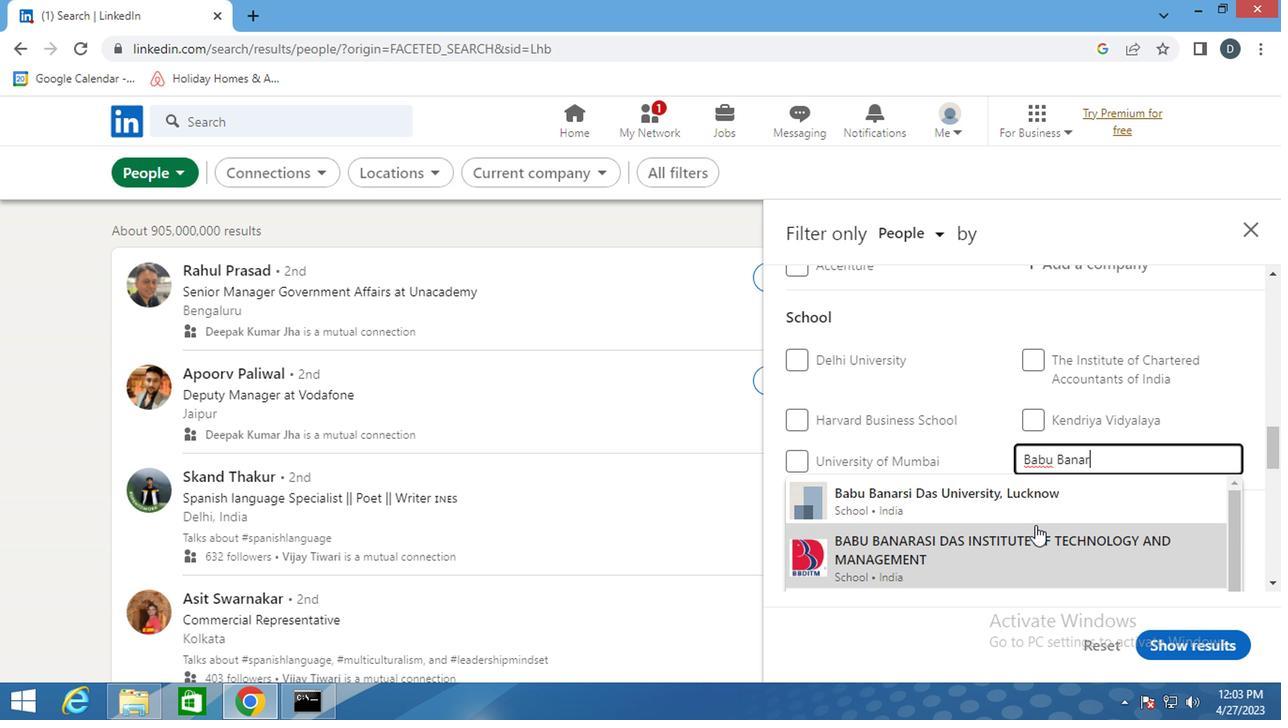 
Action: Mouse moved to (1040, 510)
Screenshot: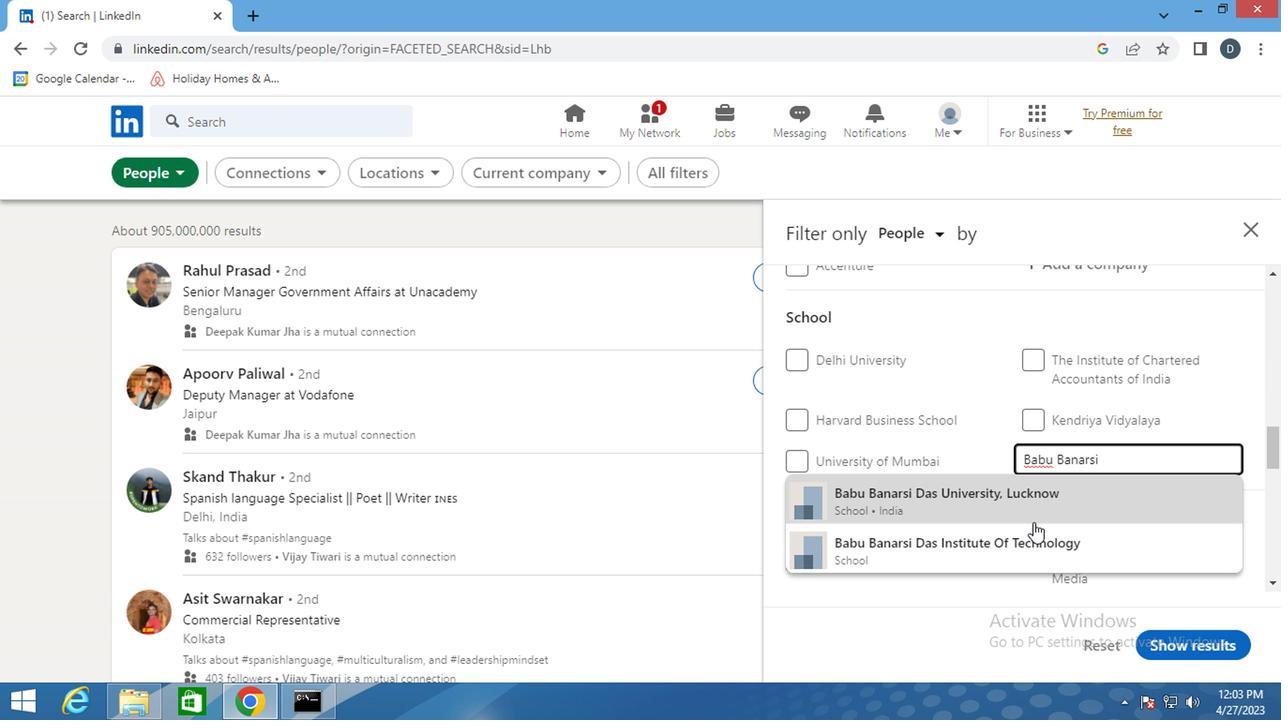 
Action: Mouse pressed left at (1040, 510)
Screenshot: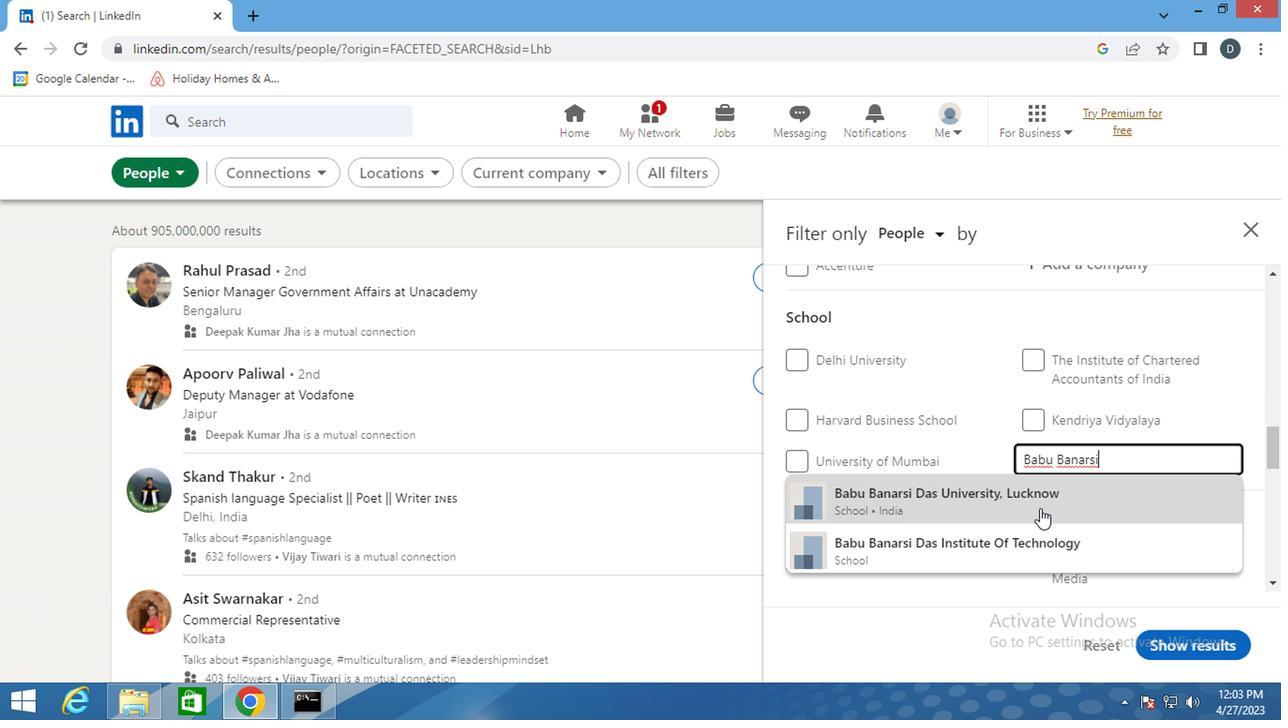 
Action: Mouse scrolled (1040, 508) with delta (0, -1)
Screenshot: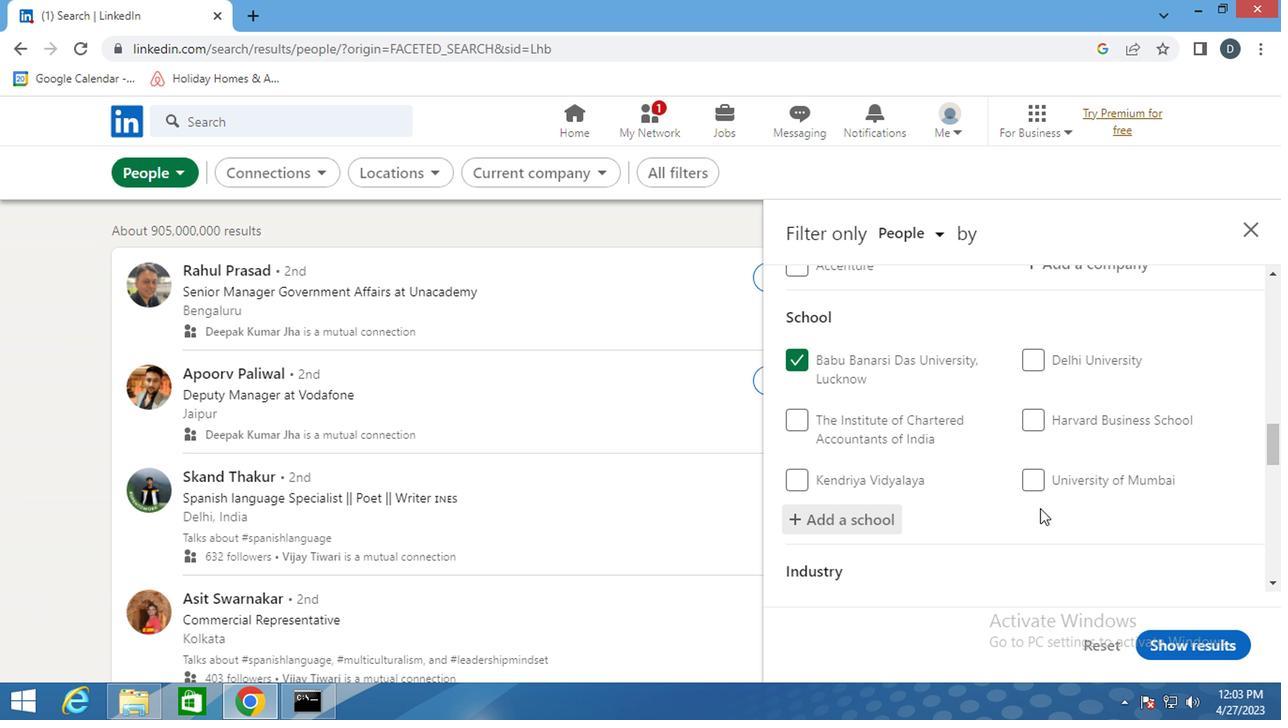 
Action: Mouse scrolled (1040, 508) with delta (0, -1)
Screenshot: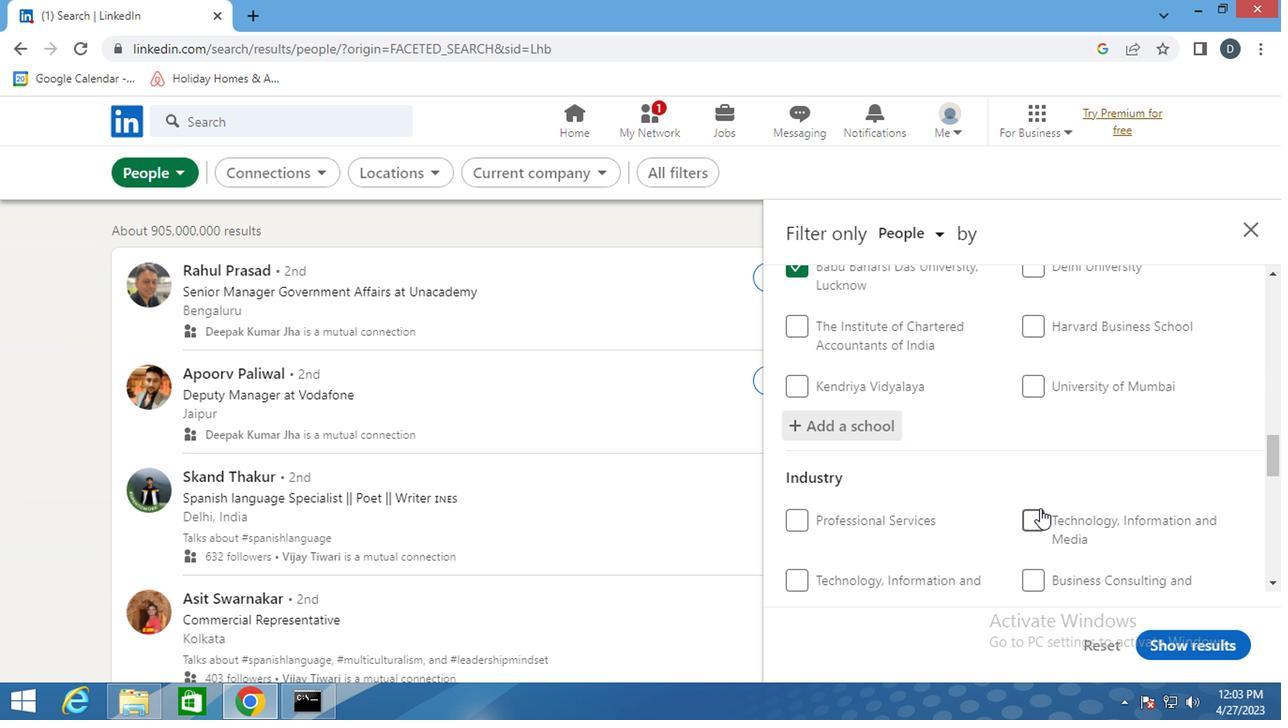 
Action: Mouse moved to (1097, 545)
Screenshot: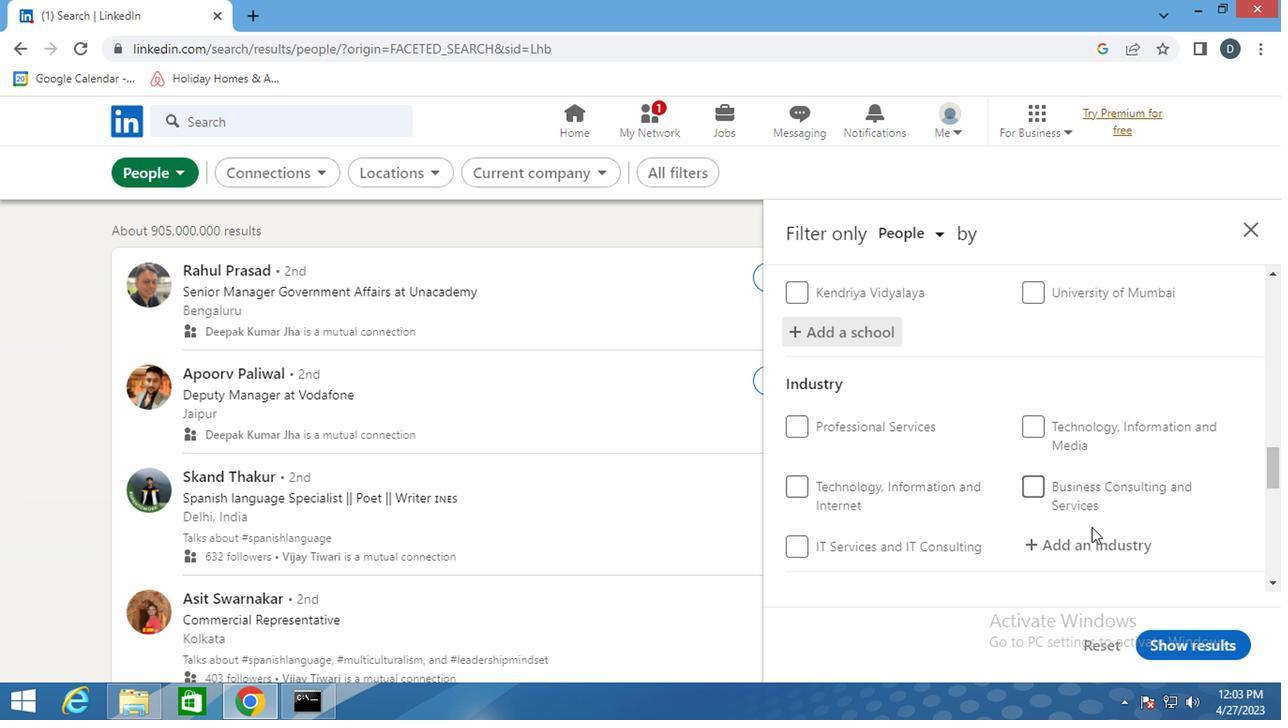 
Action: Mouse pressed left at (1097, 545)
Screenshot: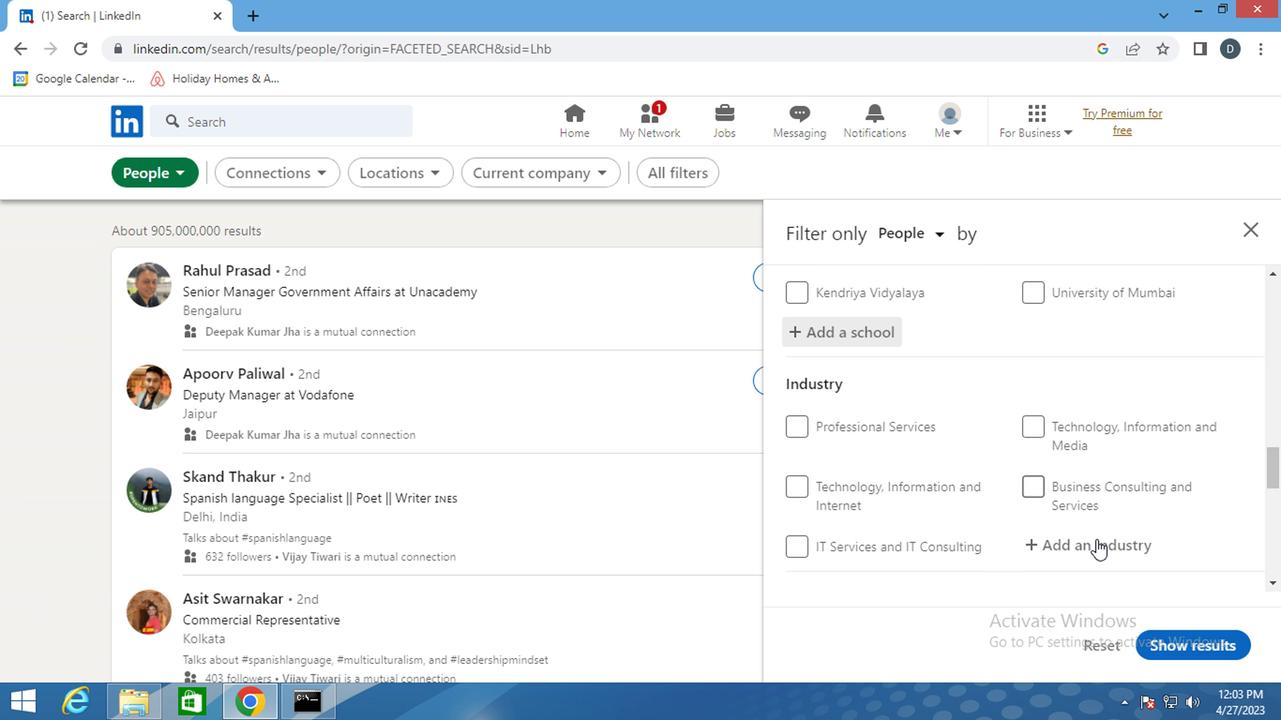 
Action: Mouse moved to (1092, 512)
Screenshot: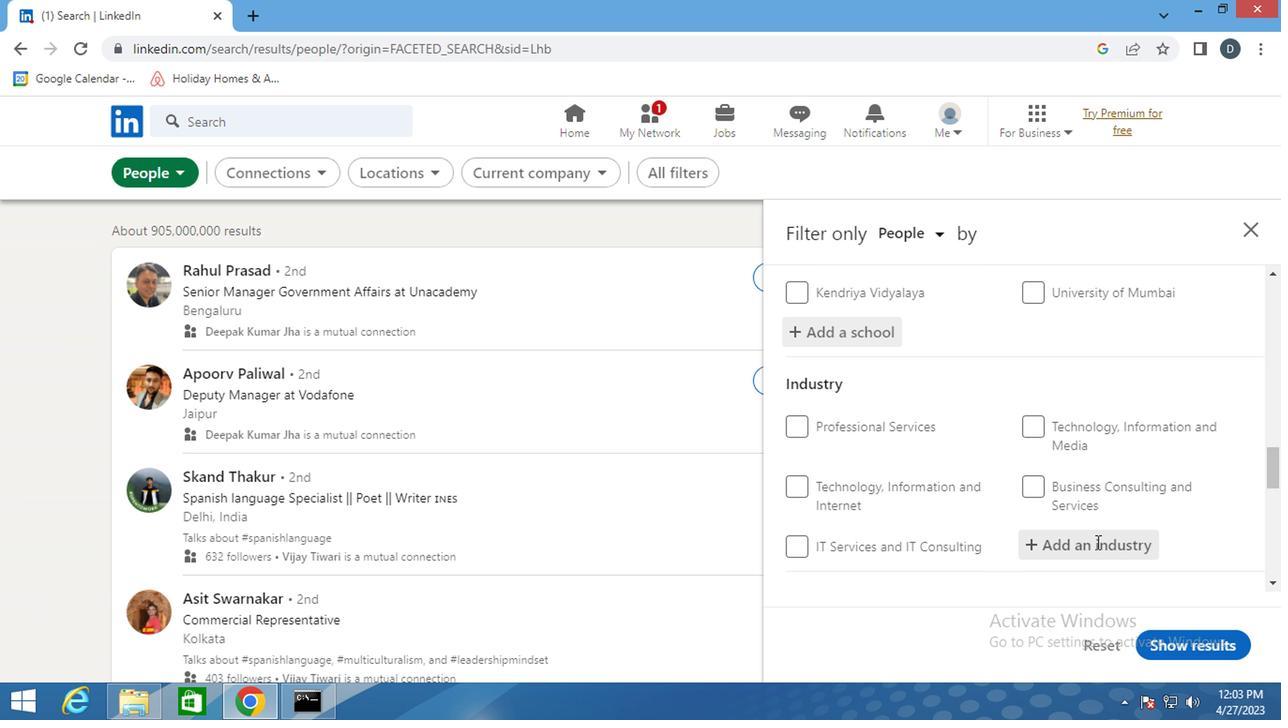 
Action: Mouse scrolled (1092, 510) with delta (0, -1)
Screenshot: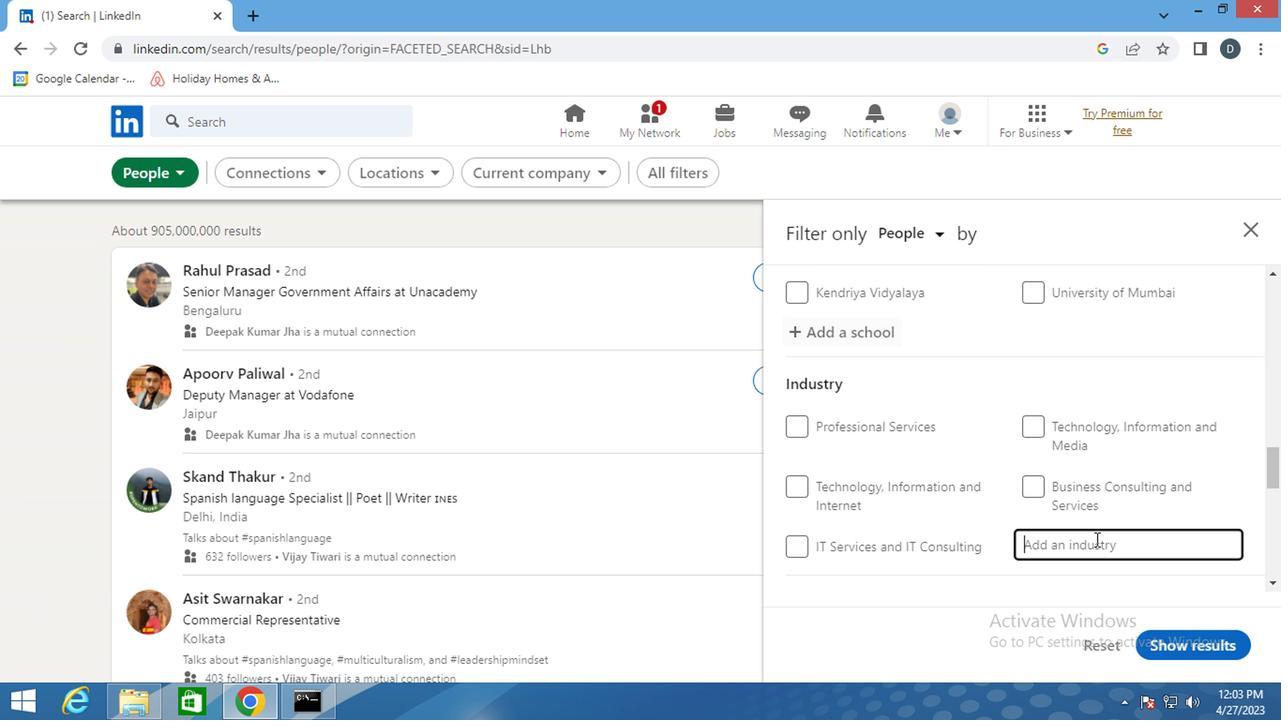 
Action: Mouse scrolled (1092, 510) with delta (0, -1)
Screenshot: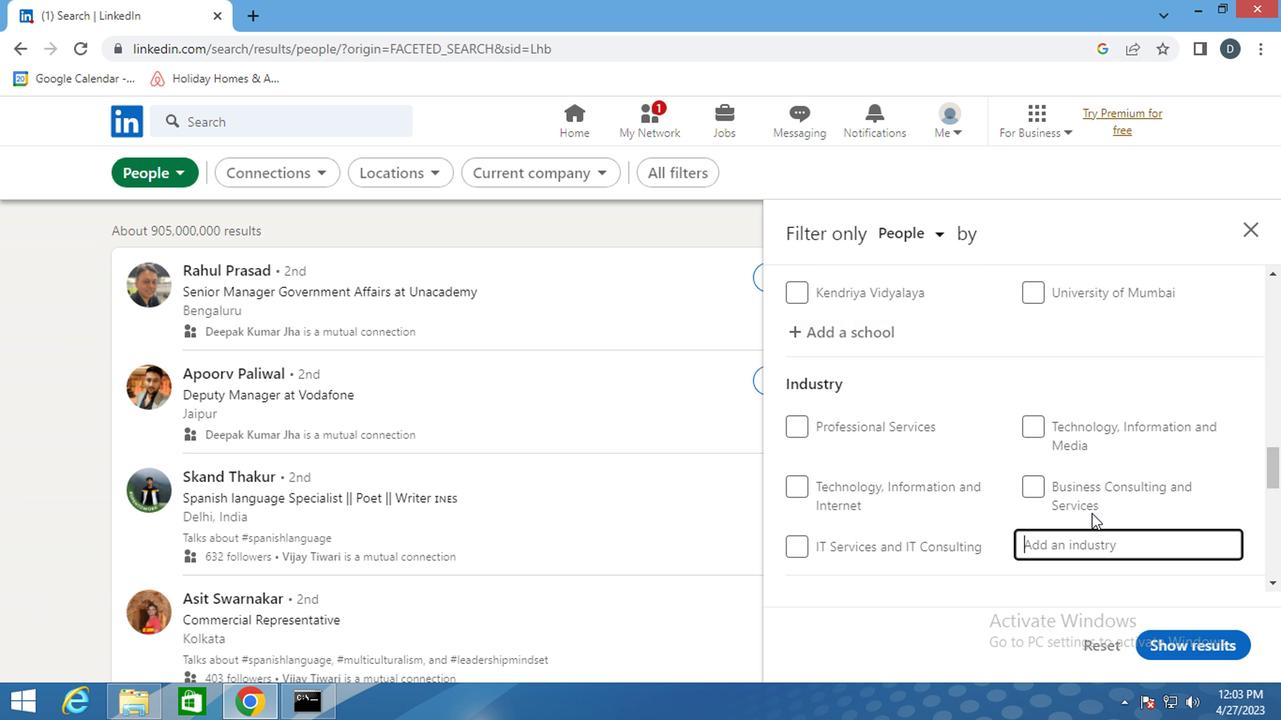 
Action: Mouse moved to (1096, 485)
Screenshot: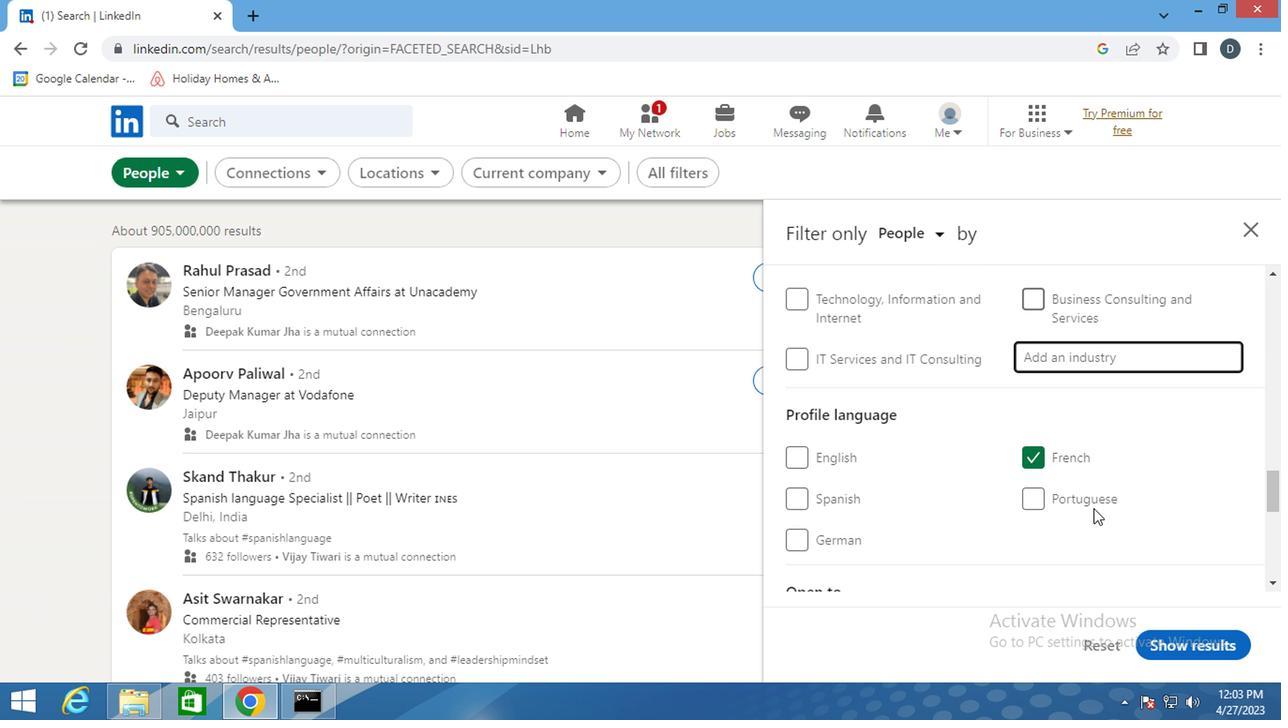 
Action: Mouse scrolled (1096, 485) with delta (0, 0)
Screenshot: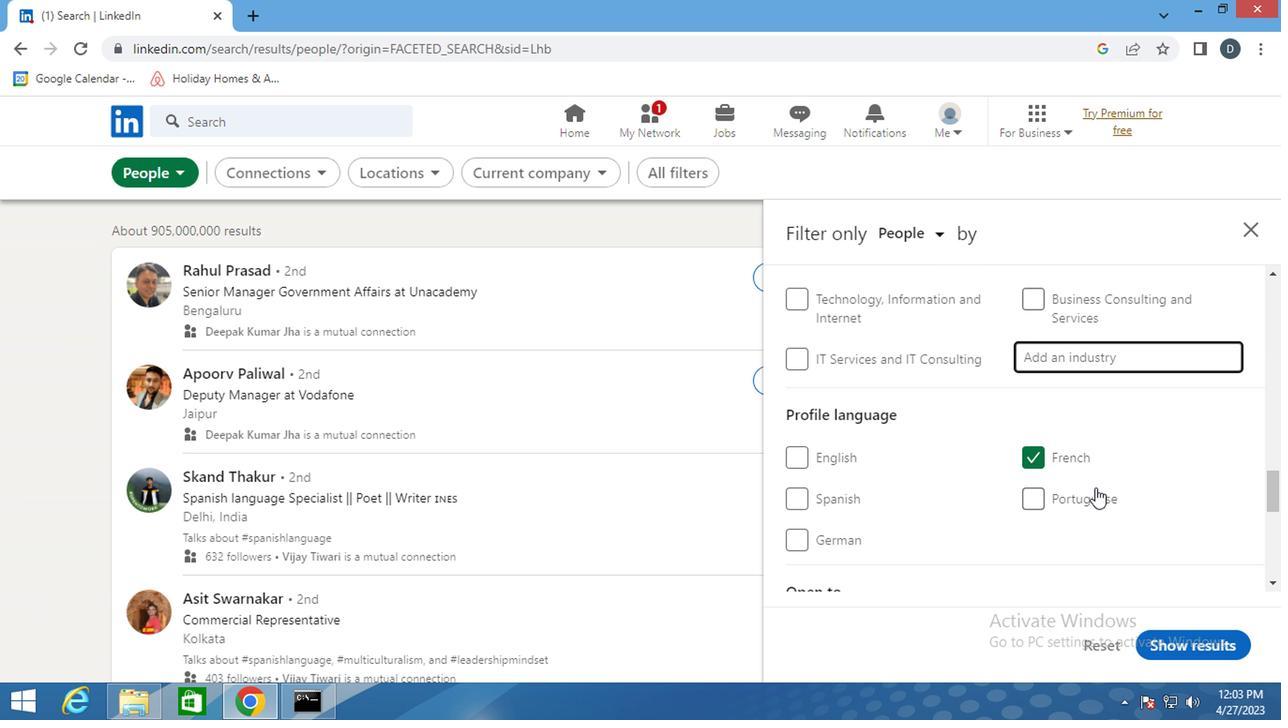 
Action: Key pressed <Key.shift>PERSONAL
Screenshot: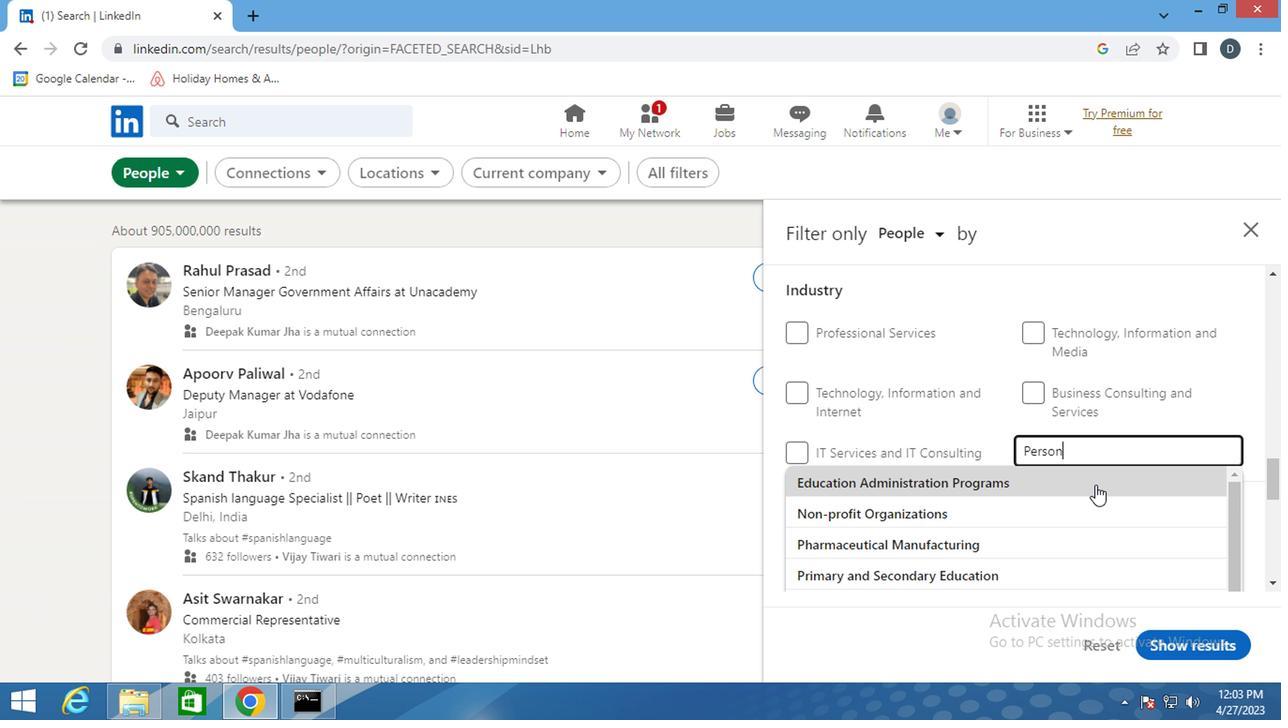 
Action: Mouse moved to (1074, 546)
Screenshot: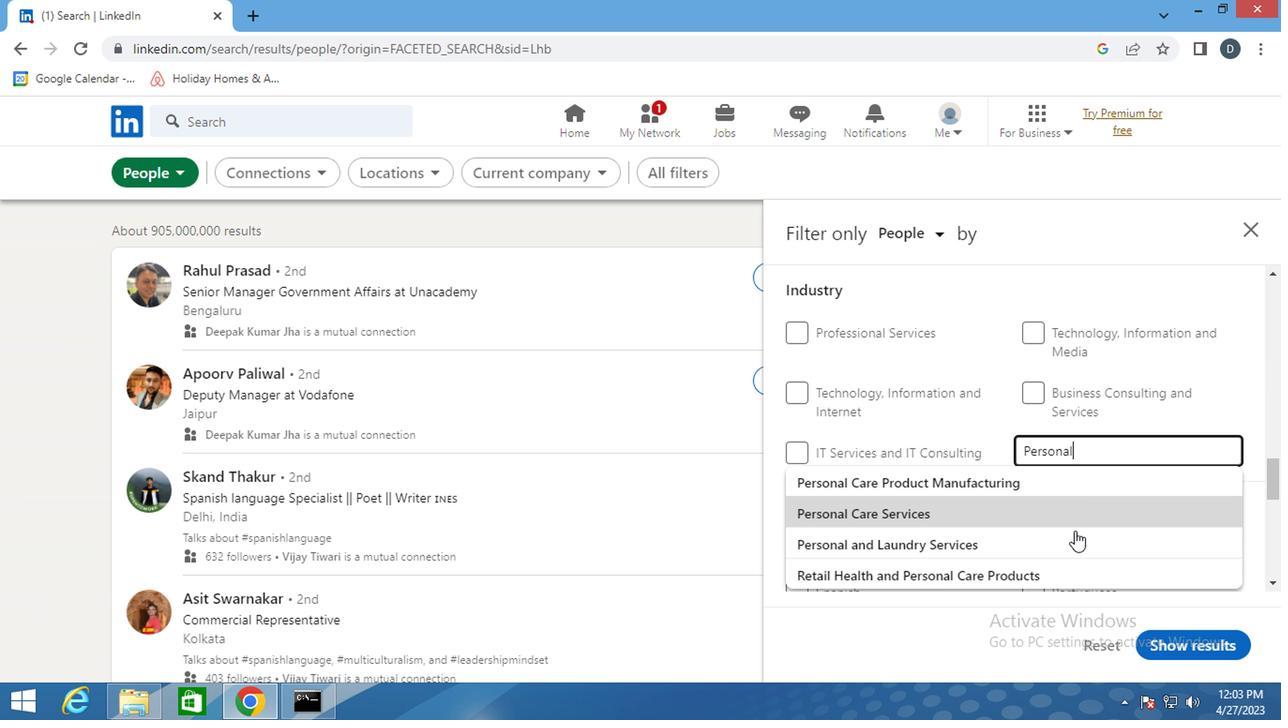 
Action: Mouse pressed left at (1074, 546)
Screenshot: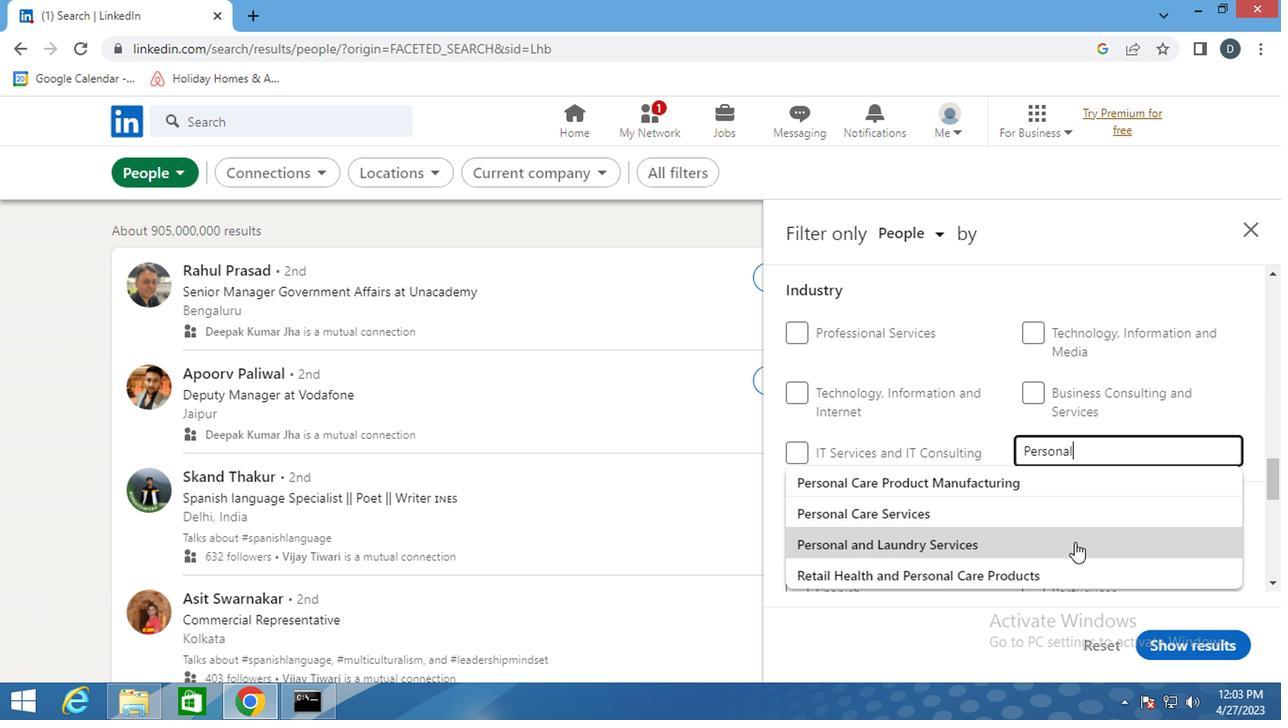 
Action: Mouse moved to (918, 304)
Screenshot: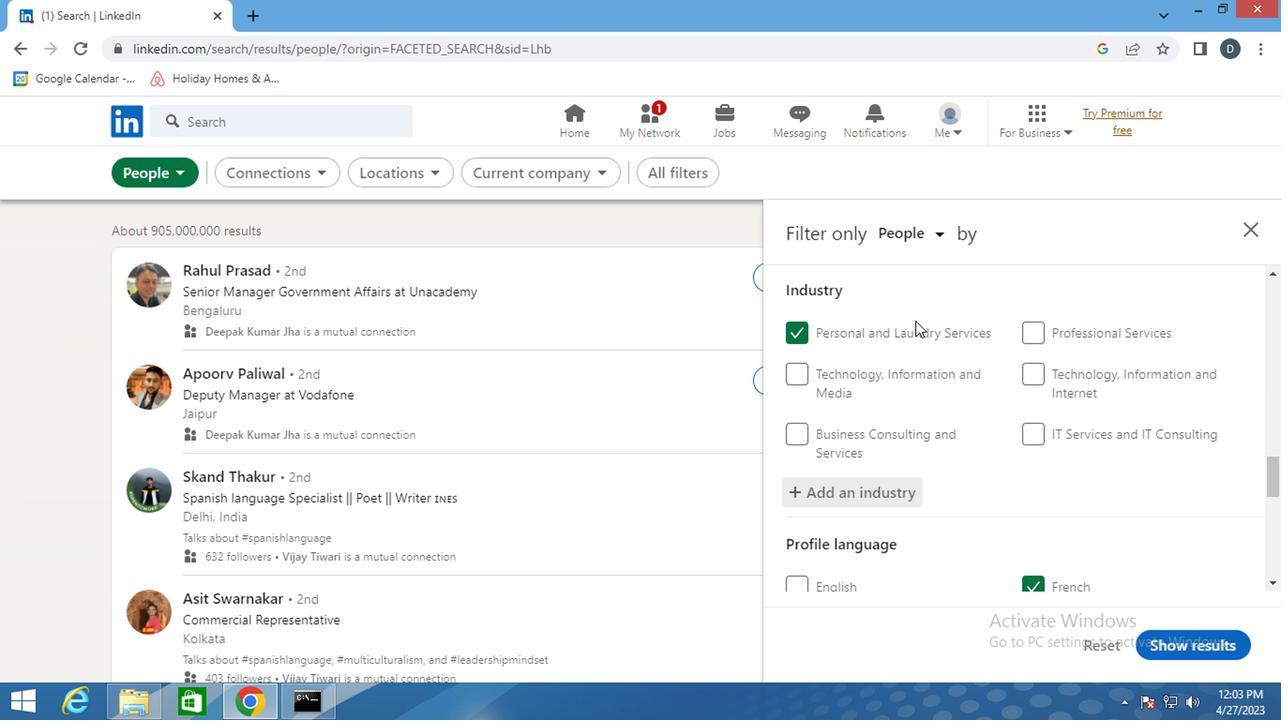 
Action: Mouse scrolled (918, 303) with delta (0, 0)
Screenshot: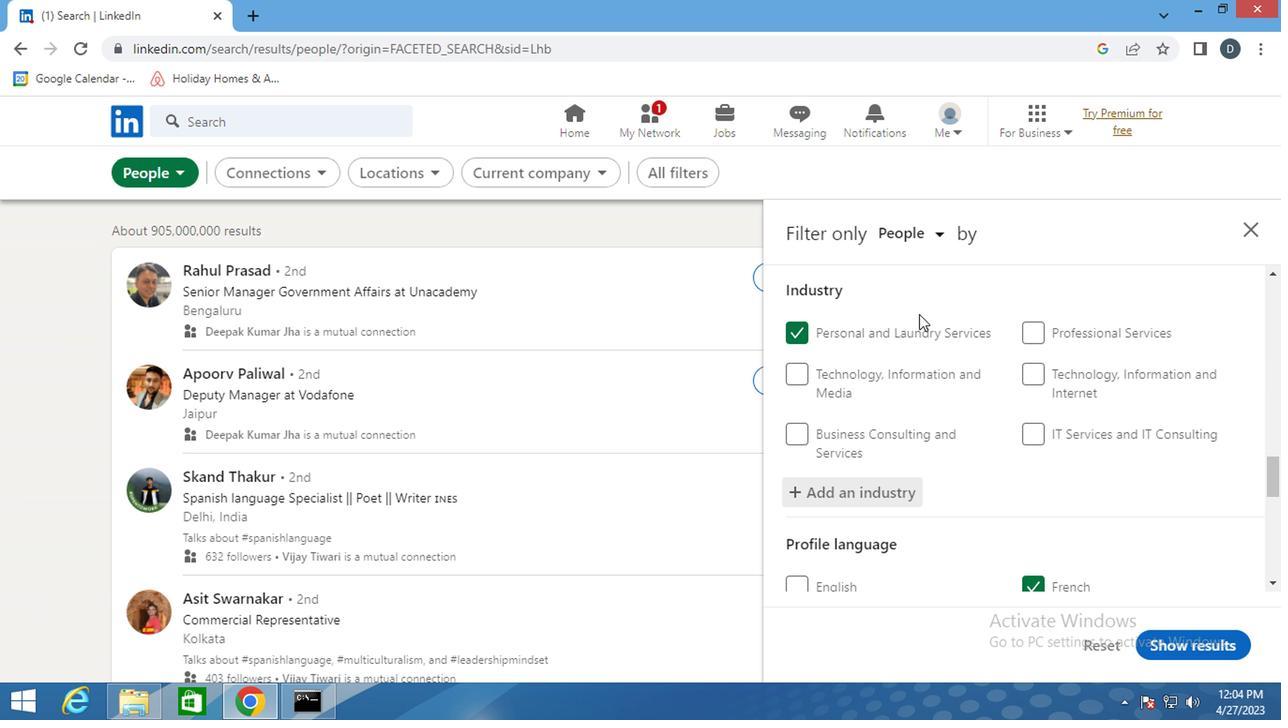 
Action: Mouse scrolled (918, 303) with delta (0, 0)
Screenshot: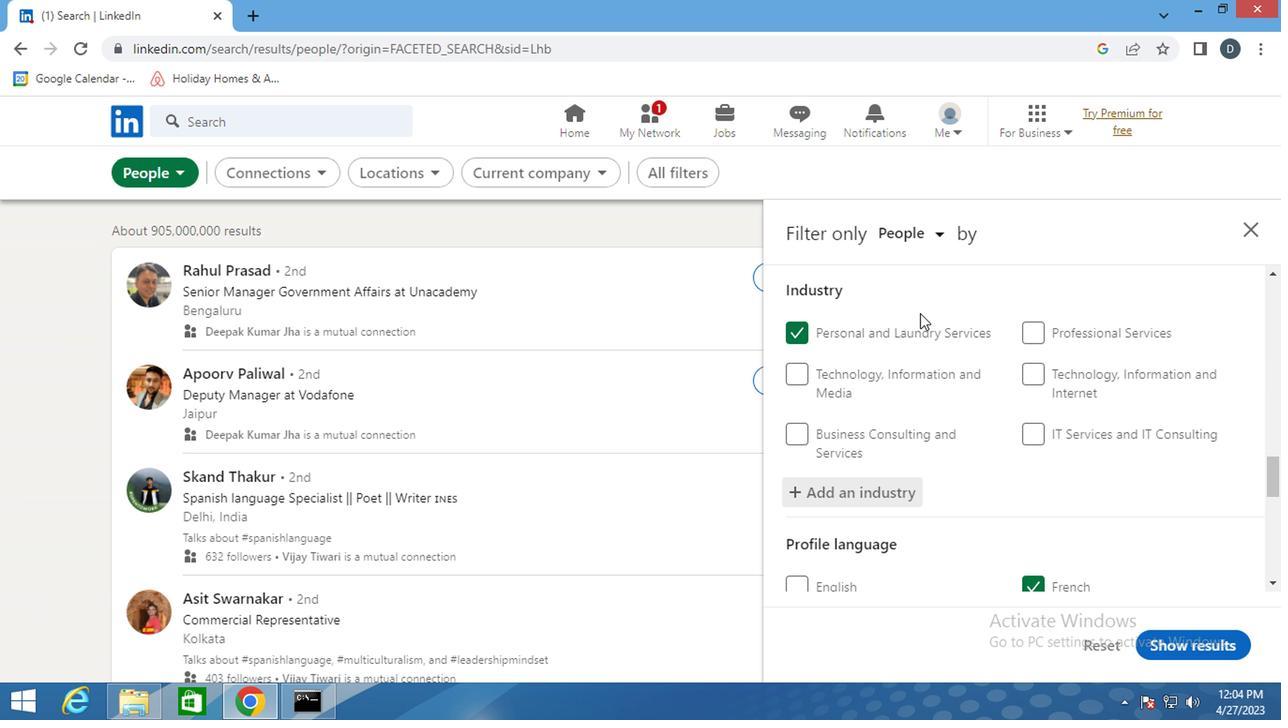 
Action: Mouse moved to (975, 415)
Screenshot: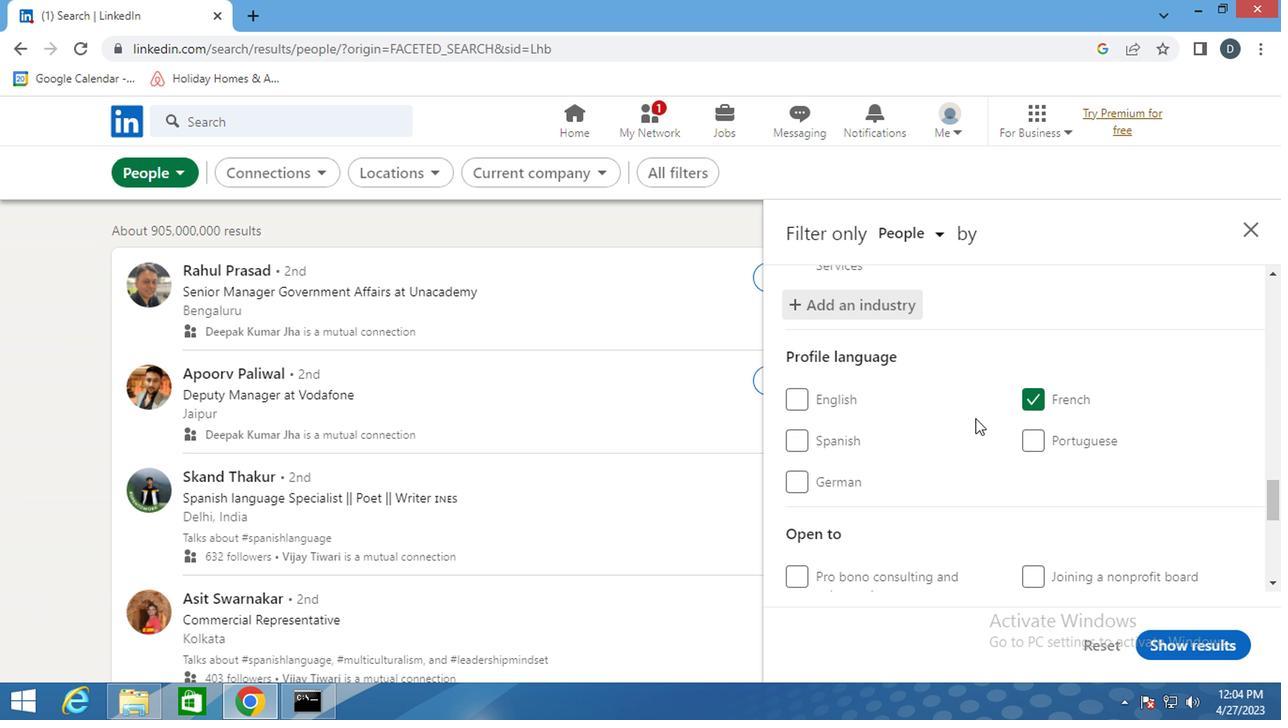 
Action: Mouse scrolled (975, 415) with delta (0, 0)
Screenshot: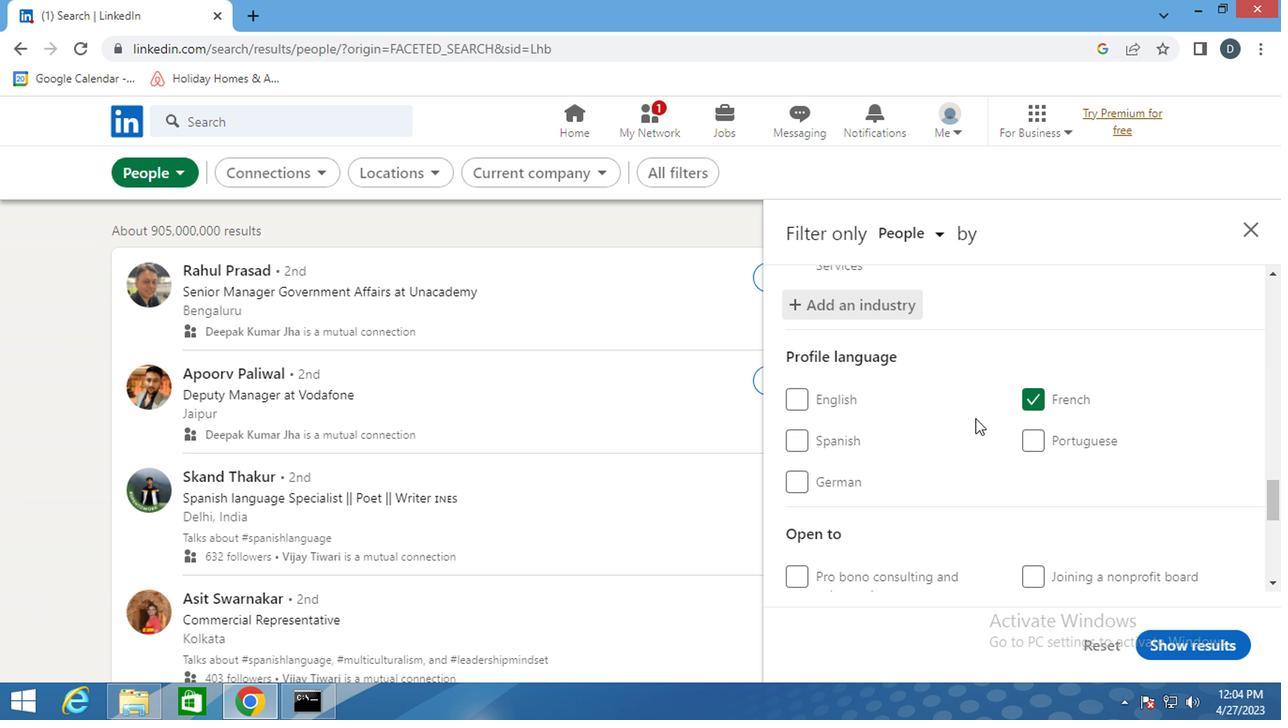 
Action: Mouse scrolled (975, 415) with delta (0, 0)
Screenshot: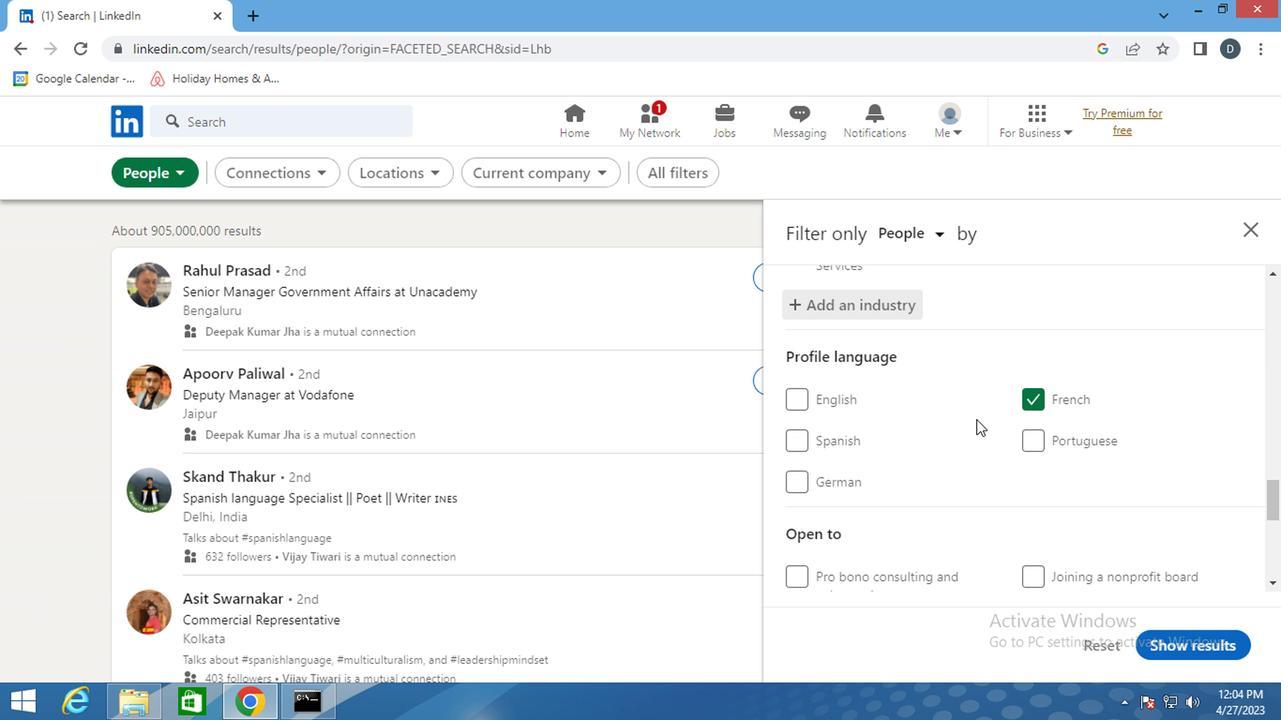 
Action: Mouse scrolled (975, 415) with delta (0, 0)
Screenshot: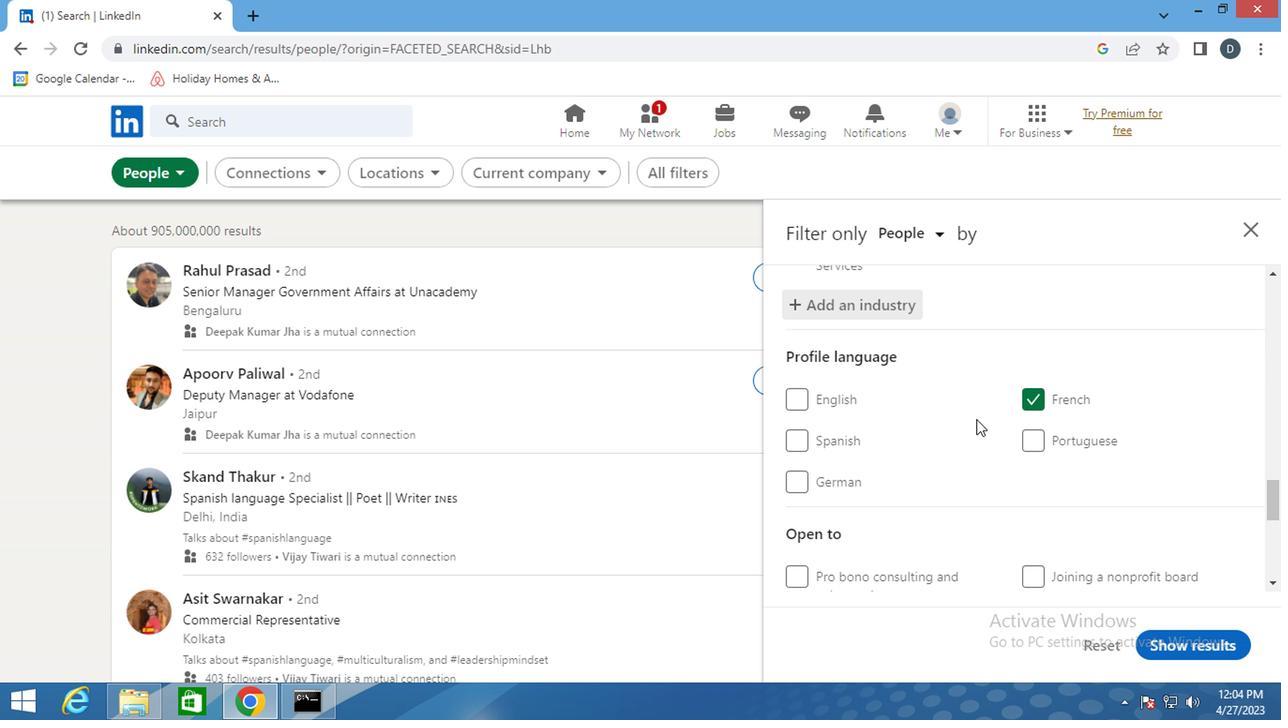 
Action: Mouse moved to (1078, 483)
Screenshot: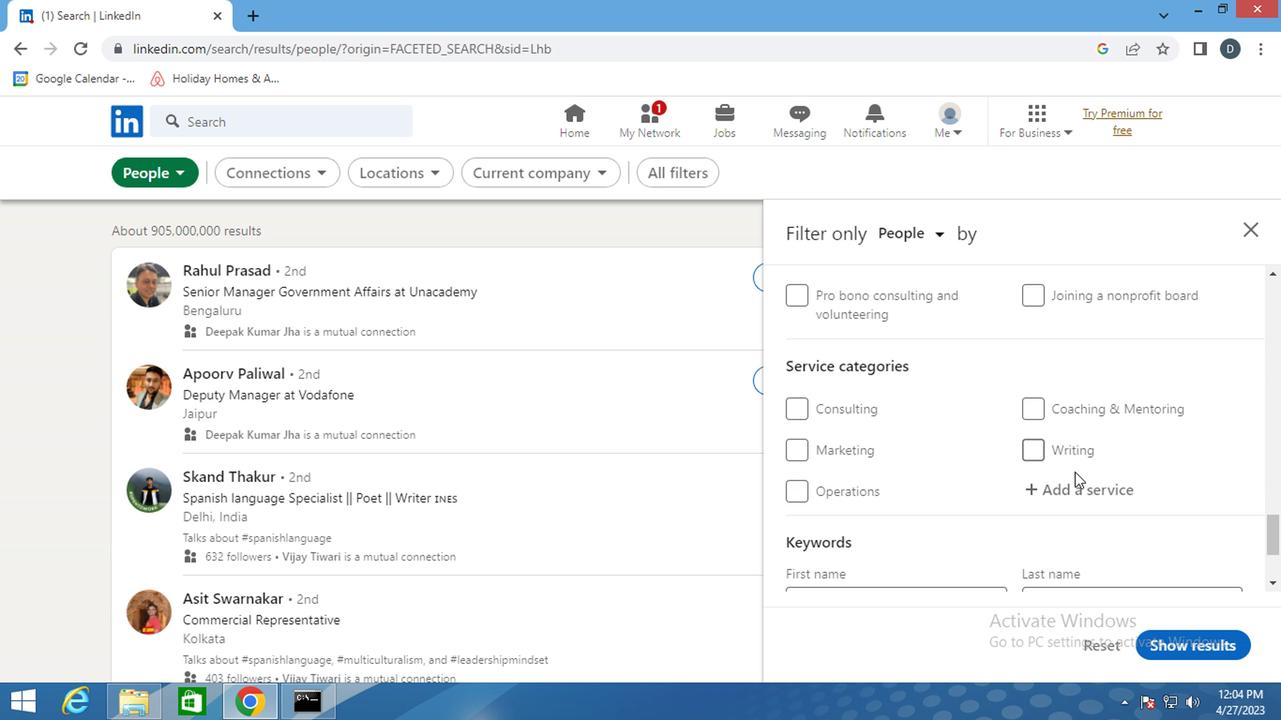 
Action: Mouse pressed left at (1078, 483)
Screenshot: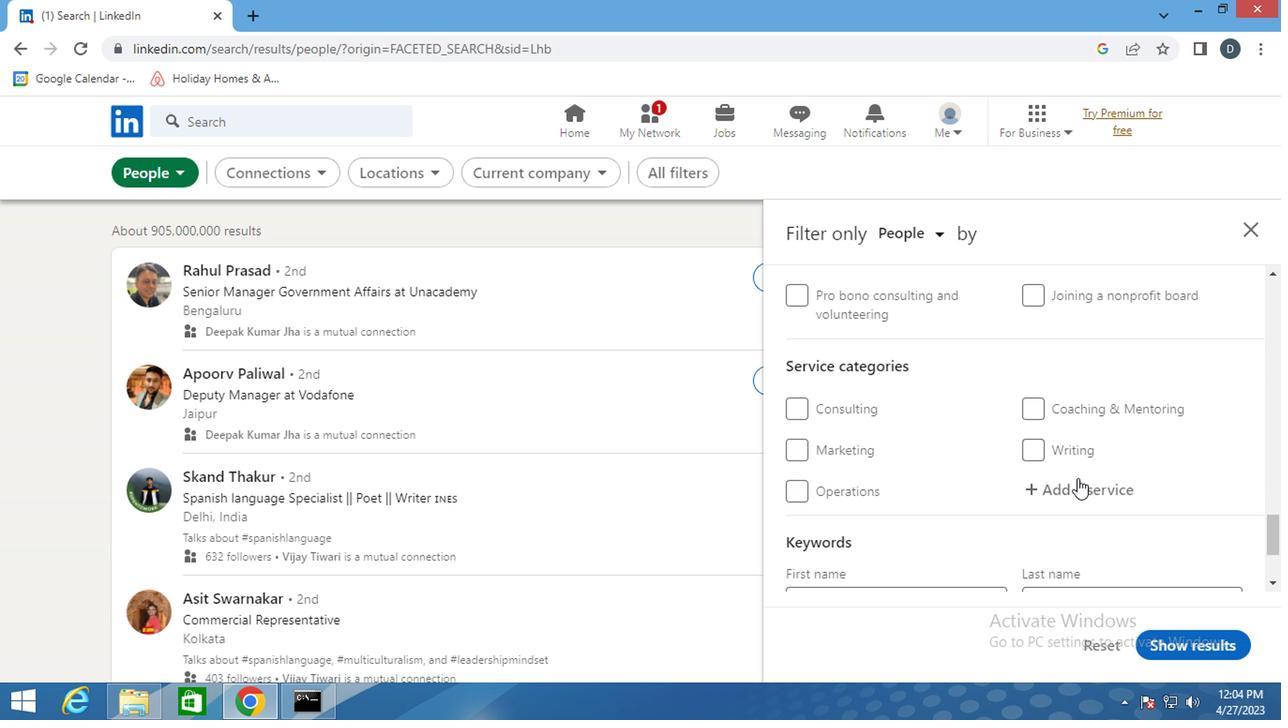 
Action: Mouse moved to (1025, 421)
Screenshot: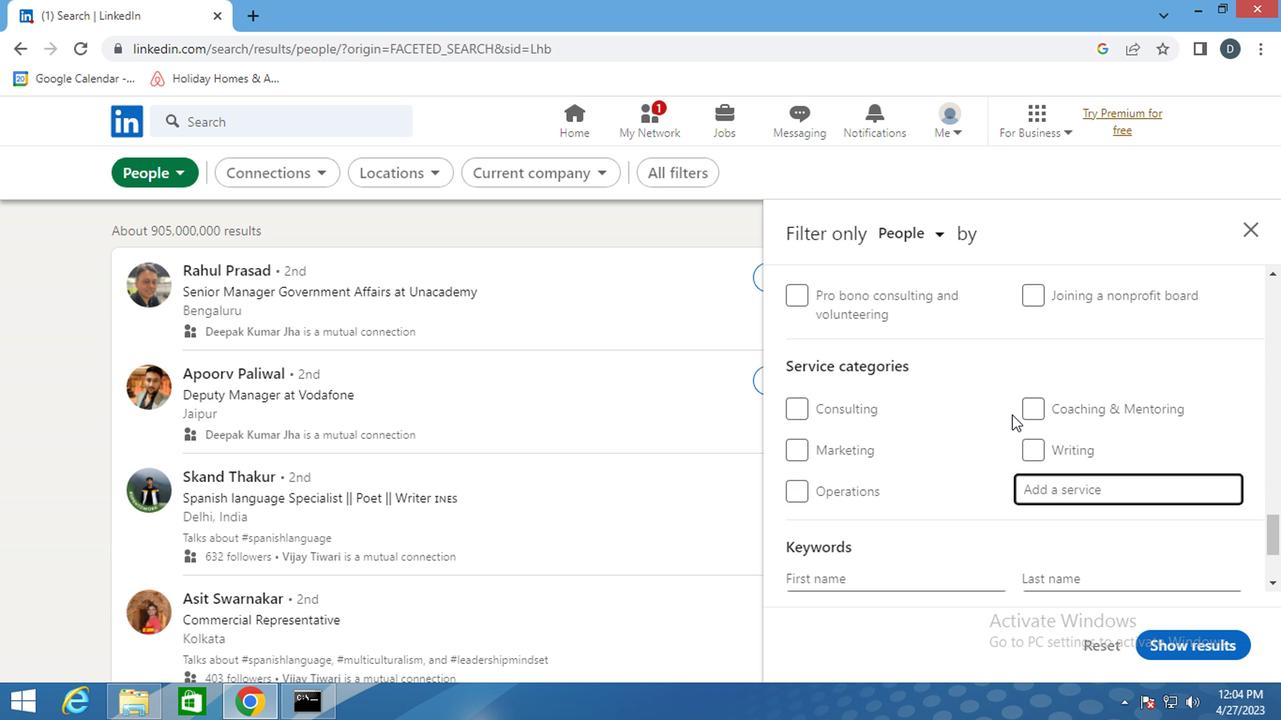 
Action: Mouse scrolled (1025, 421) with delta (0, 0)
Screenshot: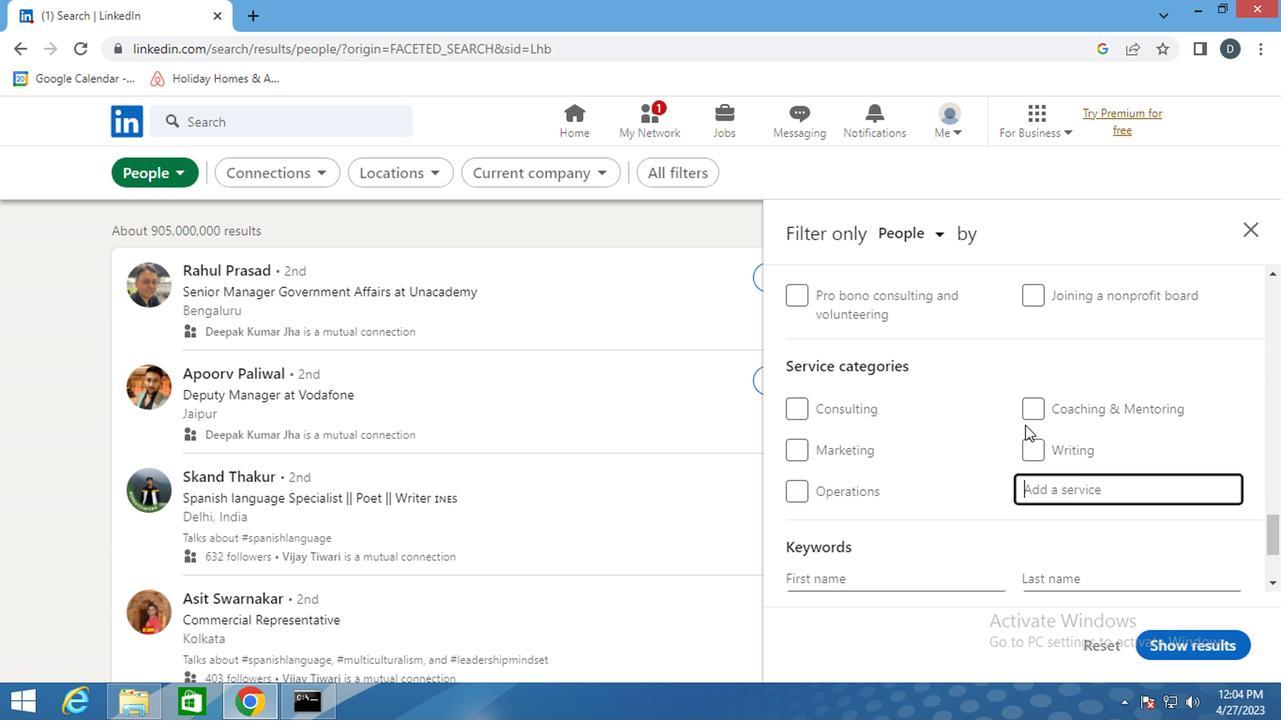 
Action: Mouse moved to (1028, 421)
Screenshot: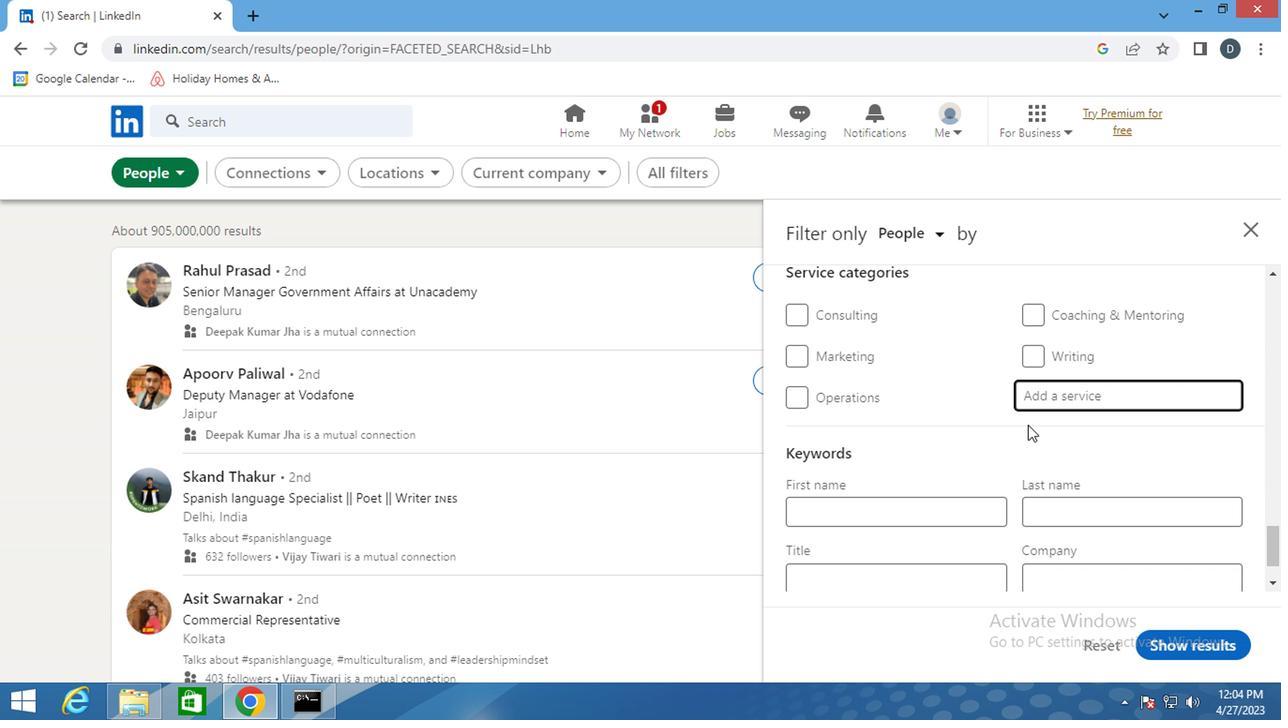 
Action: Mouse scrolled (1028, 423) with delta (0, 1)
Screenshot: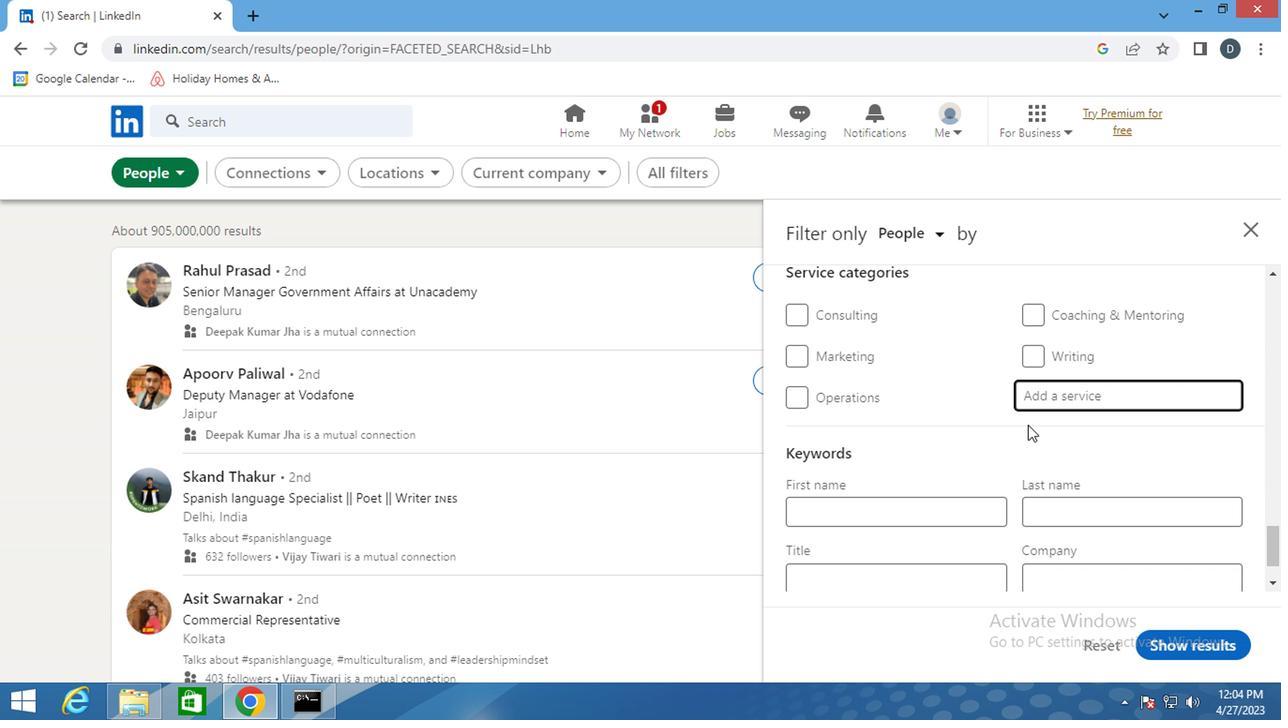 
Action: Mouse moved to (1028, 423)
Screenshot: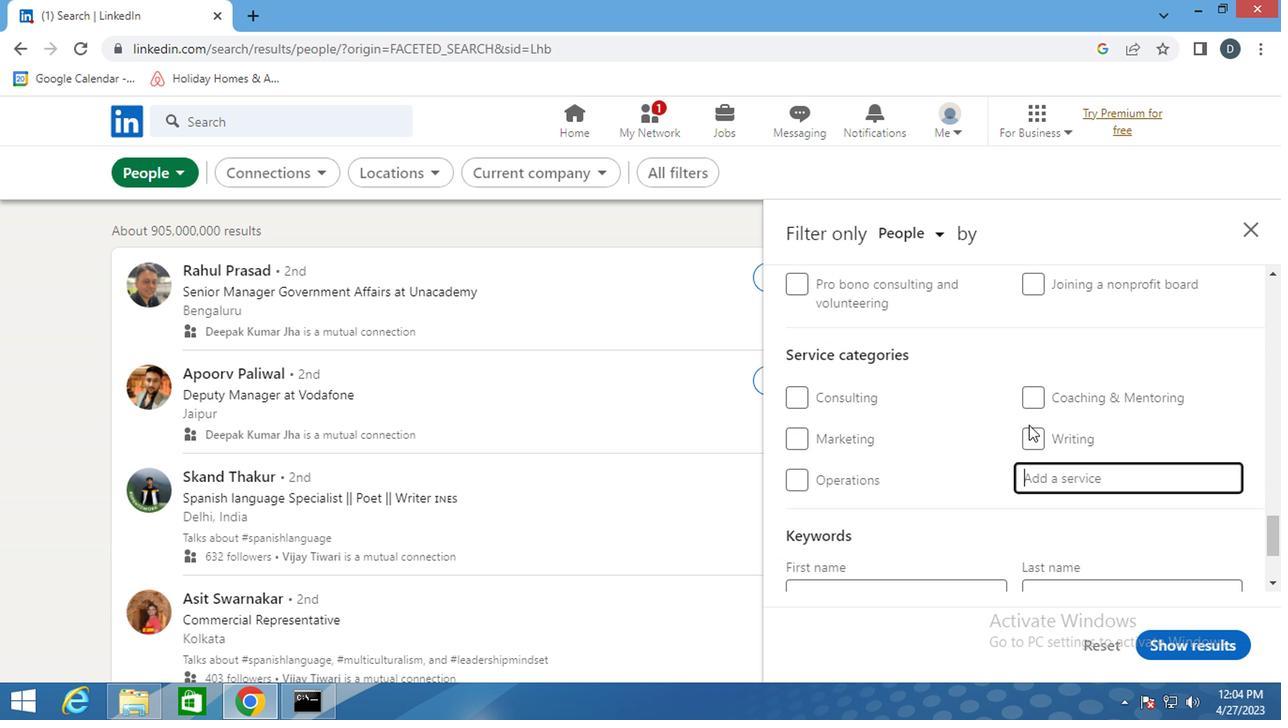 
Action: Key pressed <Key.shift>EVENT
Screenshot: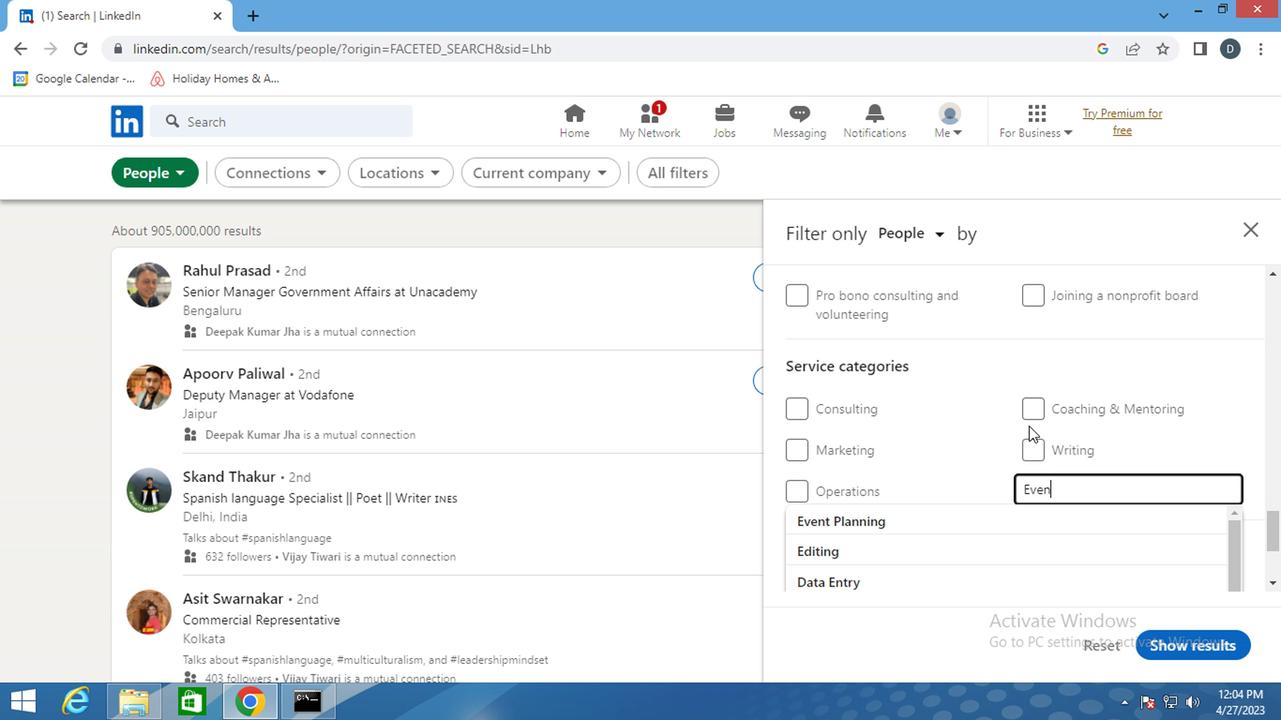 
Action: Mouse moved to (963, 512)
Screenshot: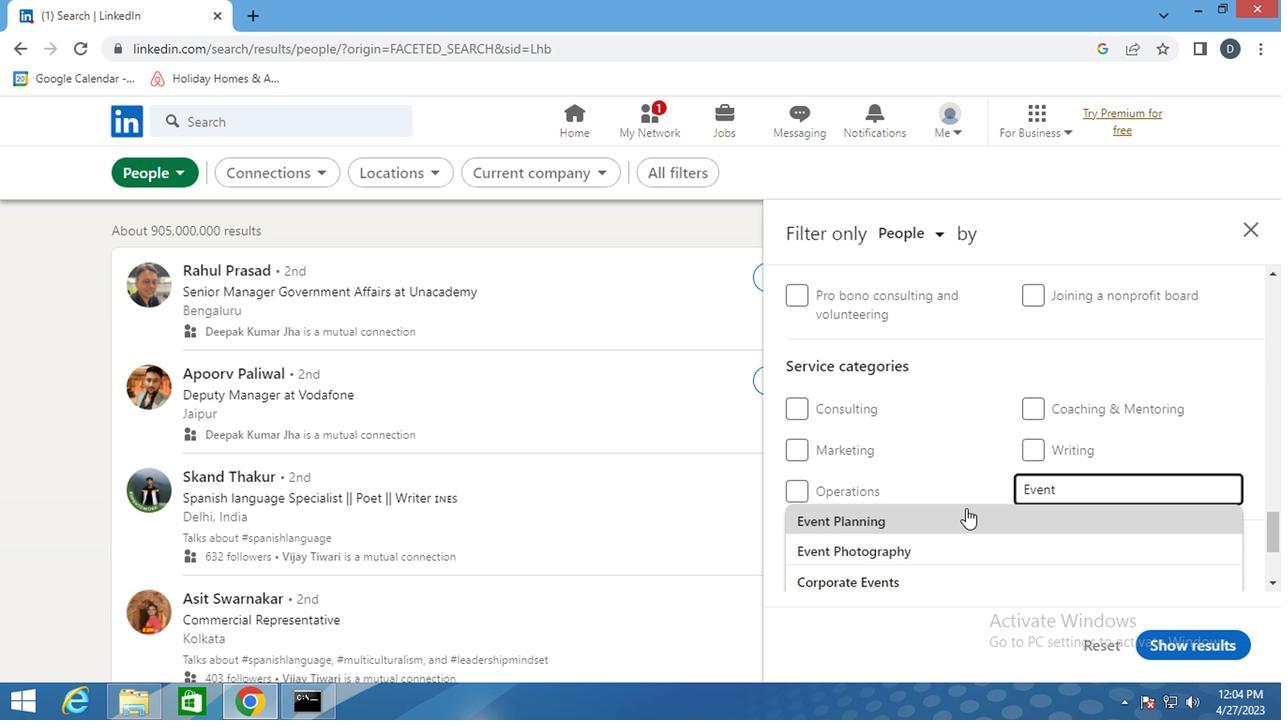 
Action: Mouse pressed left at (963, 512)
Screenshot: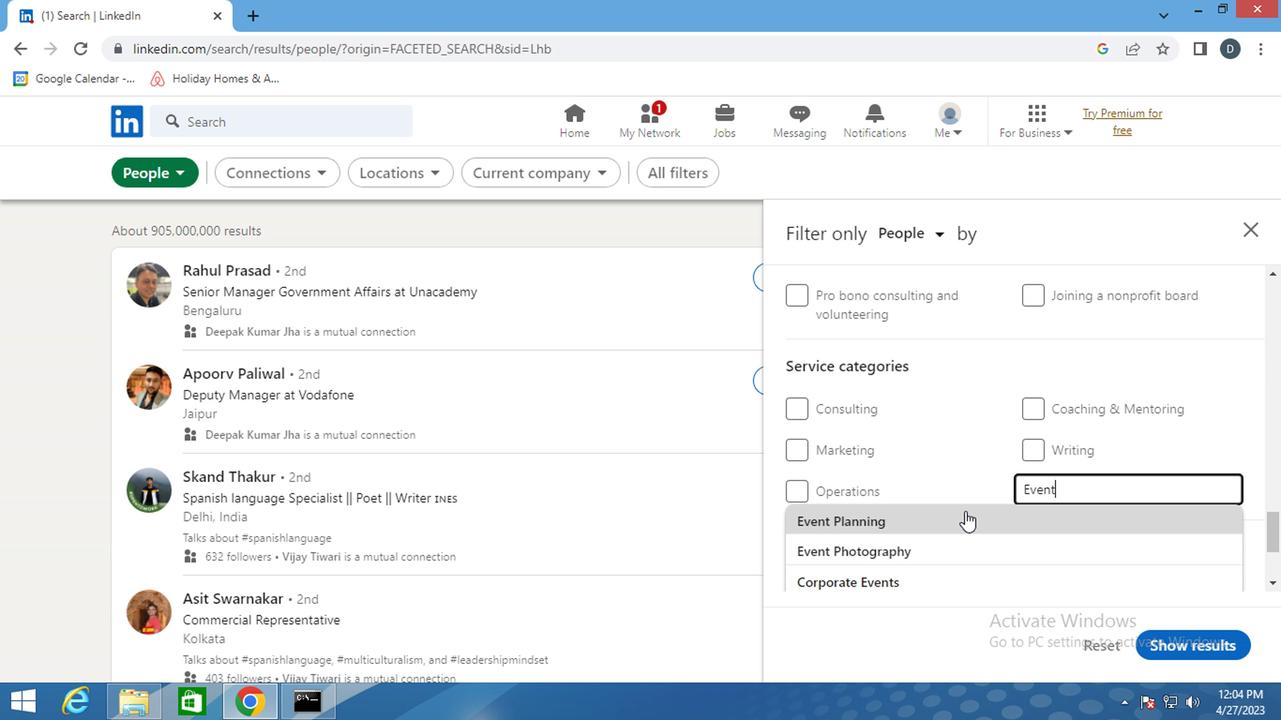 
Action: Mouse moved to (969, 524)
Screenshot: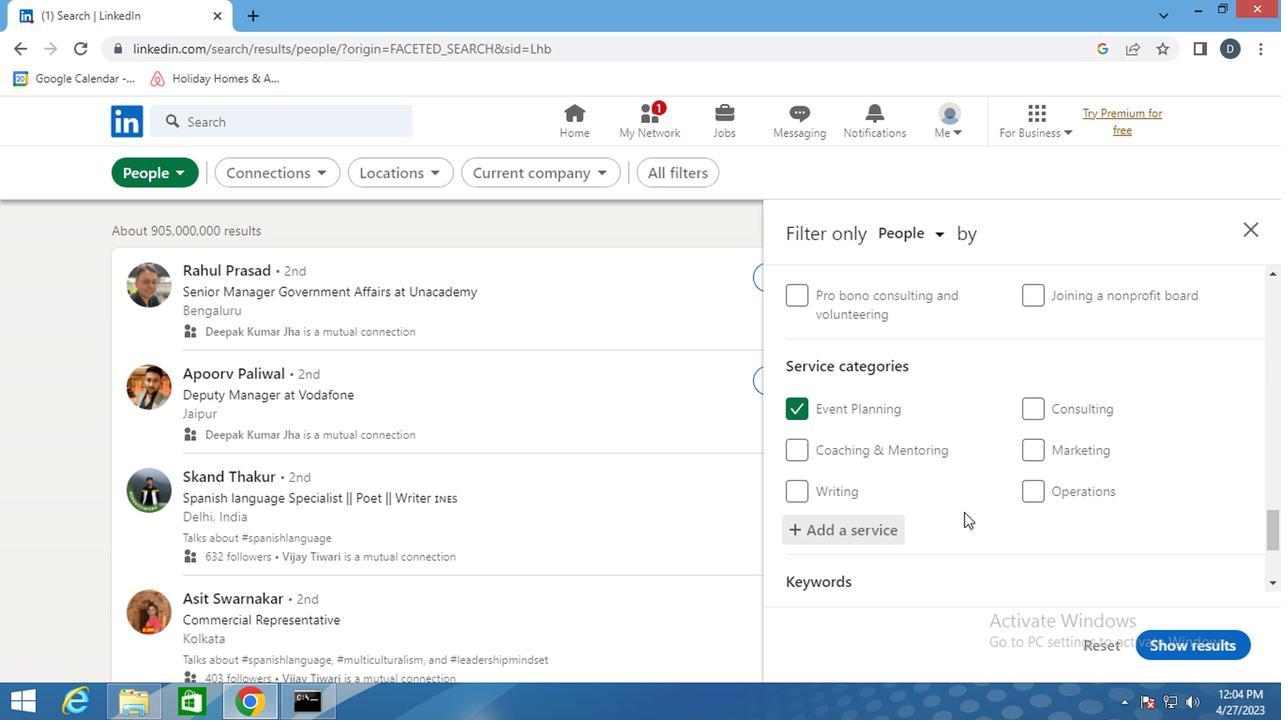 
Action: Mouse scrolled (969, 524) with delta (0, 0)
Screenshot: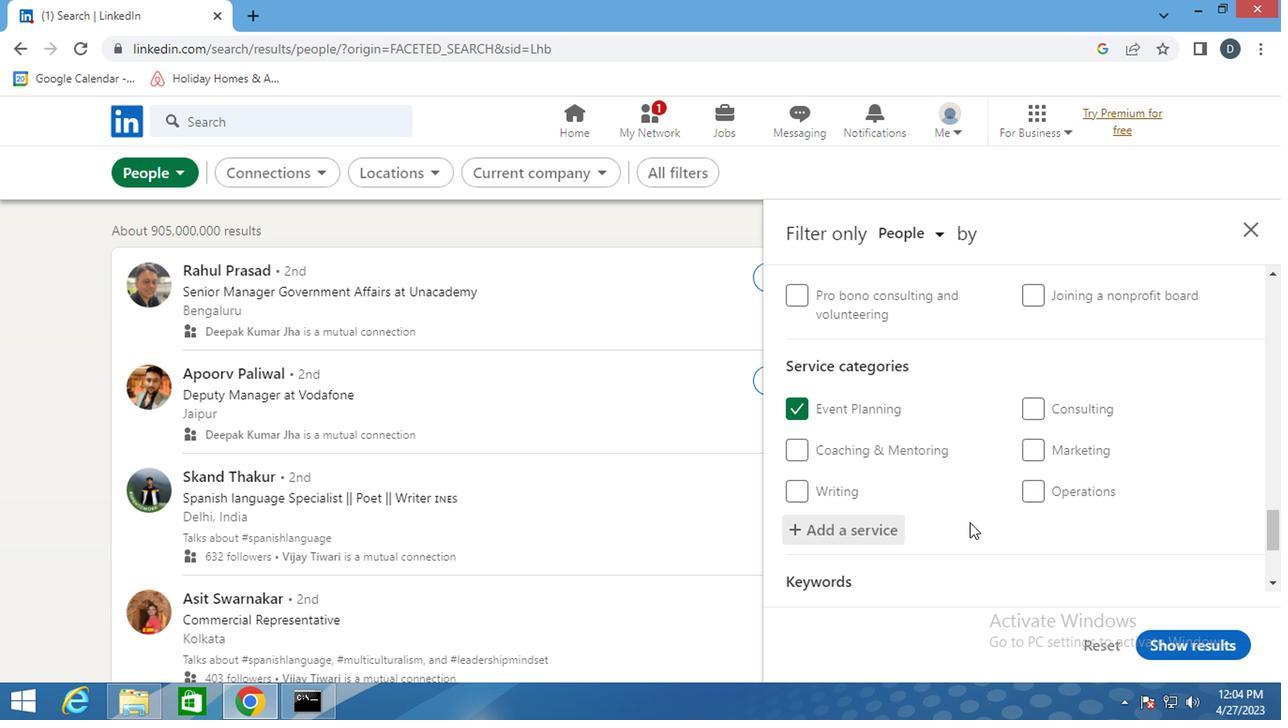 
Action: Mouse scrolled (969, 524) with delta (0, 0)
Screenshot: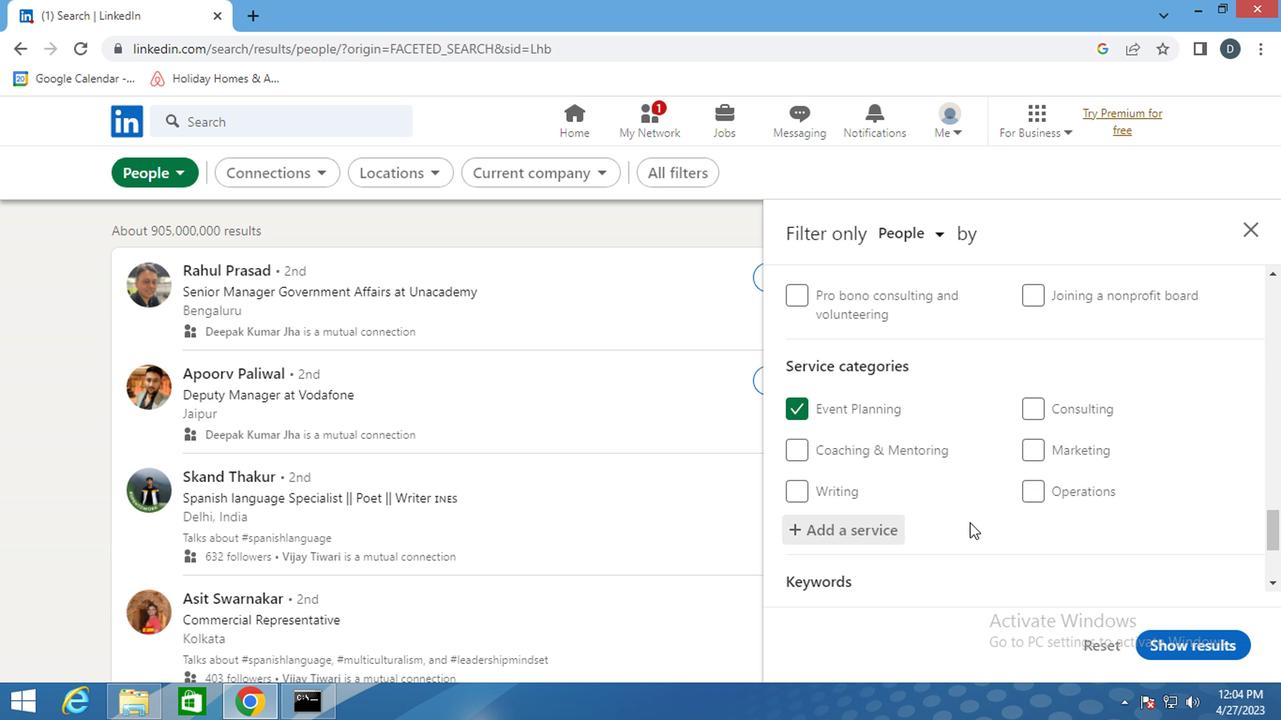 
Action: Mouse scrolled (969, 524) with delta (0, 0)
Screenshot: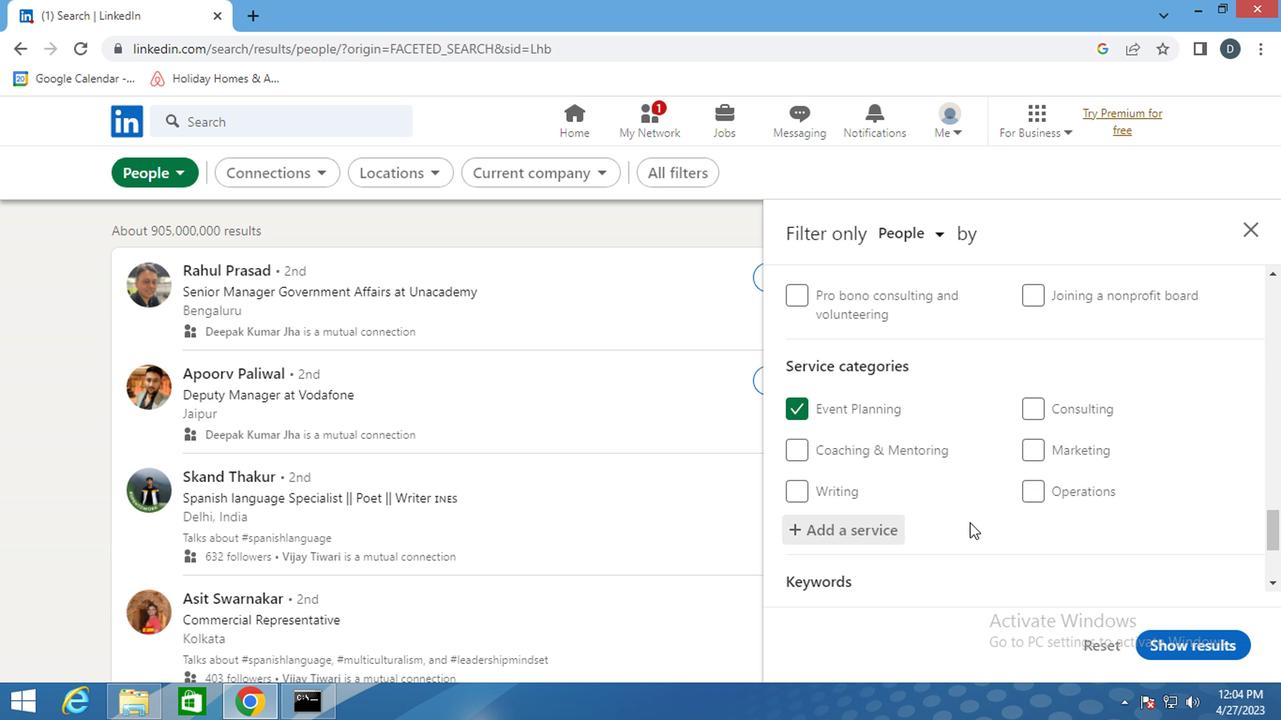 
Action: Mouse moved to (993, 512)
Screenshot: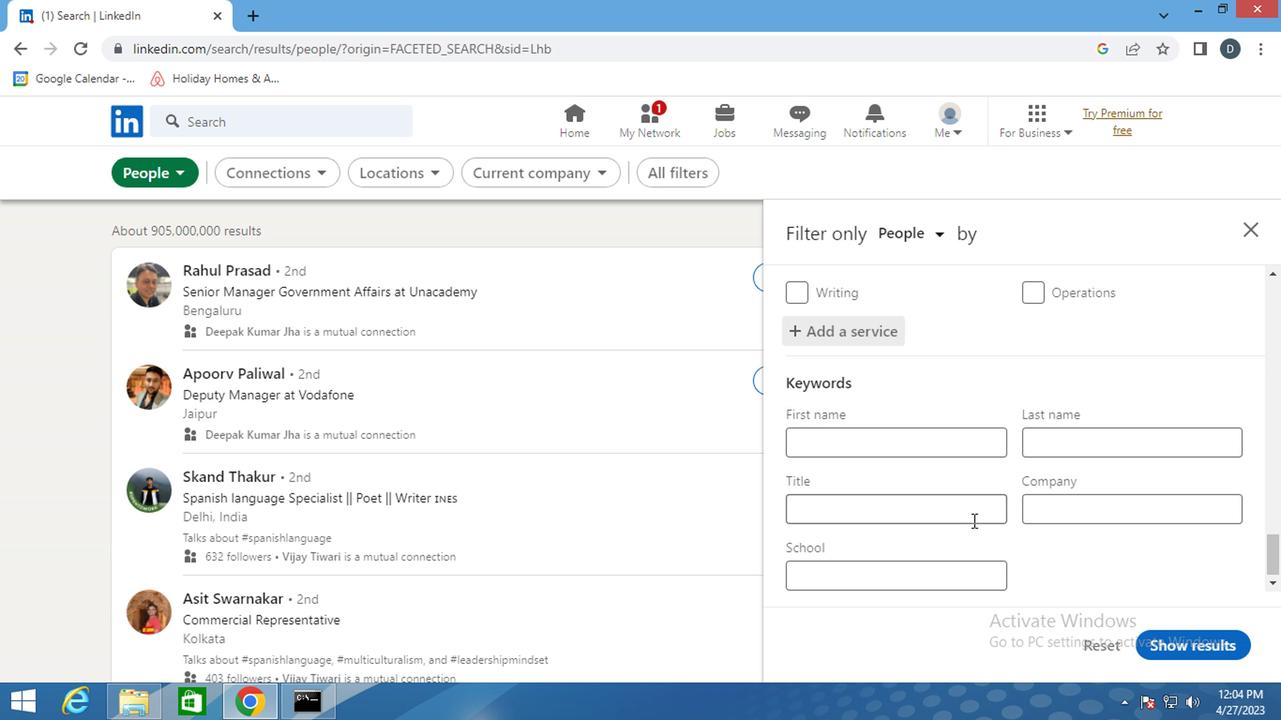 
Action: Mouse scrolled (993, 510) with delta (0, -1)
Screenshot: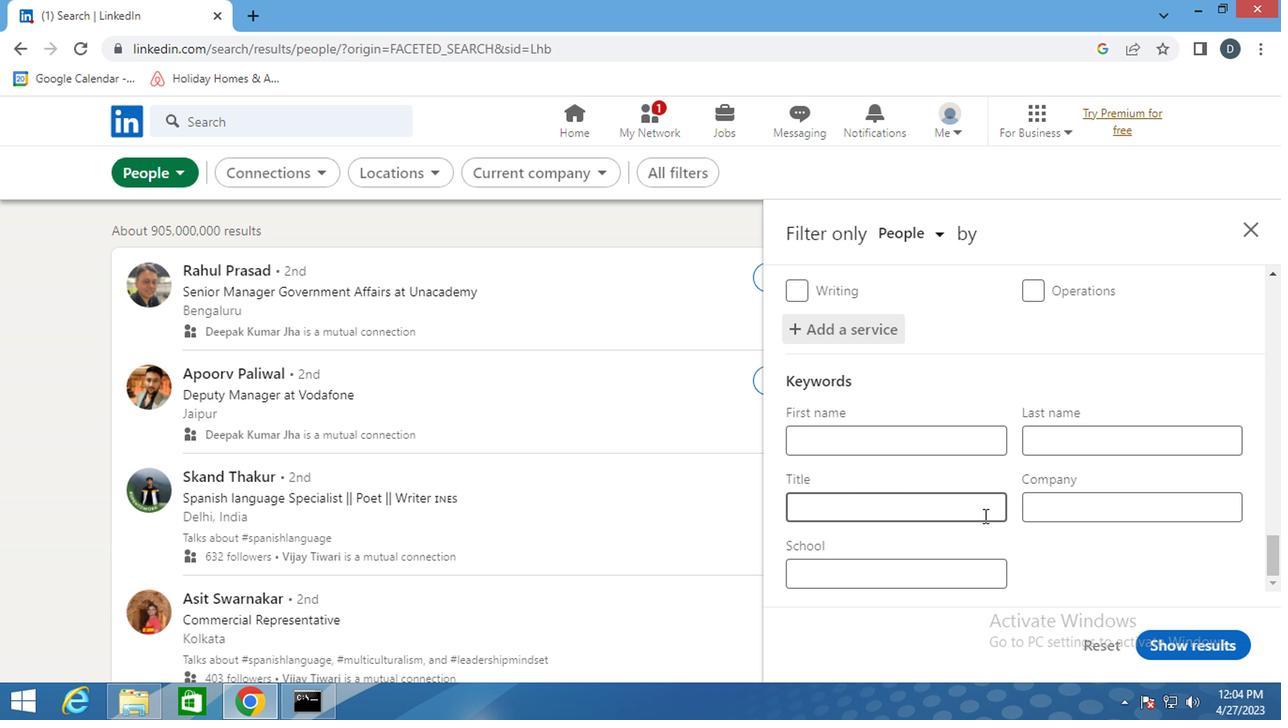 
Action: Mouse moved to (989, 503)
Screenshot: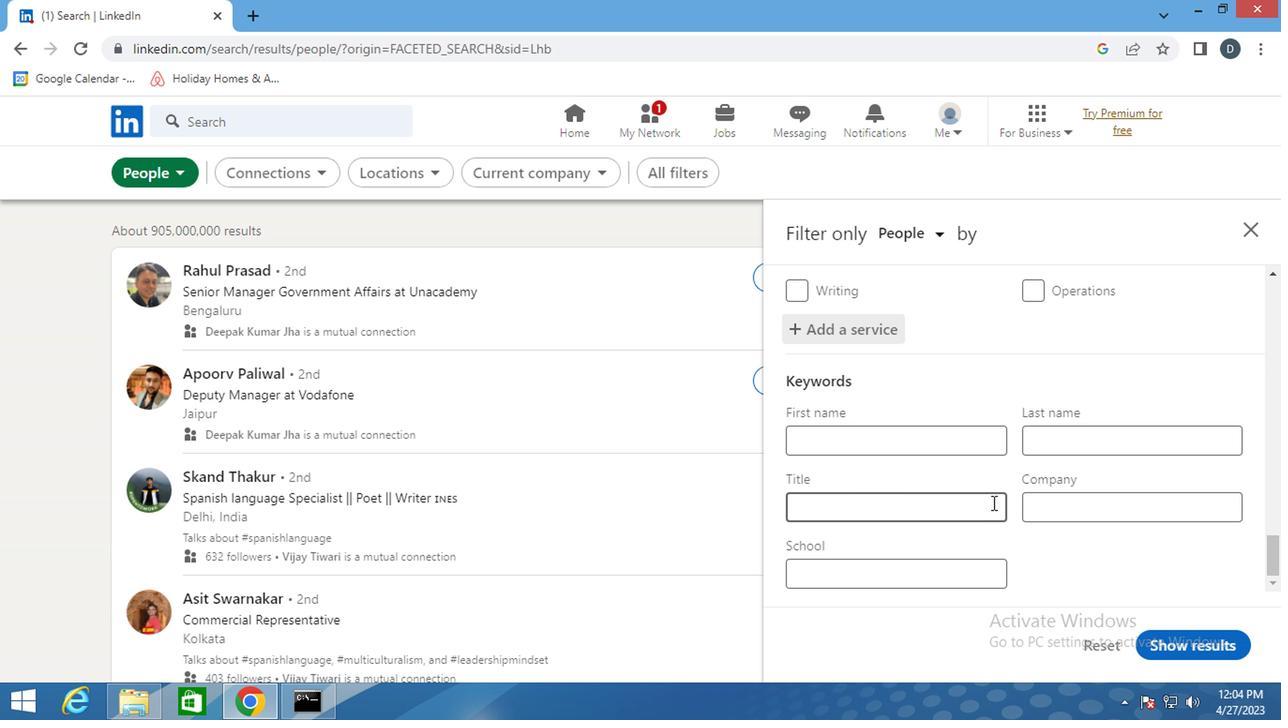 
Action: Mouse pressed left at (989, 503)
Screenshot: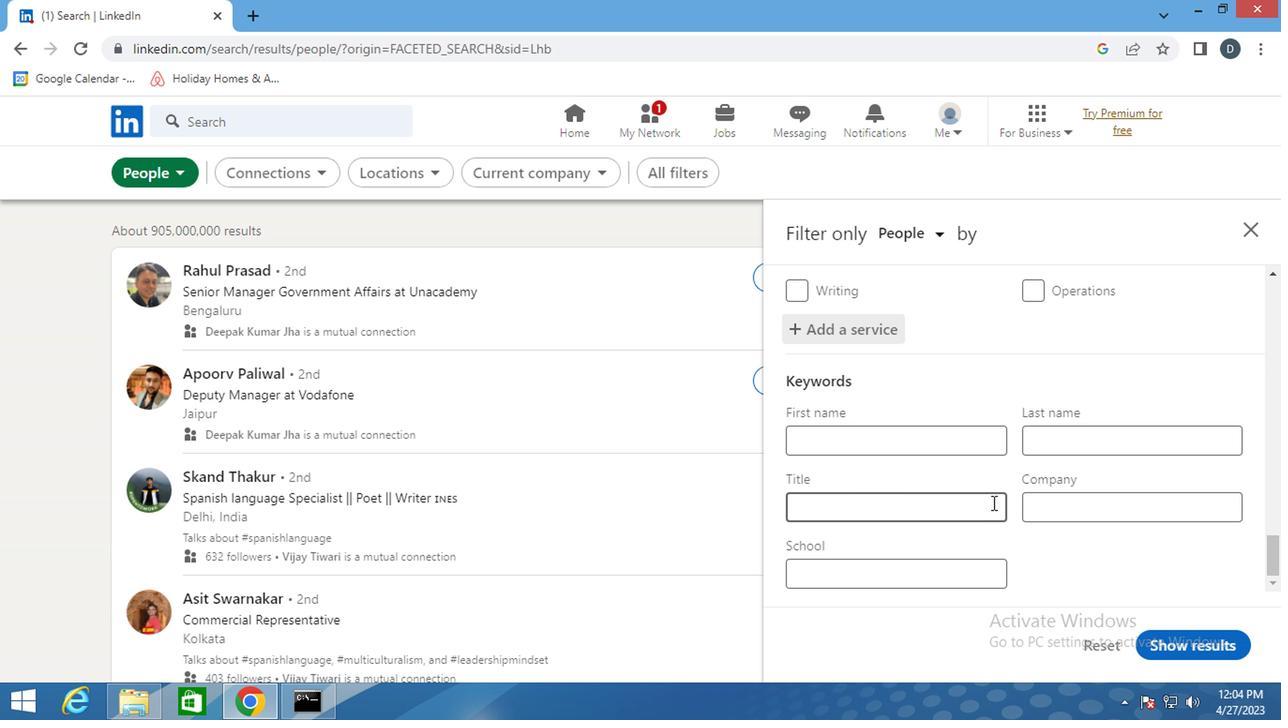 
Action: Mouse moved to (934, 522)
Screenshot: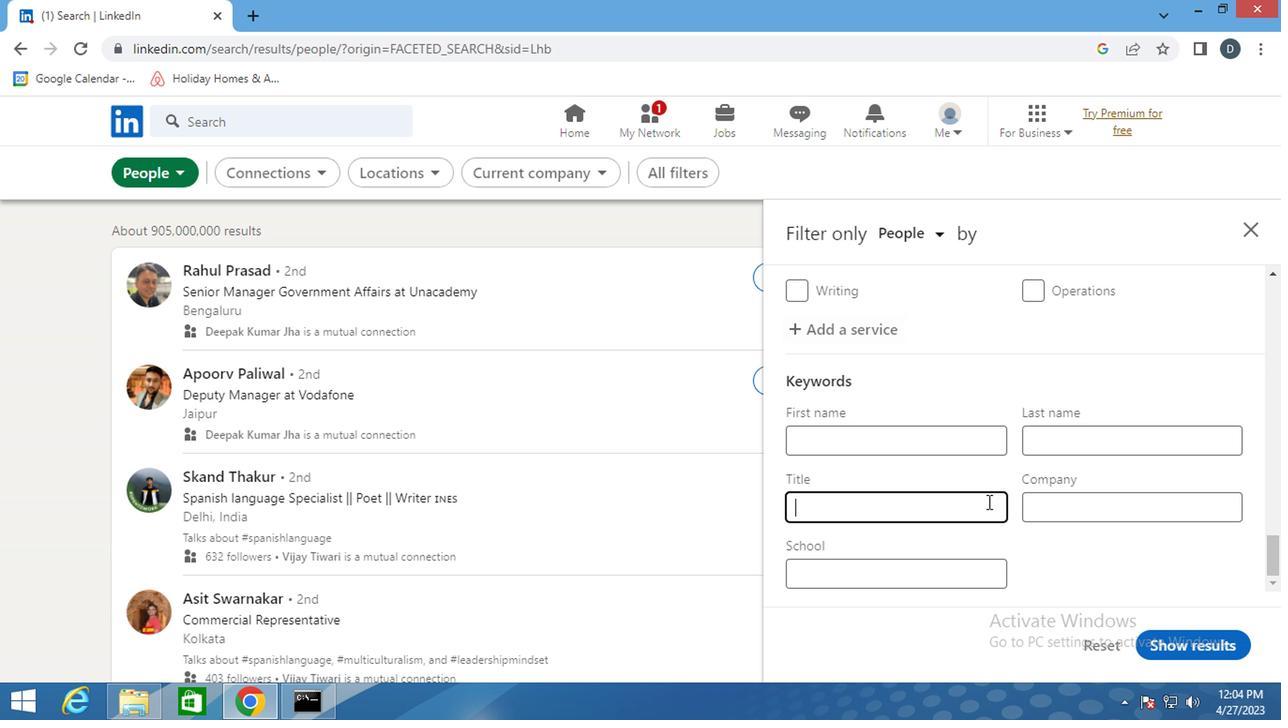 
Action: Key pressed <Key.shift>MEALS<Key.space><Key.shift><Key.shift><Key.shift><Key.shift><Key.shift>ON<Key.space><Key.shift>WHEELS<Key.space><Key.shift><Key.shift><Key.shift><Key.shift><Key.shift><Key.shift><Key.shift><Key.shift><Key.shift><Key.shift><Key.shift><Key.shift><Key.shift><Key.shift><Key.shift><Key.shift><Key.shift><Key.shift><Key.shift><Key.shift><Key.shift><Key.shift><Key.shift><Key.shift><Key.shift><Key.shift><Key.shift><Key.shift><Key.shift><Key.shift>DRIVER
Screenshot: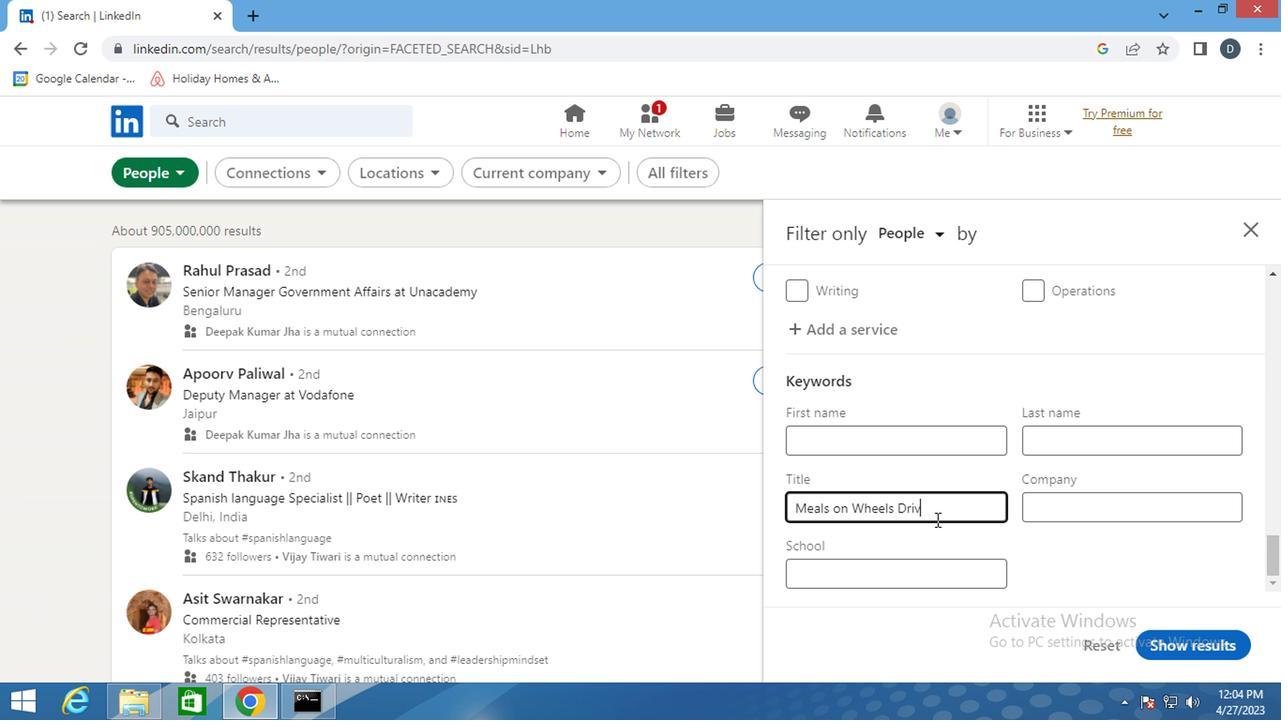 
Action: Mouse moved to (1199, 642)
Screenshot: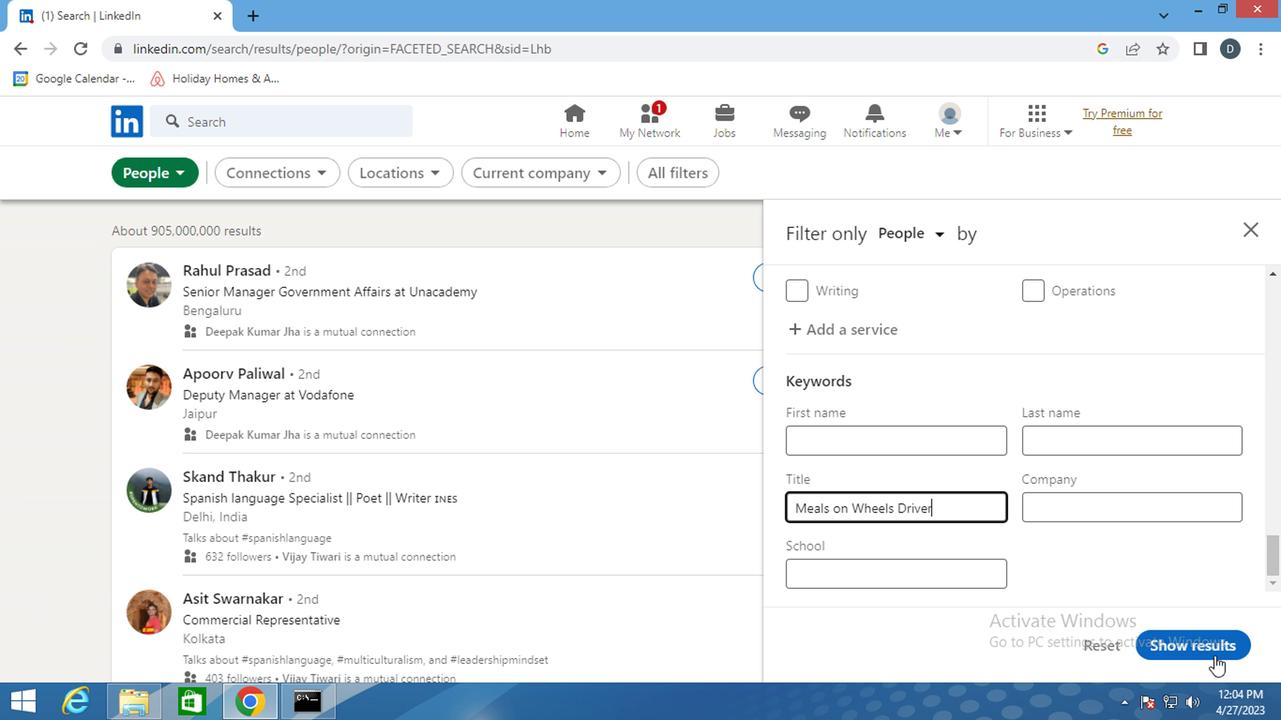 
Action: Mouse pressed left at (1199, 642)
Screenshot: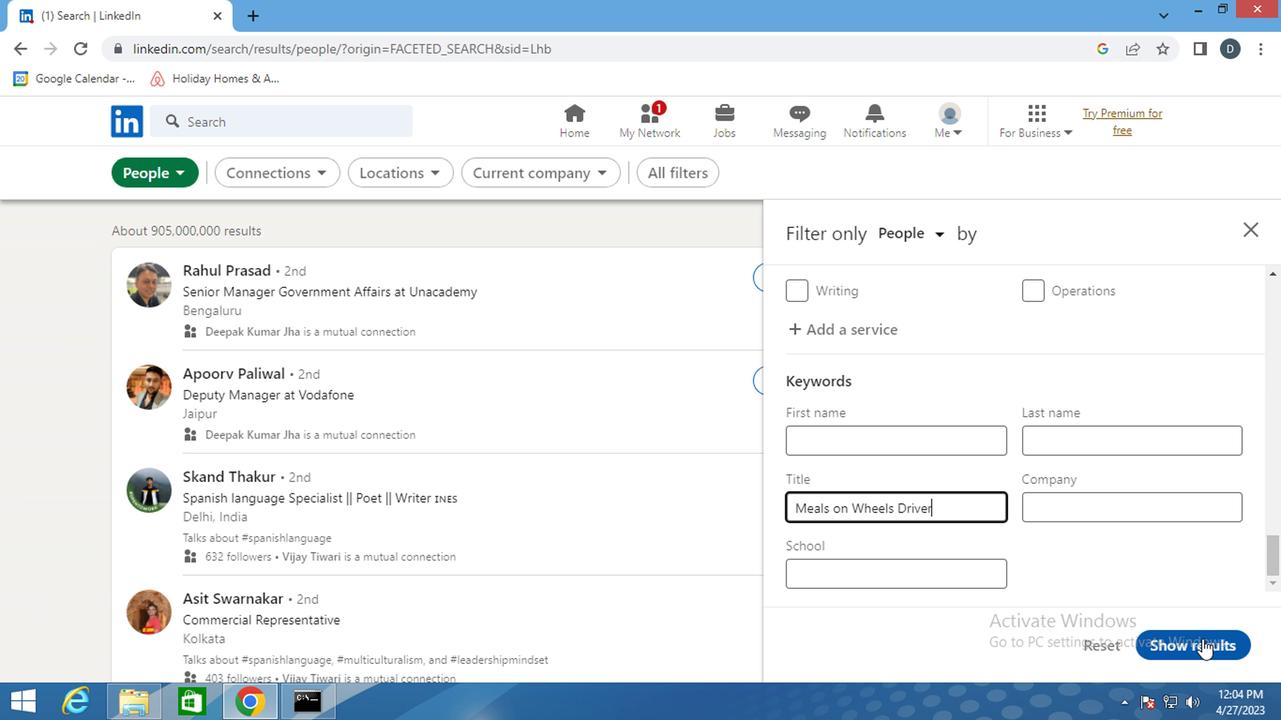 
Action: Mouse moved to (896, 481)
Screenshot: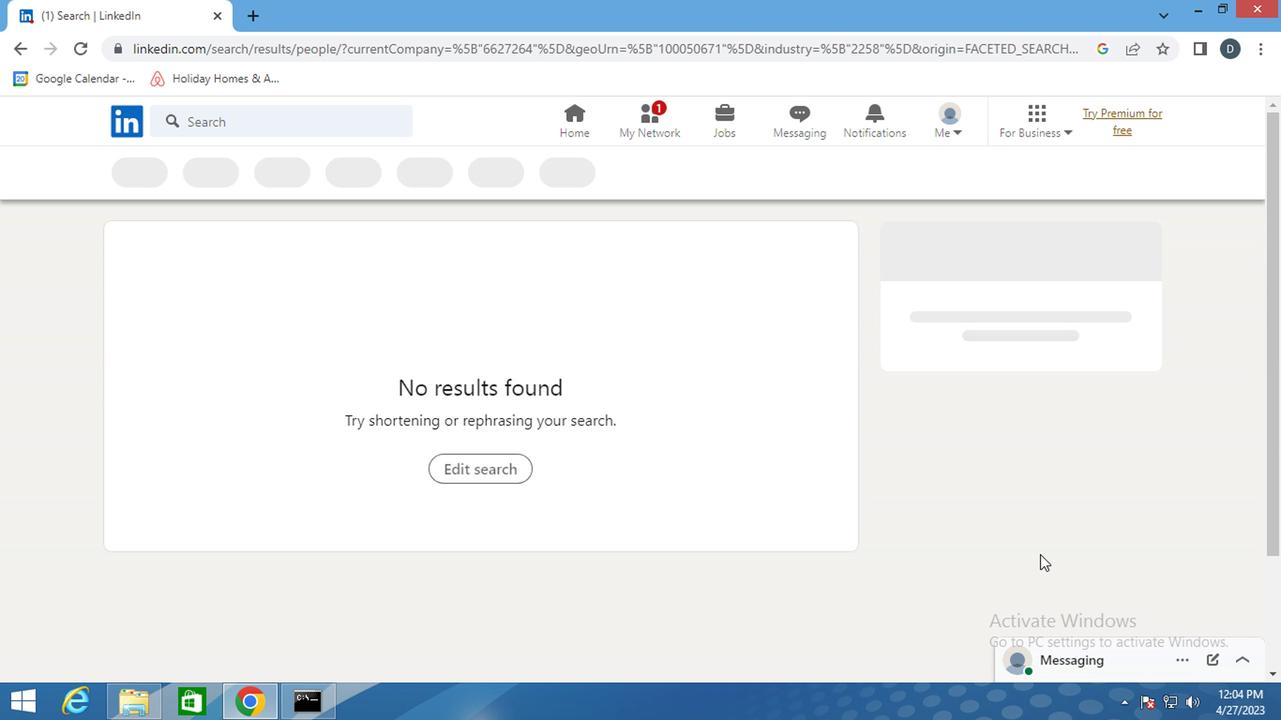 
